 Task: Research Airbnb options in Carcavelos, Portugal from 12th December, 2023 to 16th December, 2023 for 8 adults. Place can be private room with 8 bedrooms having 8 beds and 8 bathrooms. Property type can be hotel. Amenities needed are: wifi, TV, free parkinig on premises, gym, breakfast.
Action: Mouse moved to (437, 79)
Screenshot: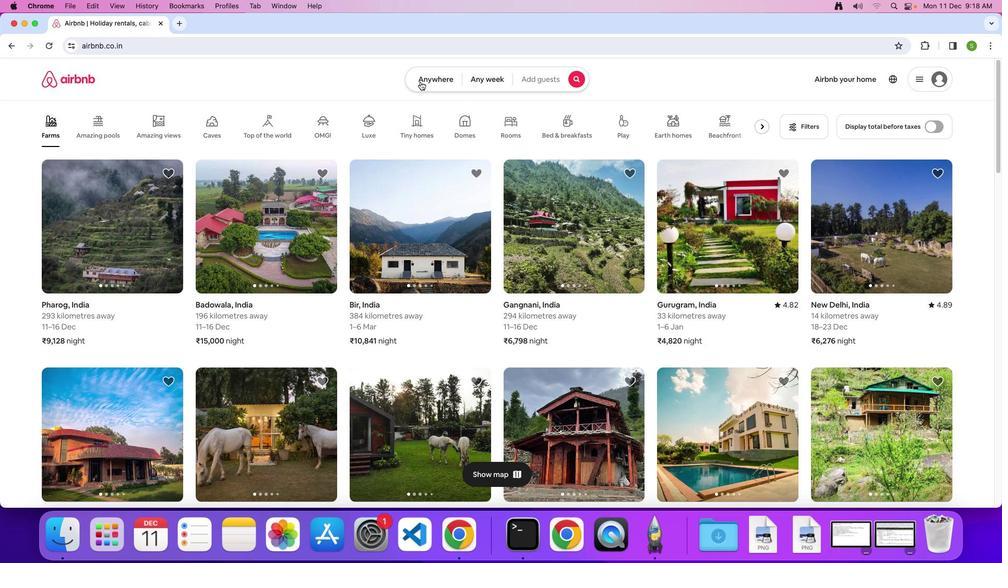 
Action: Mouse pressed left at (437, 79)
Screenshot: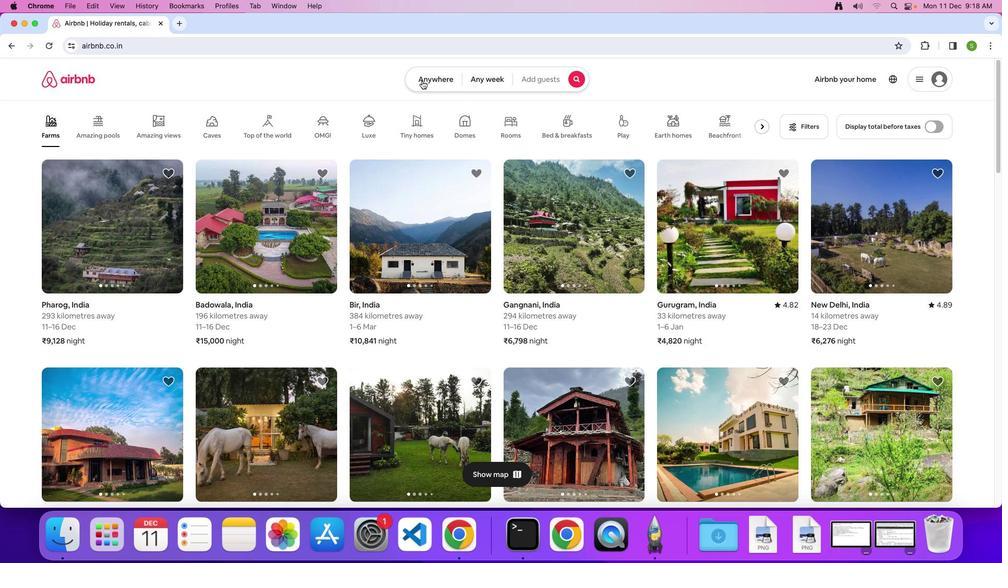 
Action: Mouse moved to (421, 79)
Screenshot: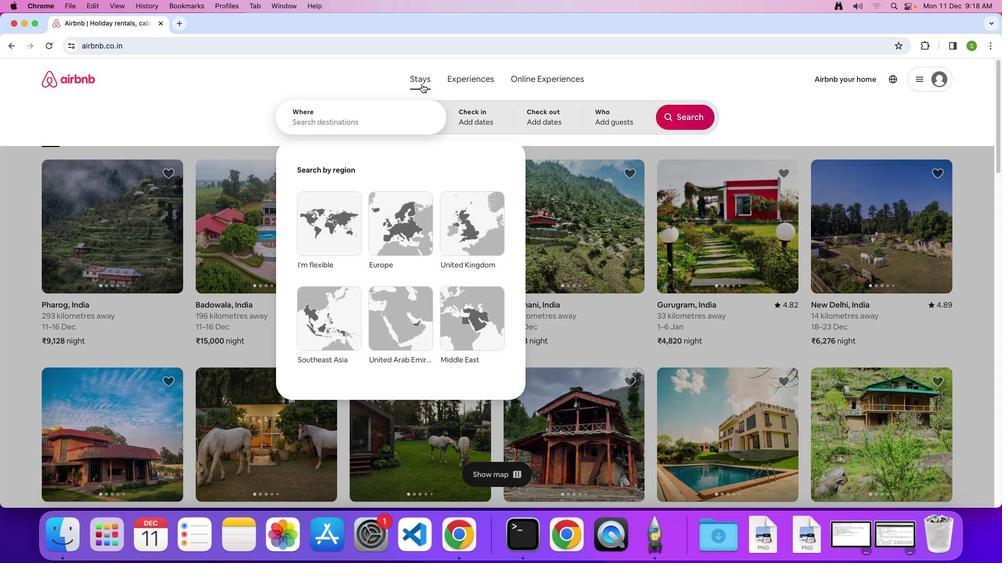 
Action: Mouse pressed left at (421, 79)
Screenshot: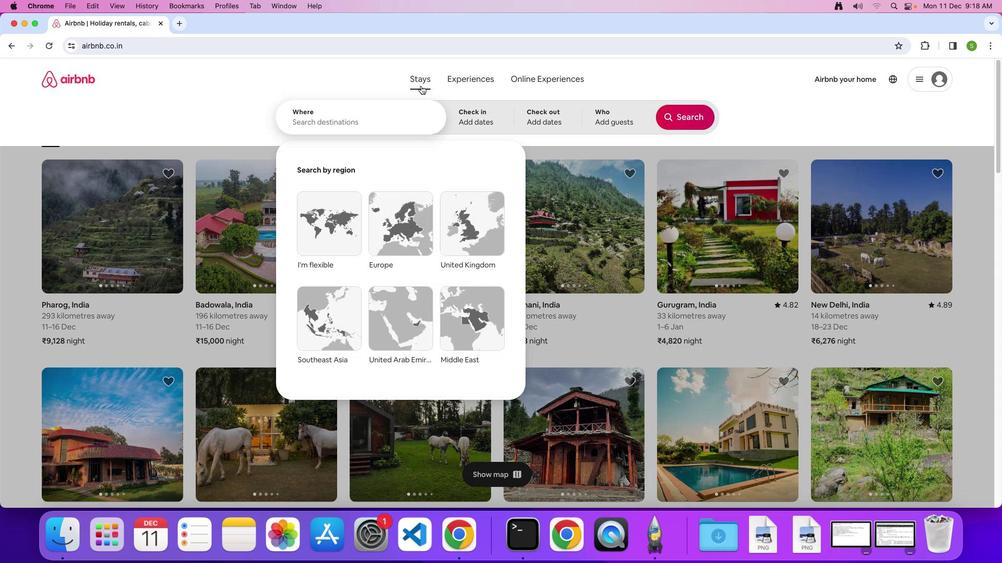 
Action: Mouse moved to (371, 117)
Screenshot: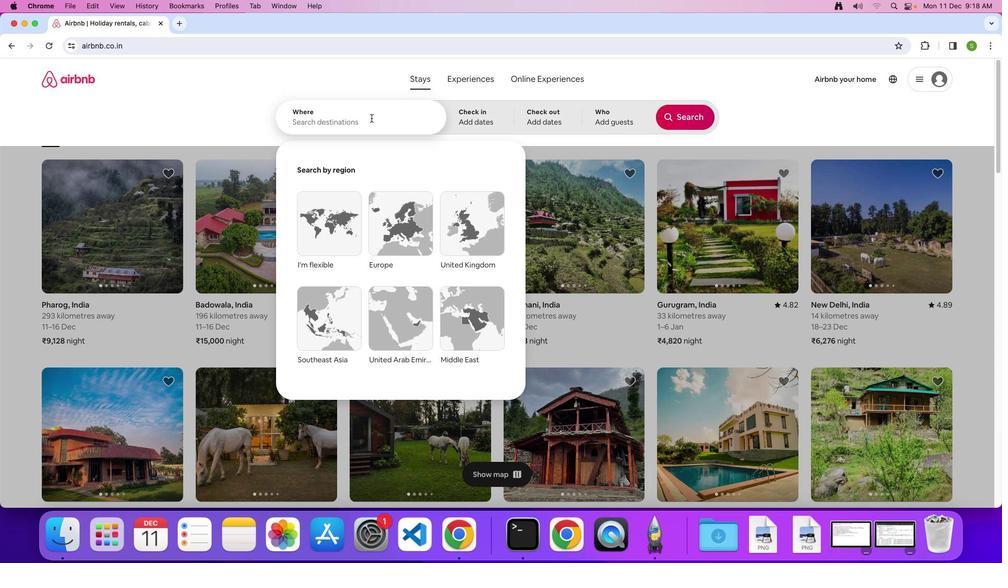 
Action: Mouse pressed left at (371, 117)
Screenshot: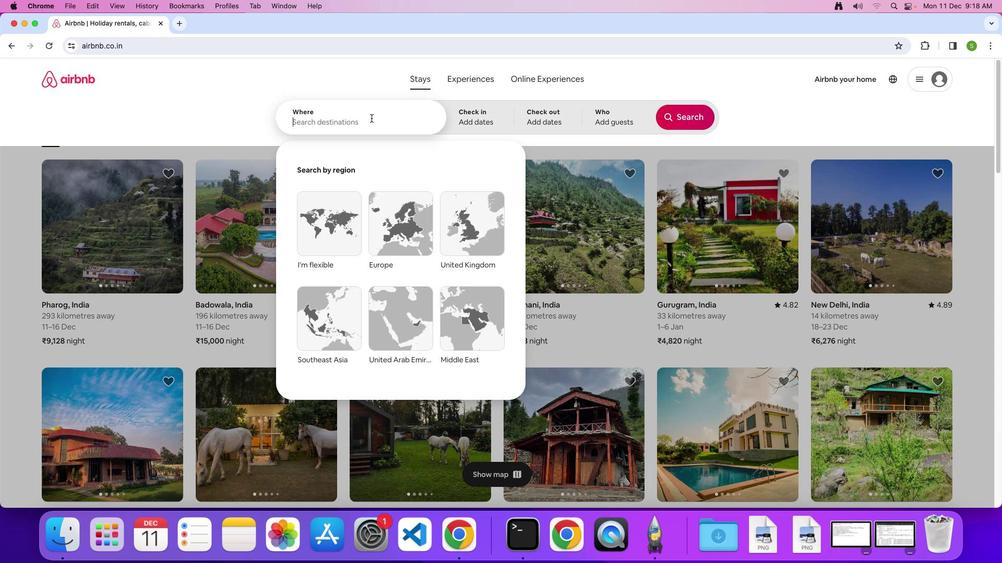 
Action: Key pressed 'C'Key.caps_lock'a''r''c''a''v''e''l''o''s'','Key.spaceKey.shift'P''o''r''t''u''g''a''l'Key.enter
Screenshot: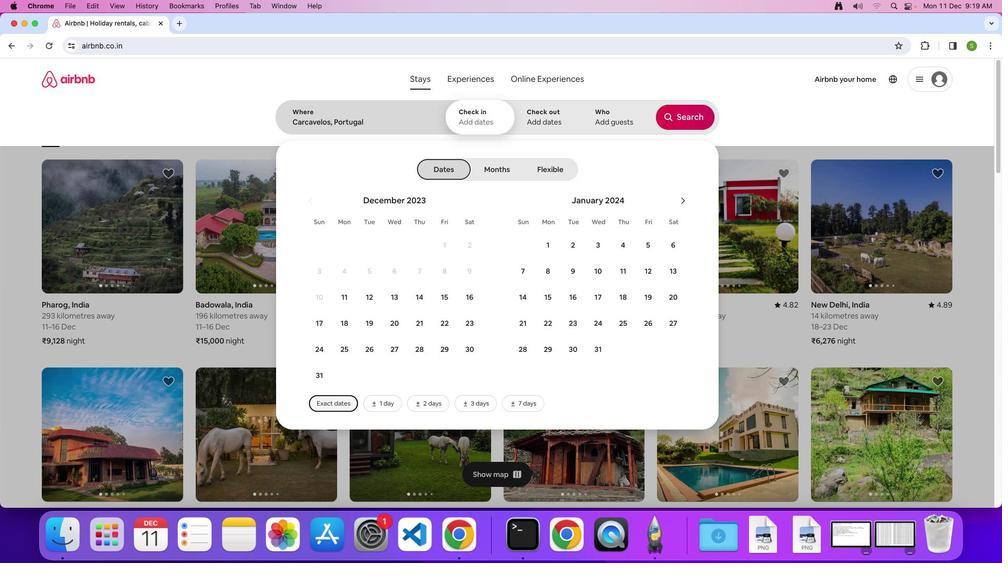 
Action: Mouse moved to (369, 299)
Screenshot: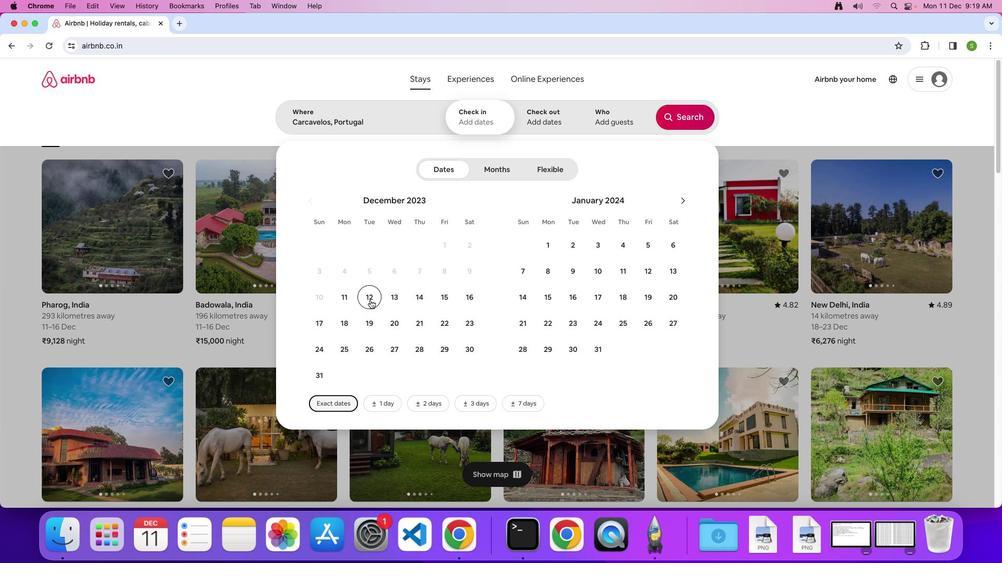 
Action: Mouse pressed left at (369, 299)
Screenshot: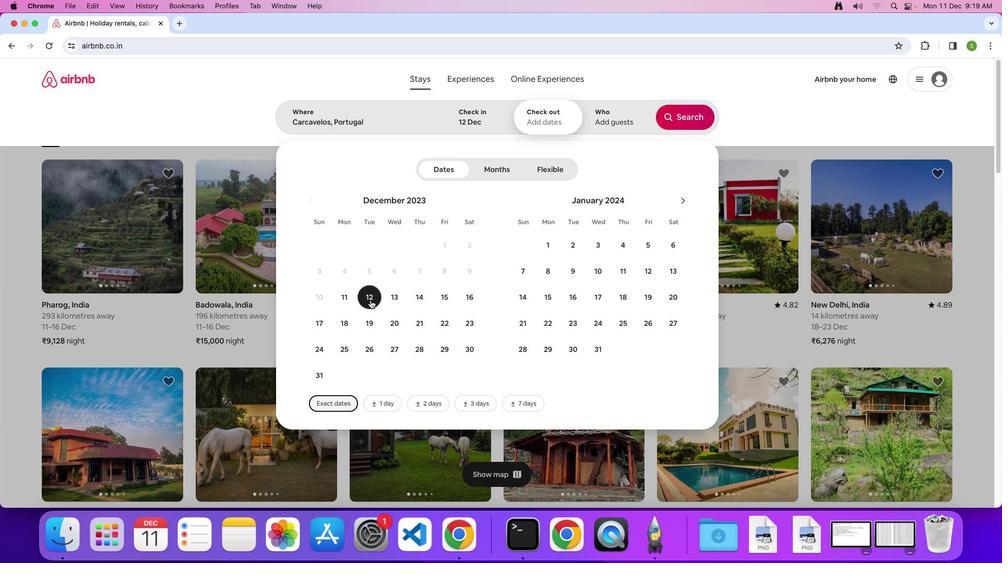 
Action: Mouse moved to (469, 303)
Screenshot: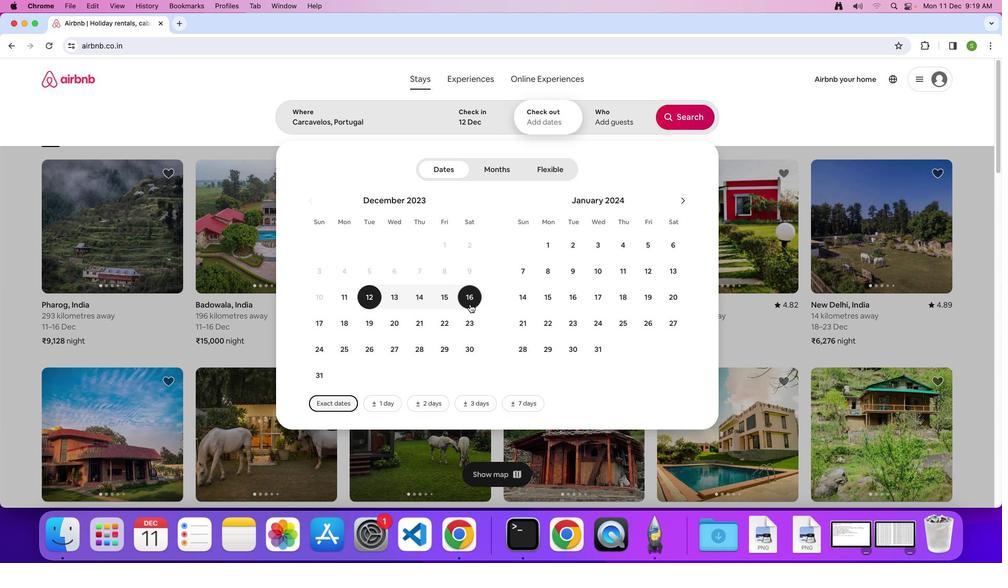 
Action: Mouse pressed left at (469, 303)
Screenshot: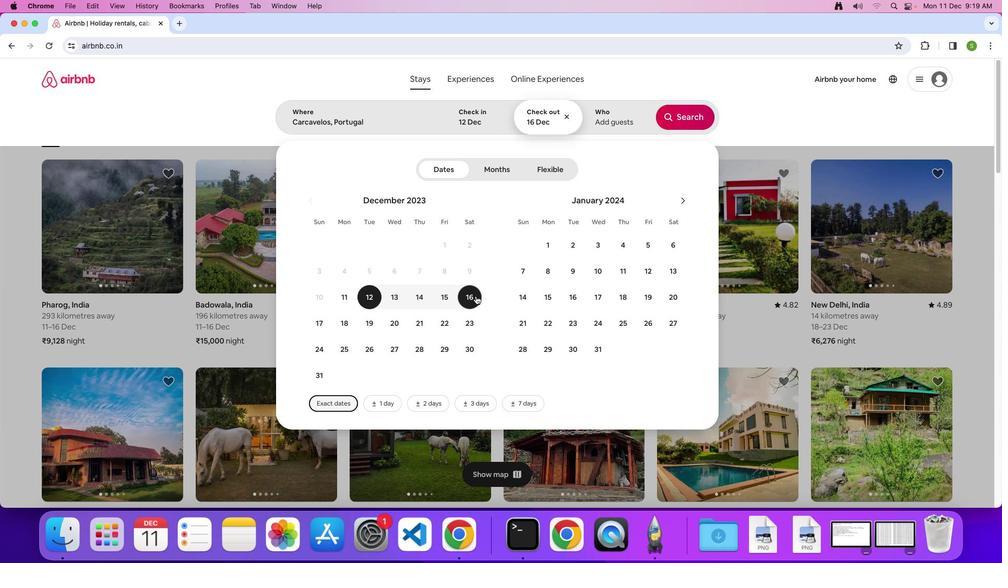 
Action: Mouse moved to (621, 120)
Screenshot: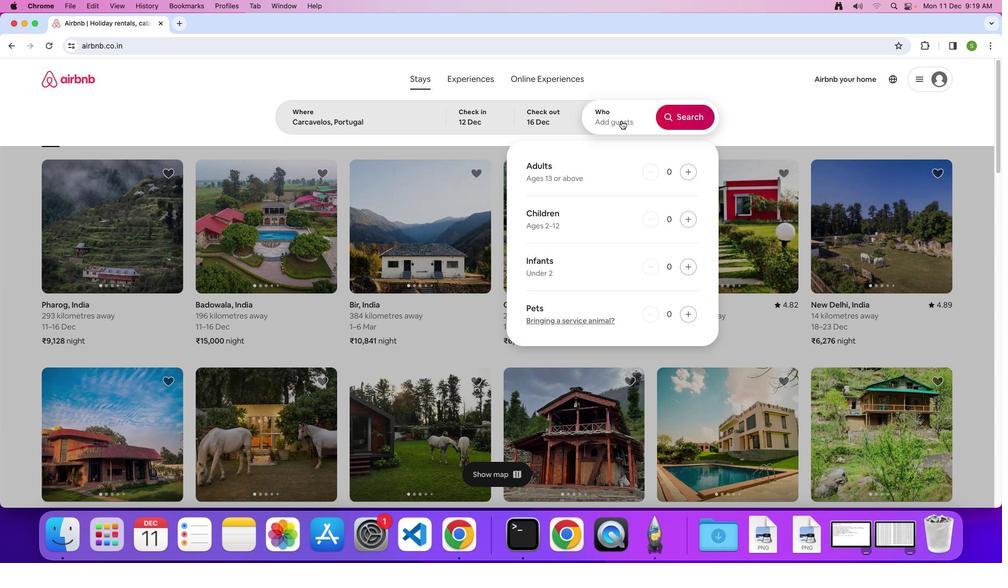 
Action: Mouse pressed left at (621, 120)
Screenshot: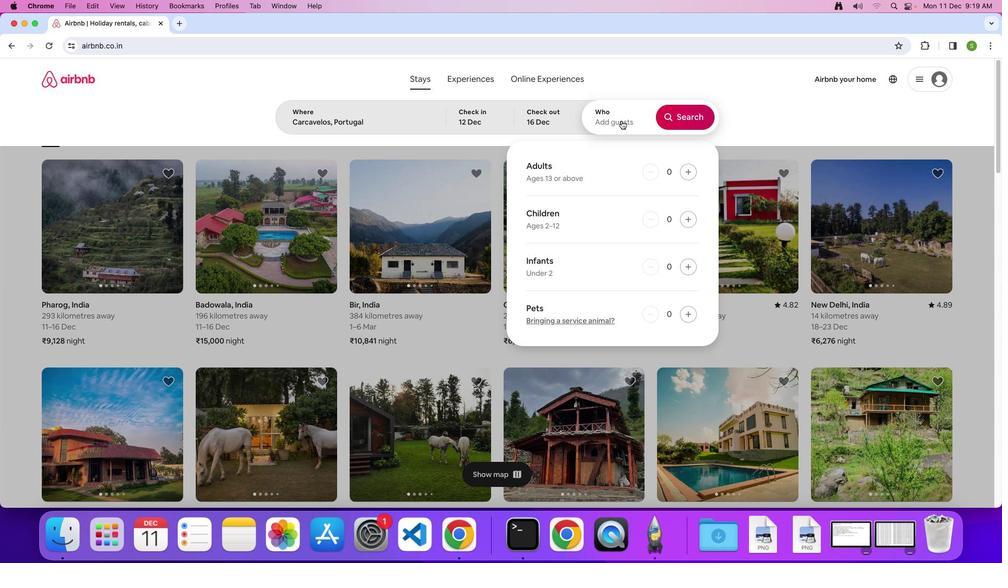 
Action: Mouse moved to (686, 172)
Screenshot: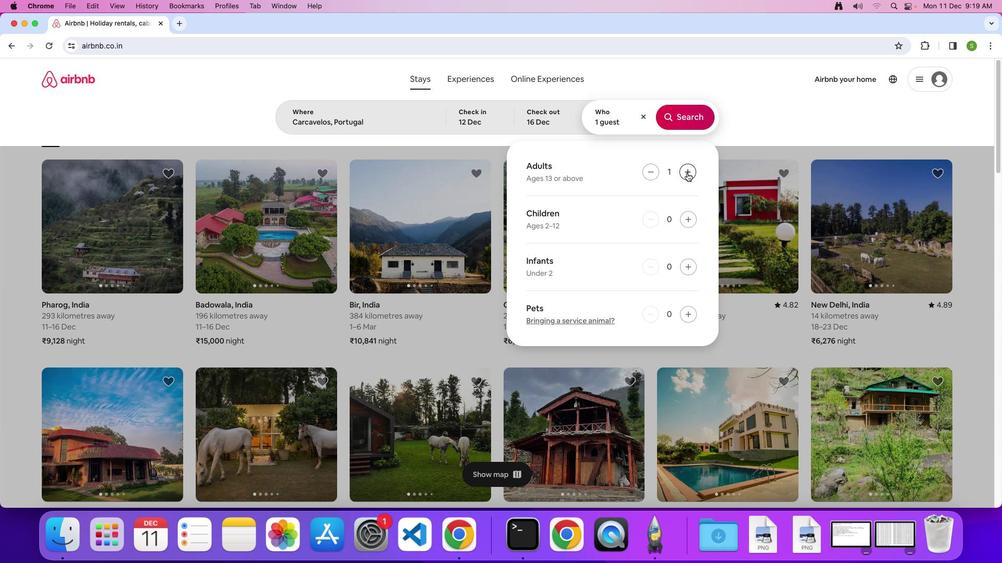 
Action: Mouse pressed left at (686, 172)
Screenshot: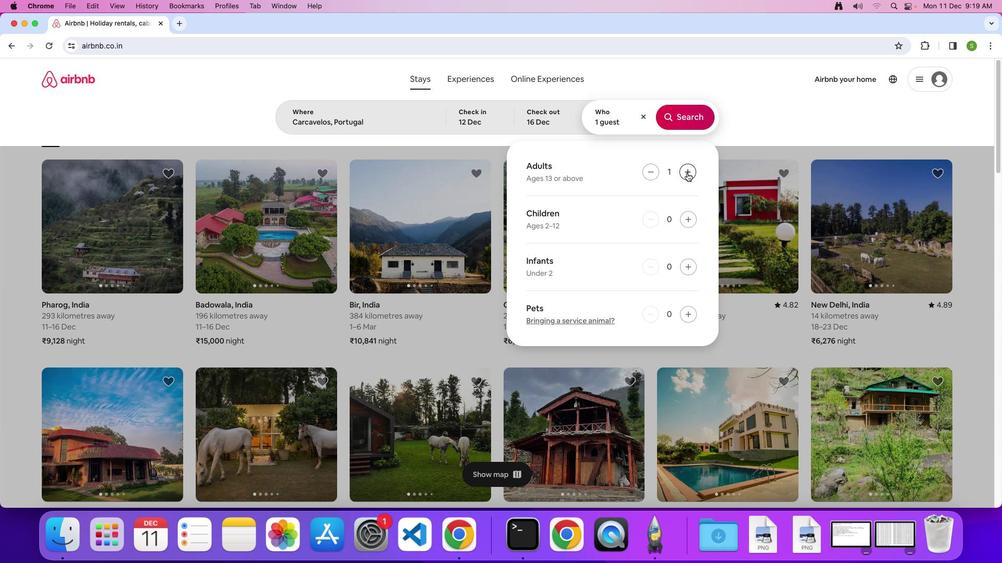 
Action: Mouse pressed left at (686, 172)
Screenshot: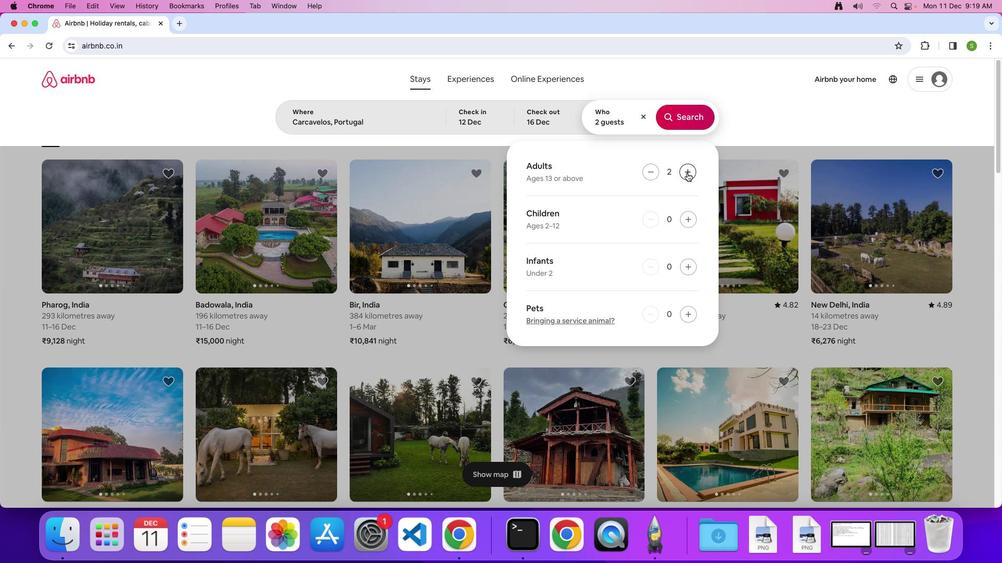 
Action: Mouse pressed left at (686, 172)
Screenshot: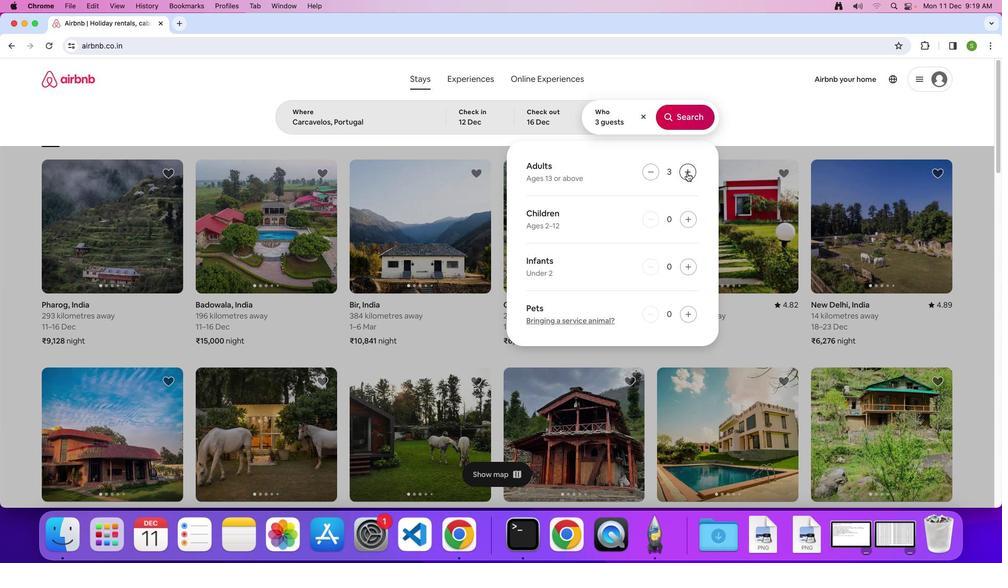 
Action: Mouse pressed left at (686, 172)
Screenshot: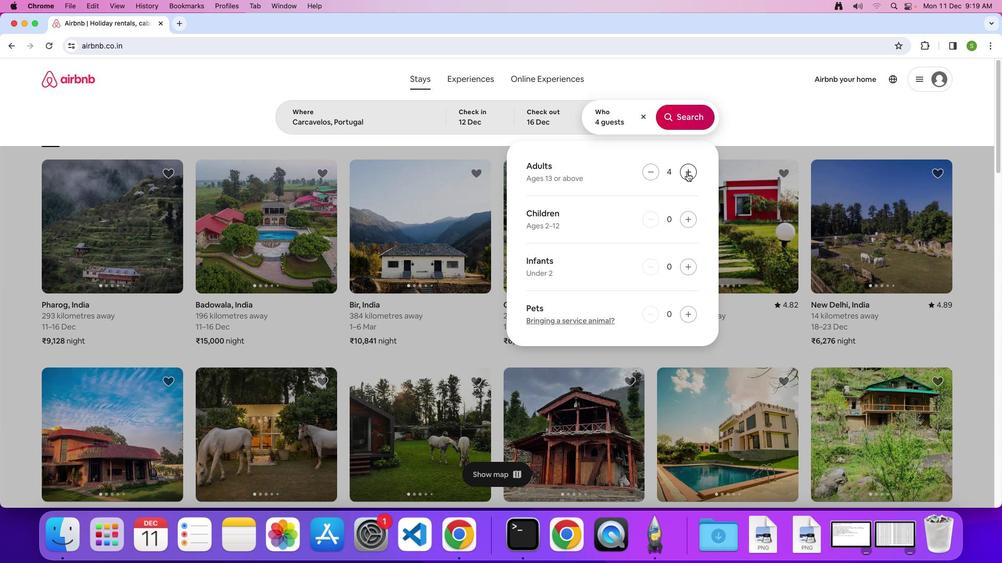 
Action: Mouse pressed left at (686, 172)
Screenshot: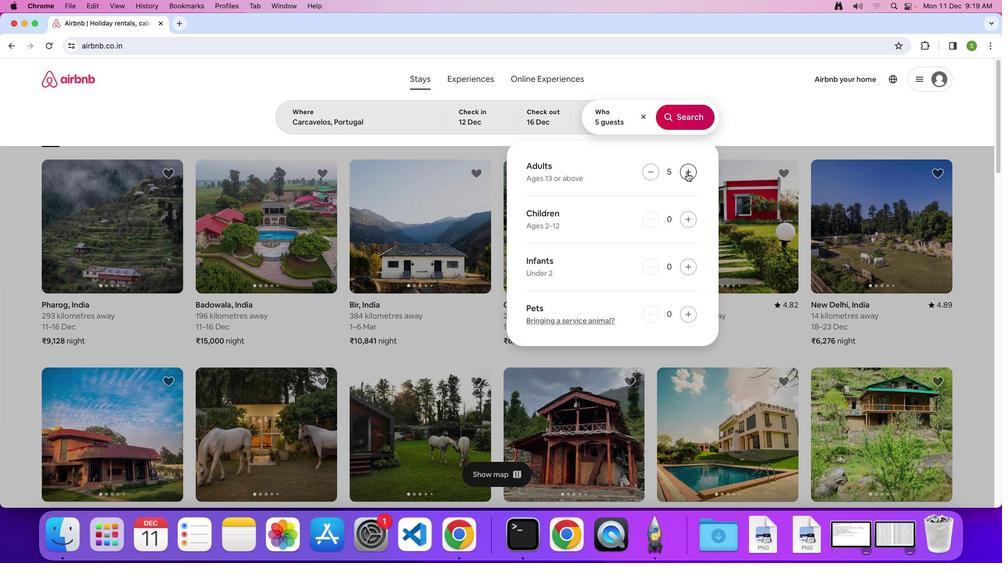 
Action: Mouse pressed left at (686, 172)
Screenshot: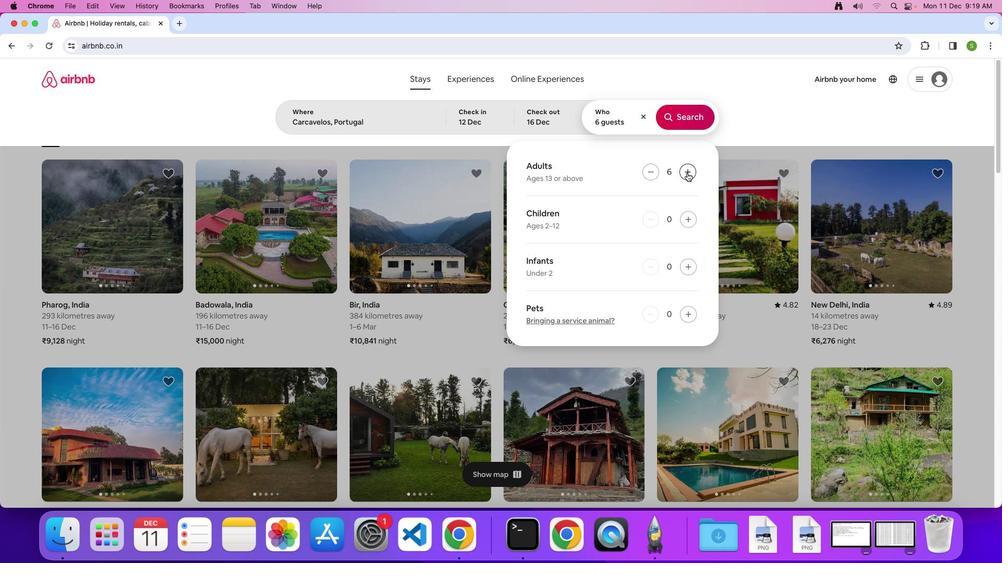 
Action: Mouse pressed left at (686, 172)
Screenshot: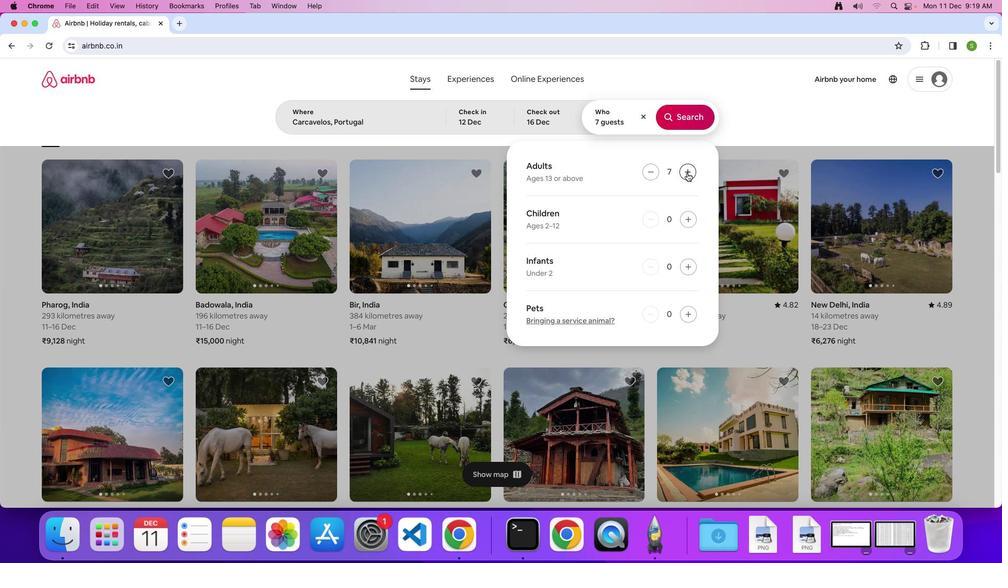 
Action: Mouse pressed left at (686, 172)
Screenshot: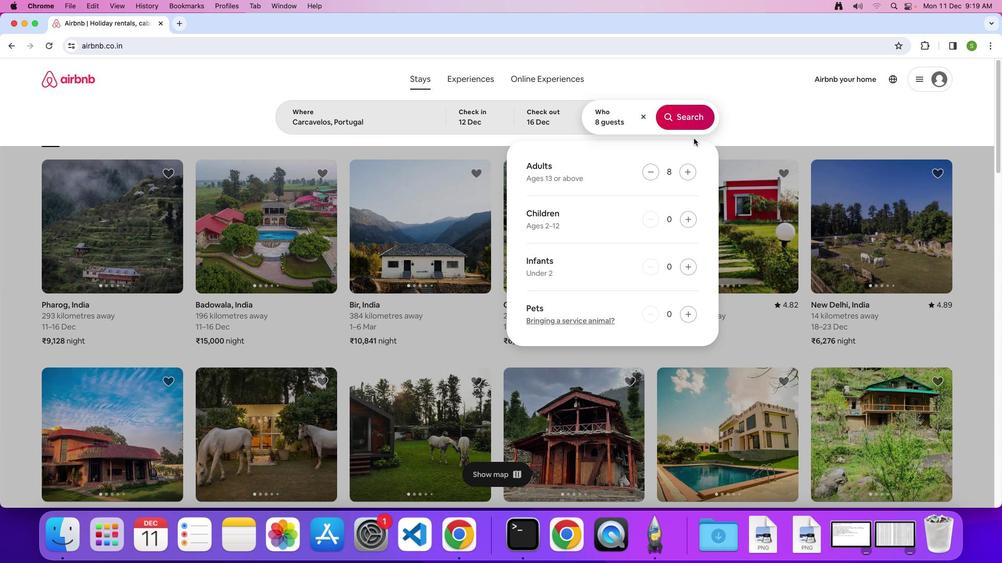 
Action: Mouse moved to (696, 120)
Screenshot: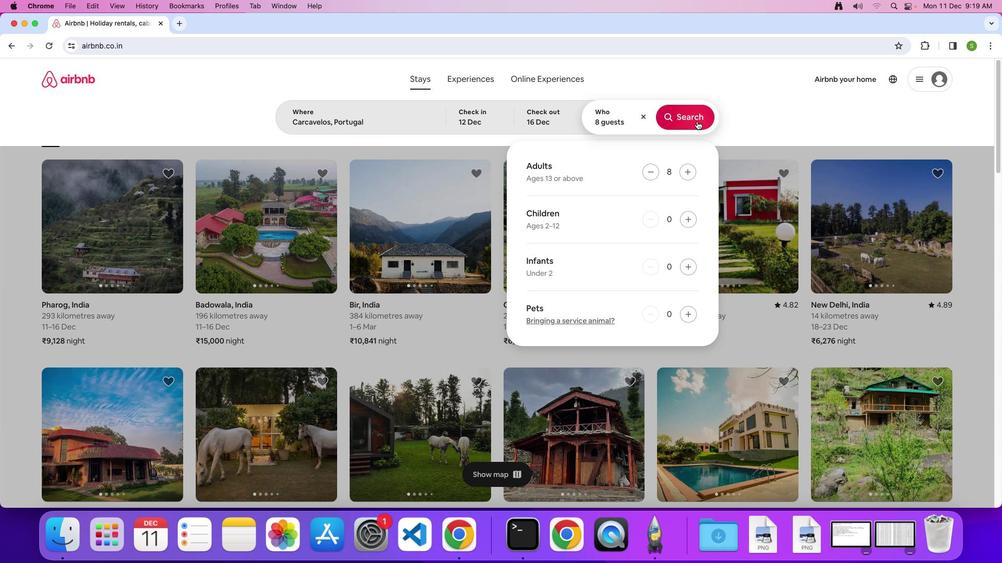 
Action: Mouse pressed left at (696, 120)
Screenshot: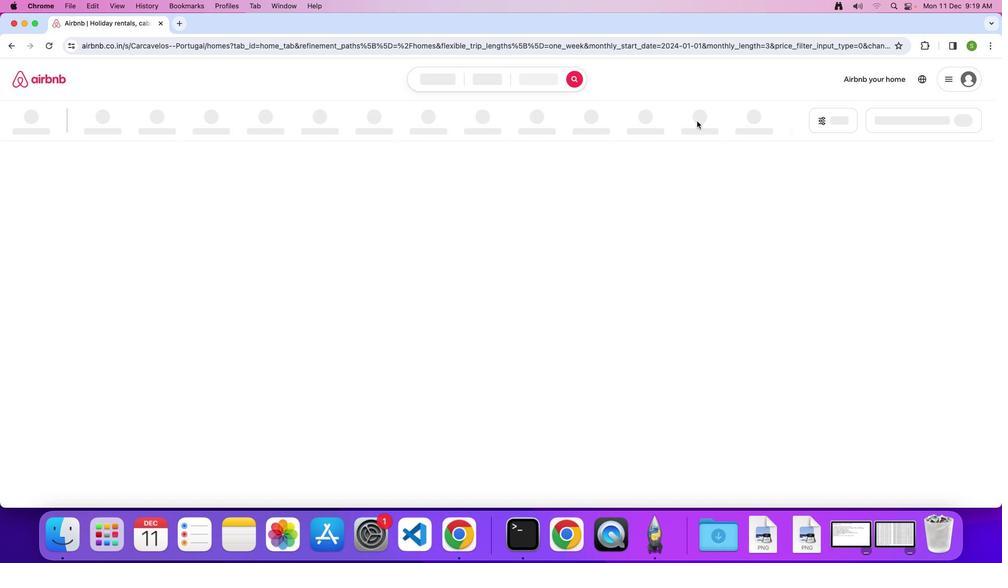 
Action: Mouse moved to (844, 117)
Screenshot: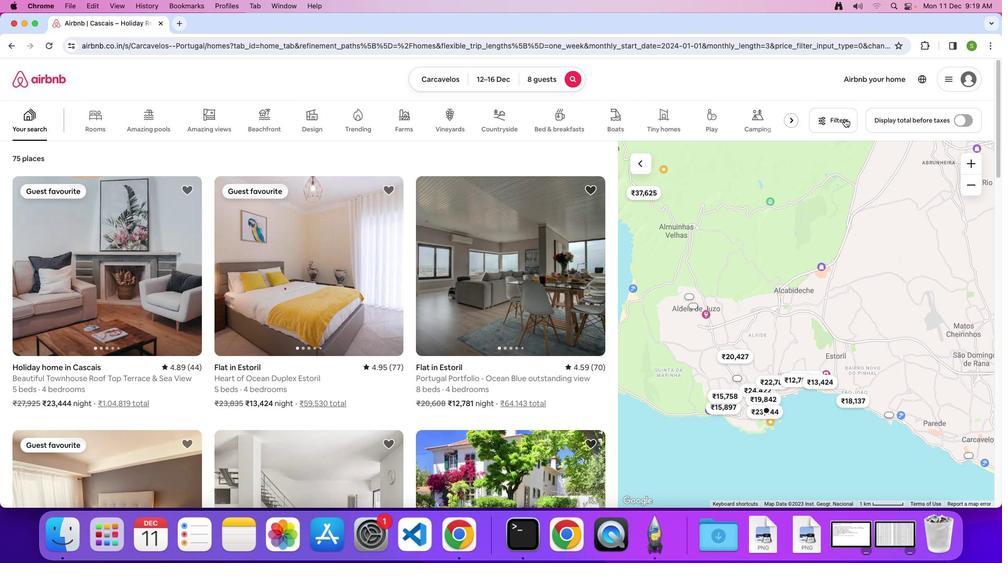 
Action: Mouse pressed left at (844, 117)
Screenshot: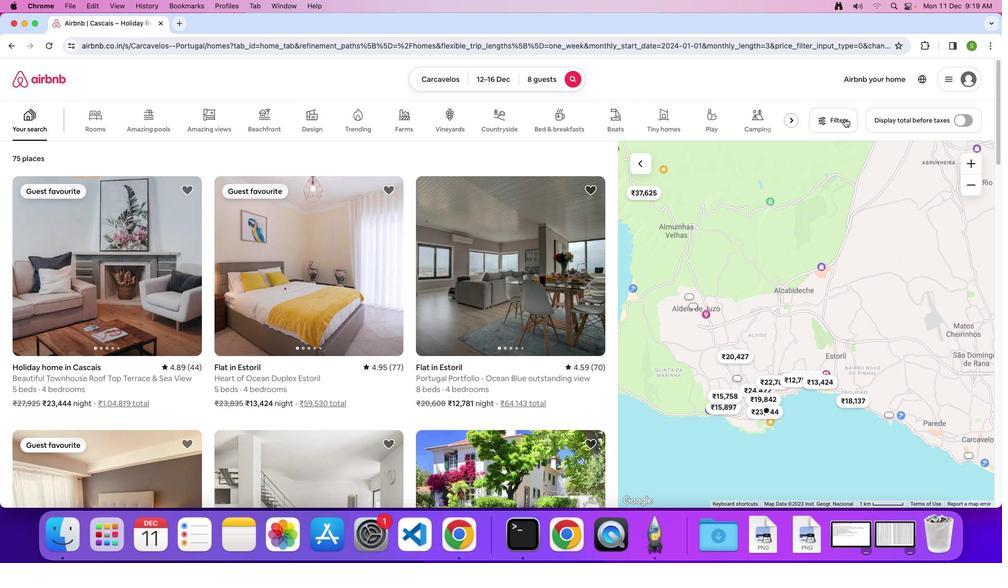 
Action: Mouse moved to (491, 268)
Screenshot: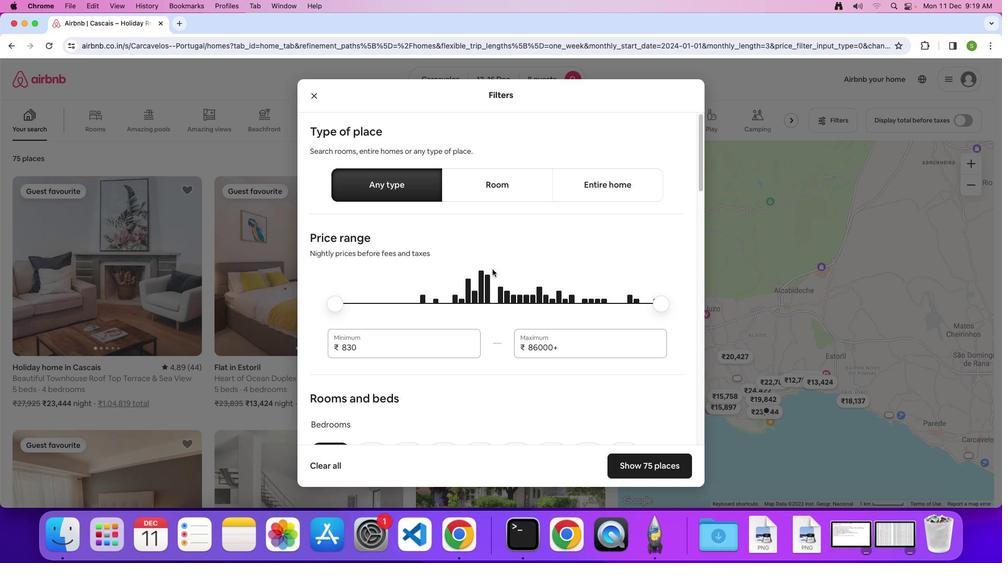 
Action: Mouse scrolled (491, 268) with delta (0, 0)
Screenshot: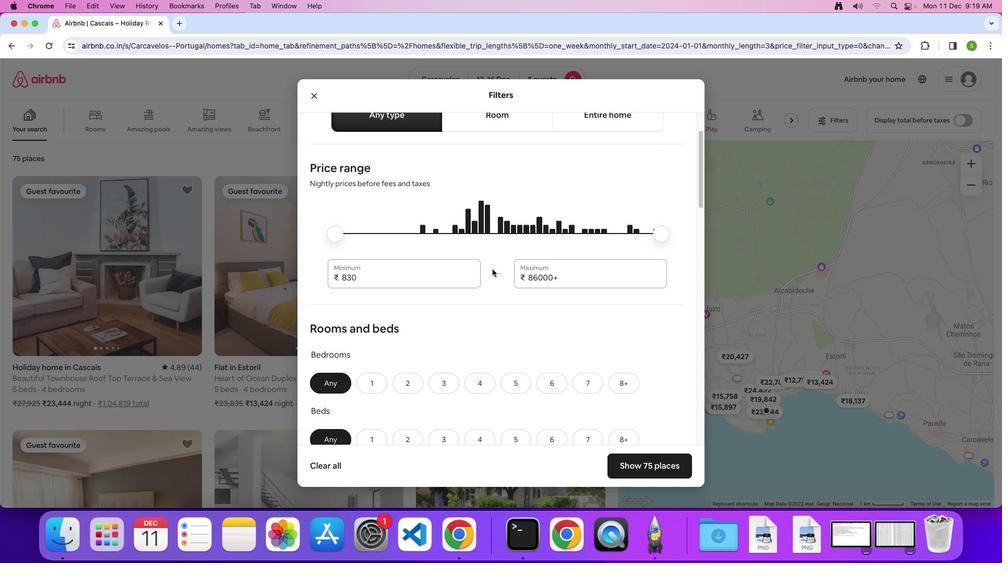 
Action: Mouse scrolled (491, 268) with delta (0, 0)
Screenshot: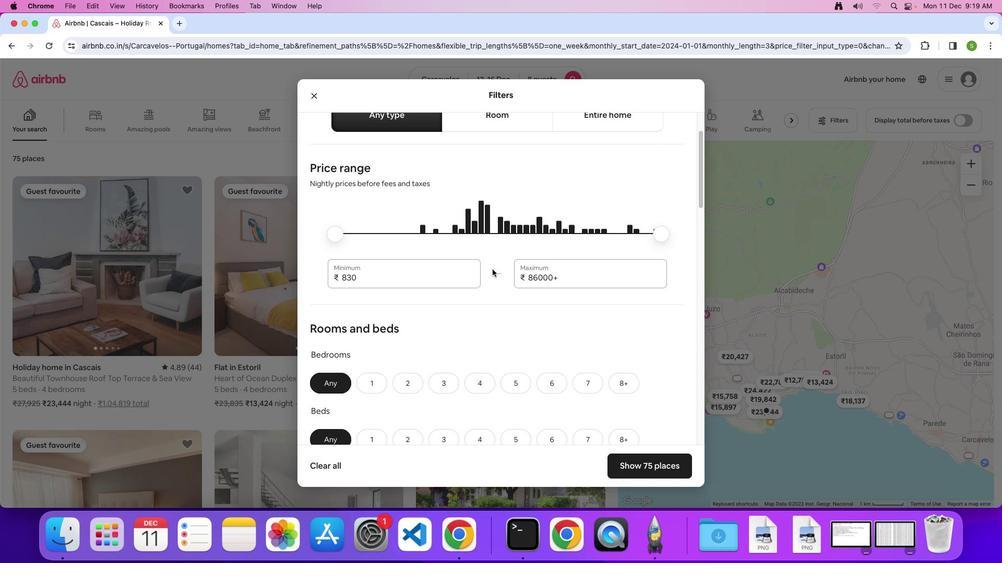 
Action: Mouse scrolled (491, 268) with delta (0, -1)
Screenshot: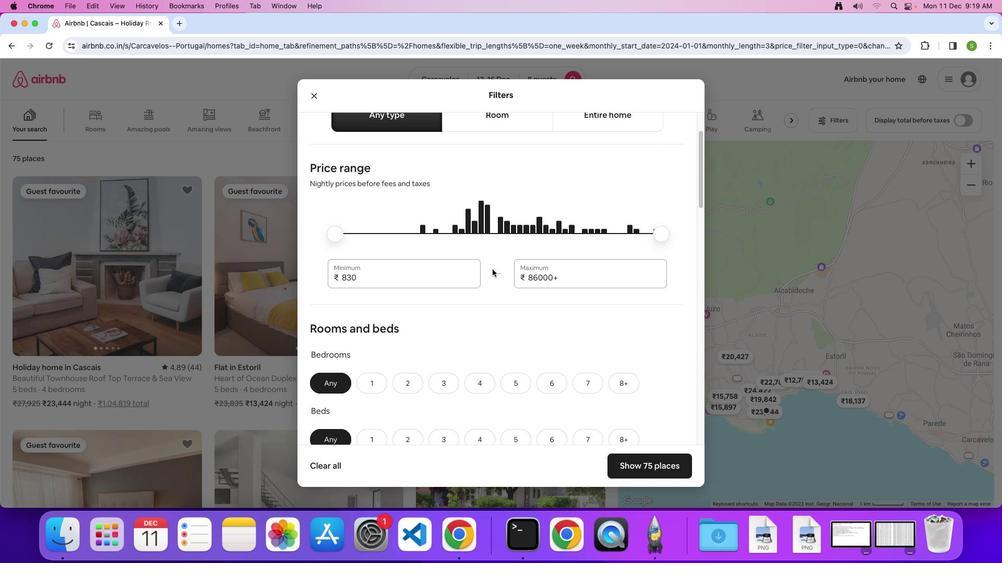 
Action: Mouse scrolled (491, 268) with delta (0, 0)
Screenshot: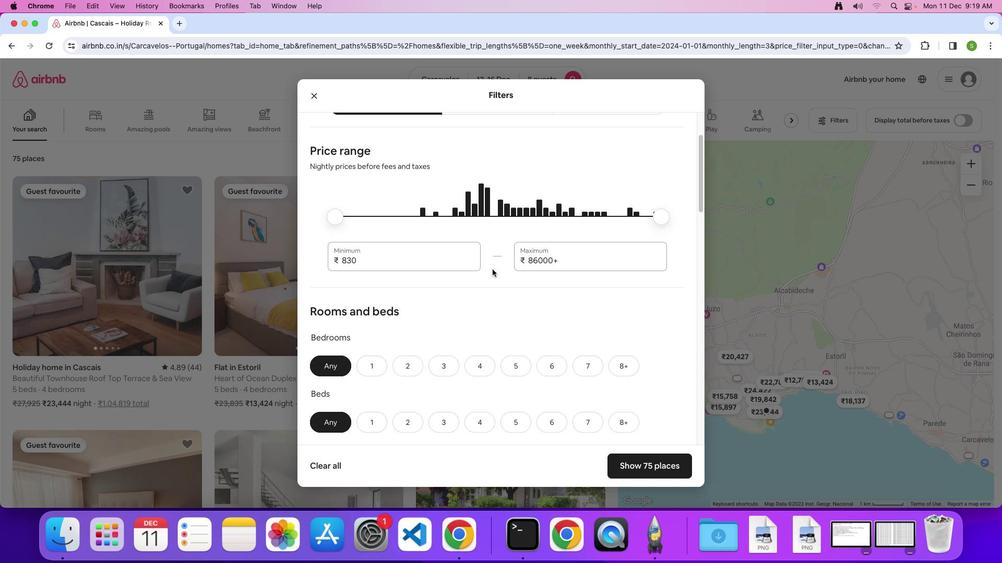 
Action: Mouse scrolled (491, 268) with delta (0, 0)
Screenshot: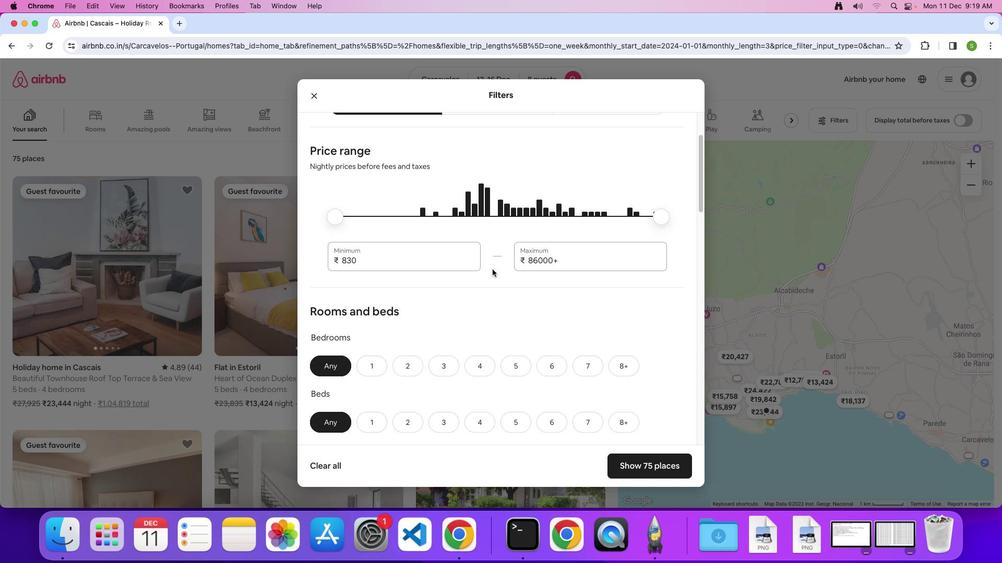 
Action: Mouse scrolled (491, 268) with delta (0, 0)
Screenshot: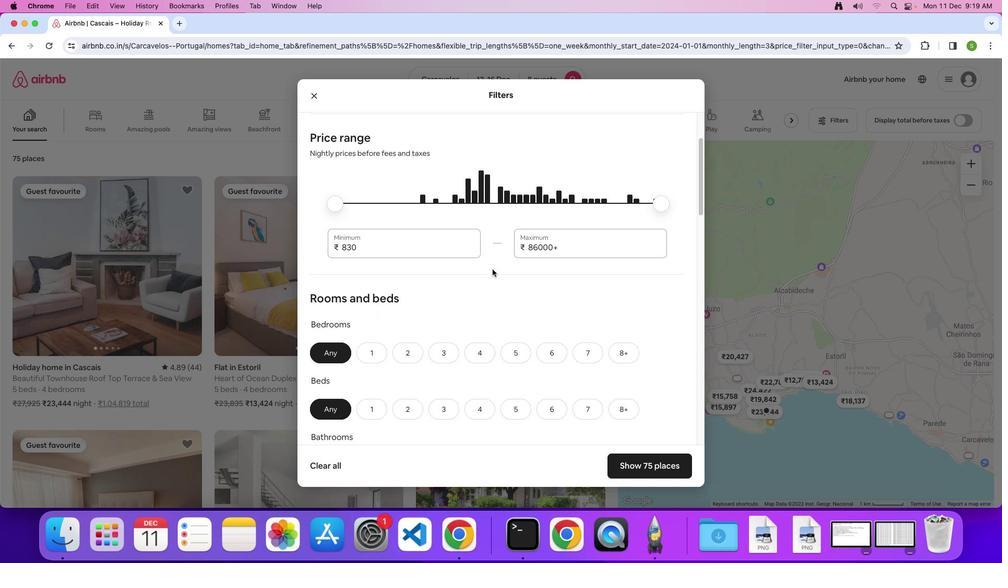 
Action: Mouse scrolled (491, 268) with delta (0, 0)
Screenshot: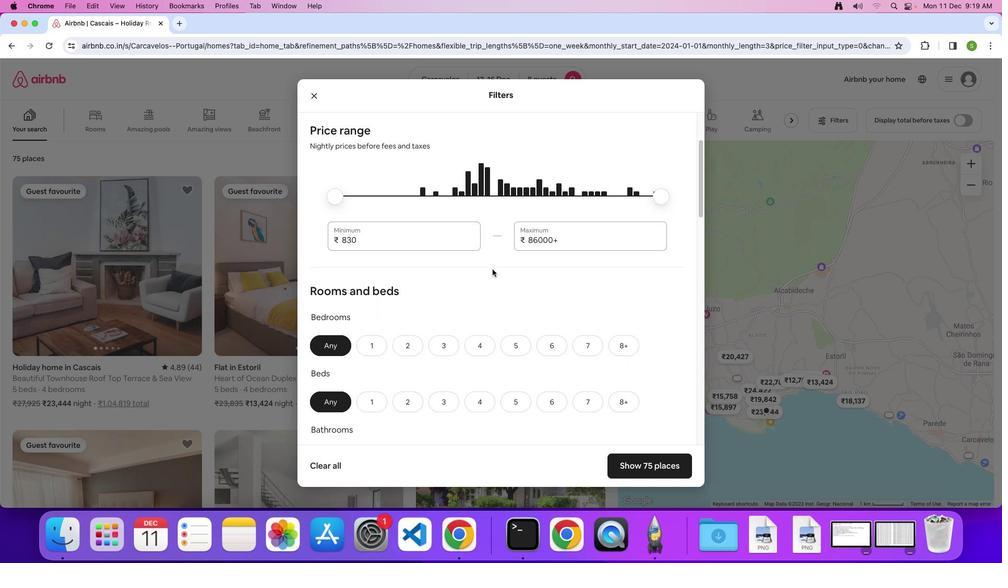 
Action: Mouse scrolled (491, 268) with delta (0, 0)
Screenshot: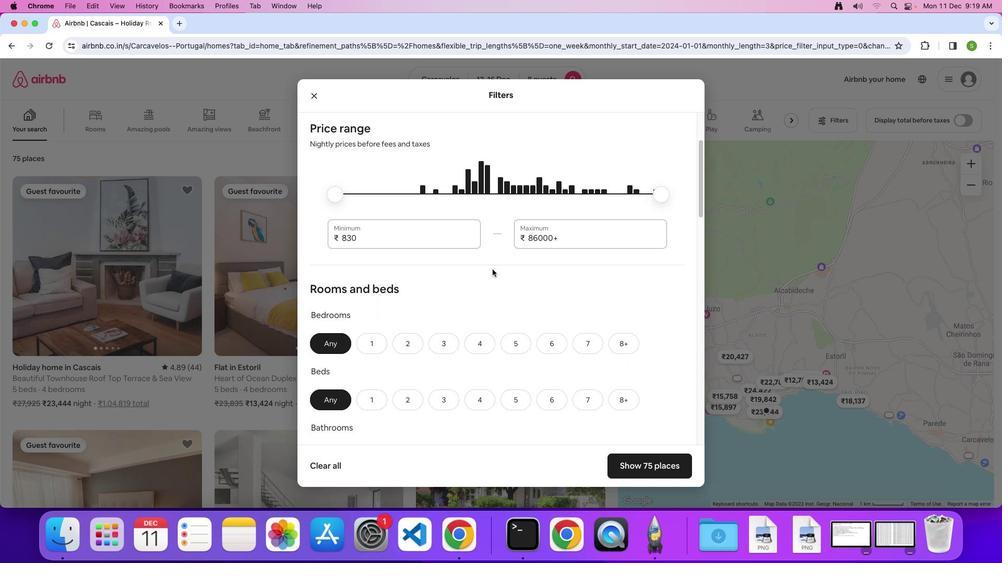 
Action: Mouse scrolled (491, 268) with delta (0, 0)
Screenshot: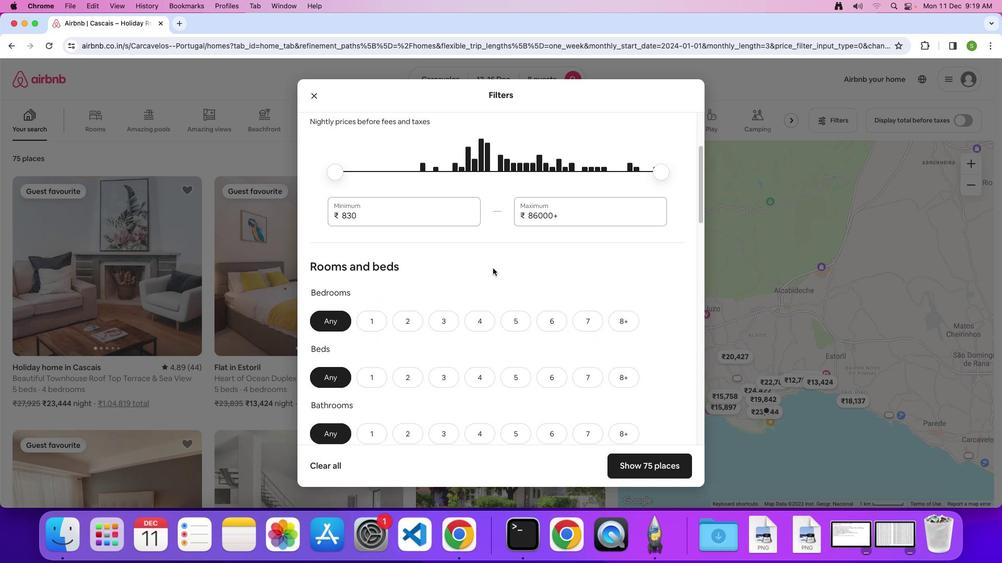 
Action: Mouse scrolled (491, 268) with delta (0, 0)
Screenshot: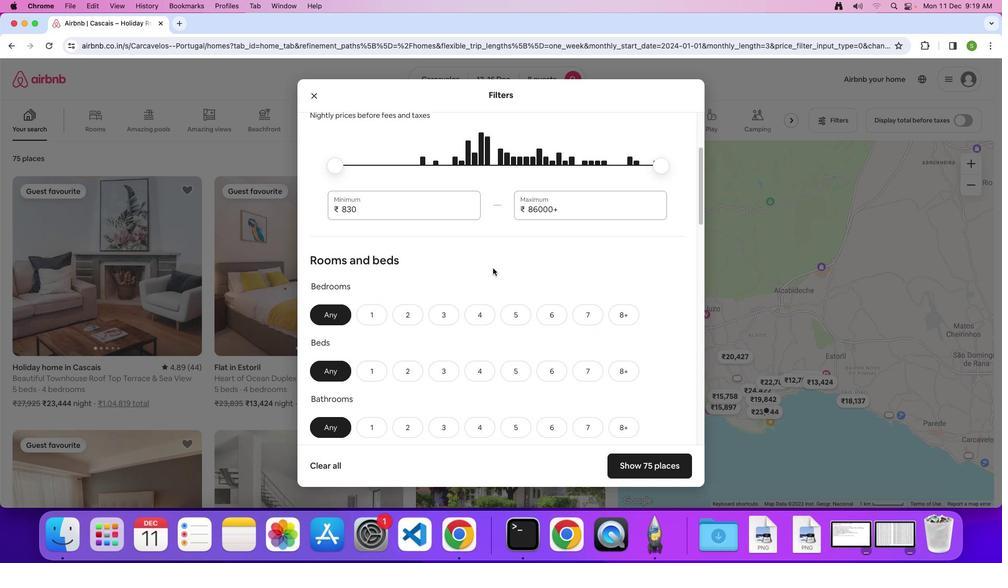
Action: Mouse moved to (491, 268)
Screenshot: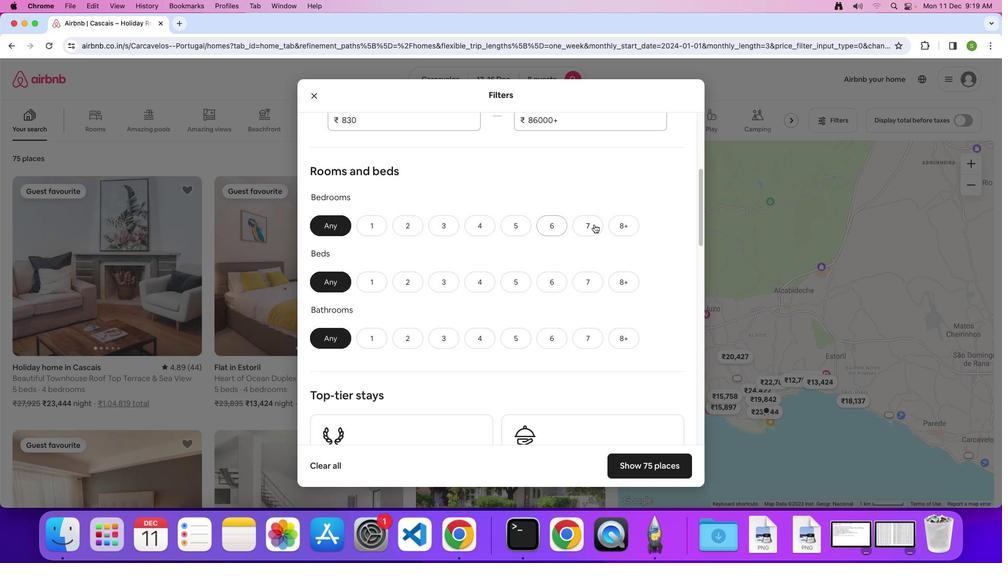 
Action: Mouse scrolled (491, 268) with delta (0, 0)
Screenshot: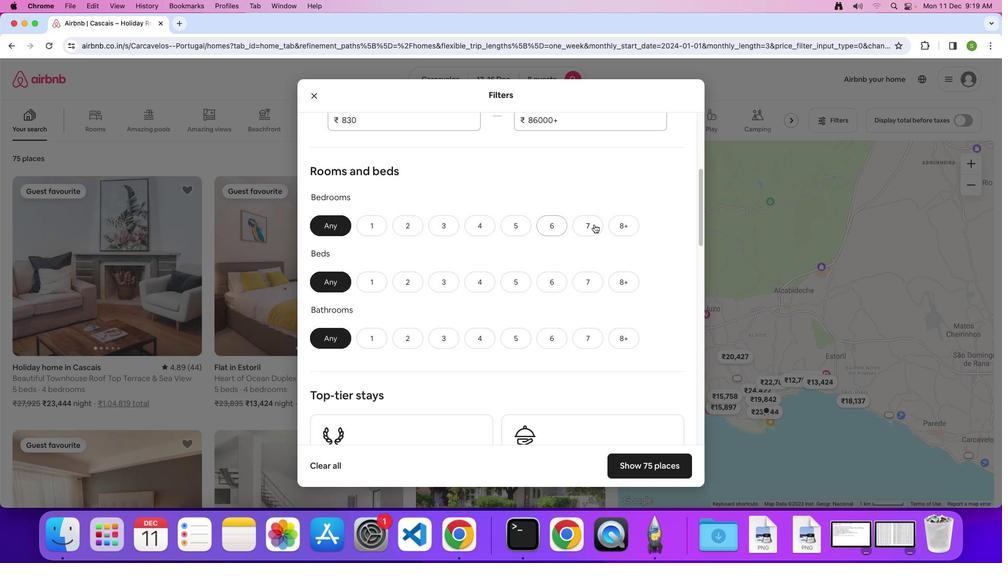 
Action: Mouse moved to (492, 268)
Screenshot: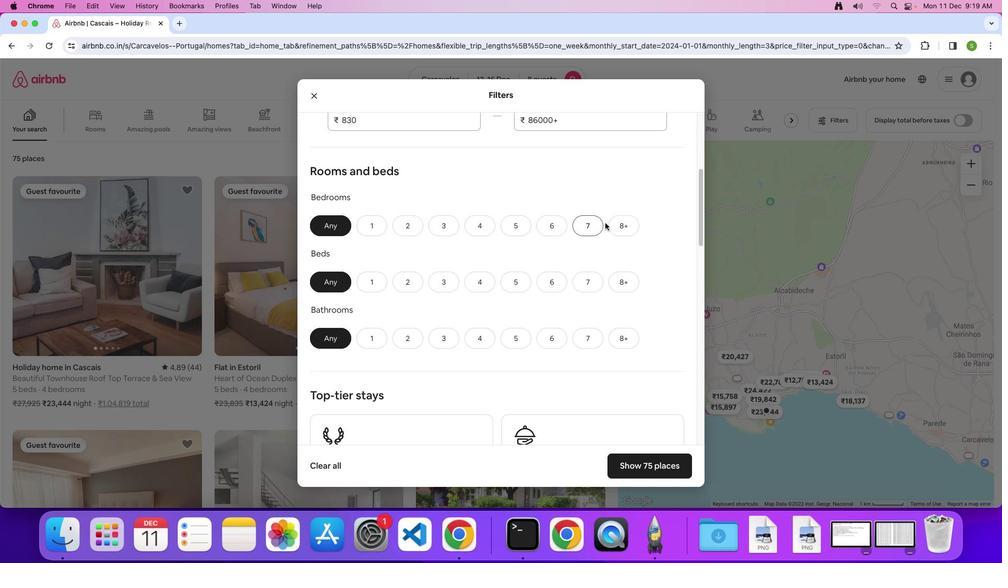 
Action: Mouse scrolled (492, 268) with delta (0, 0)
Screenshot: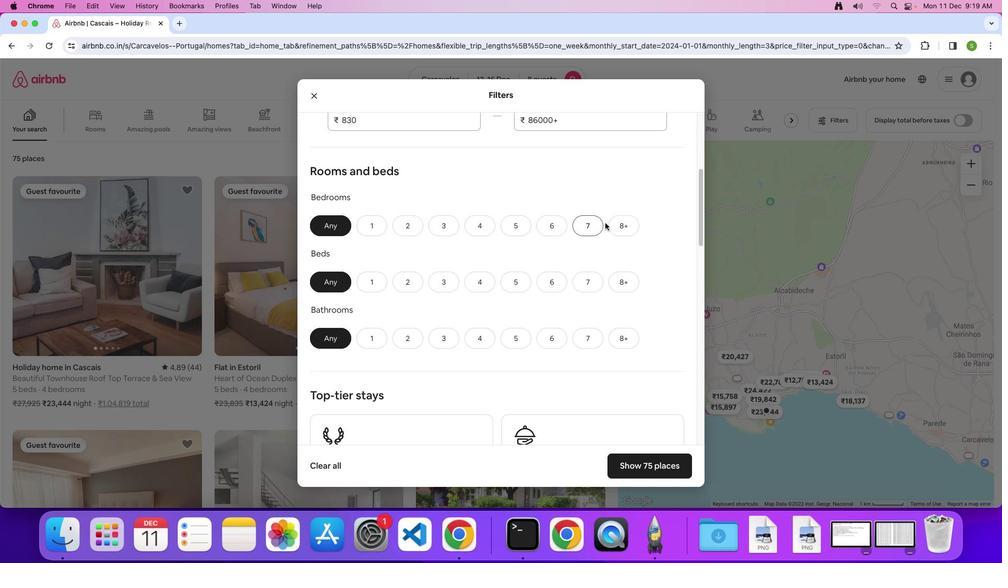 
Action: Mouse moved to (492, 268)
Screenshot: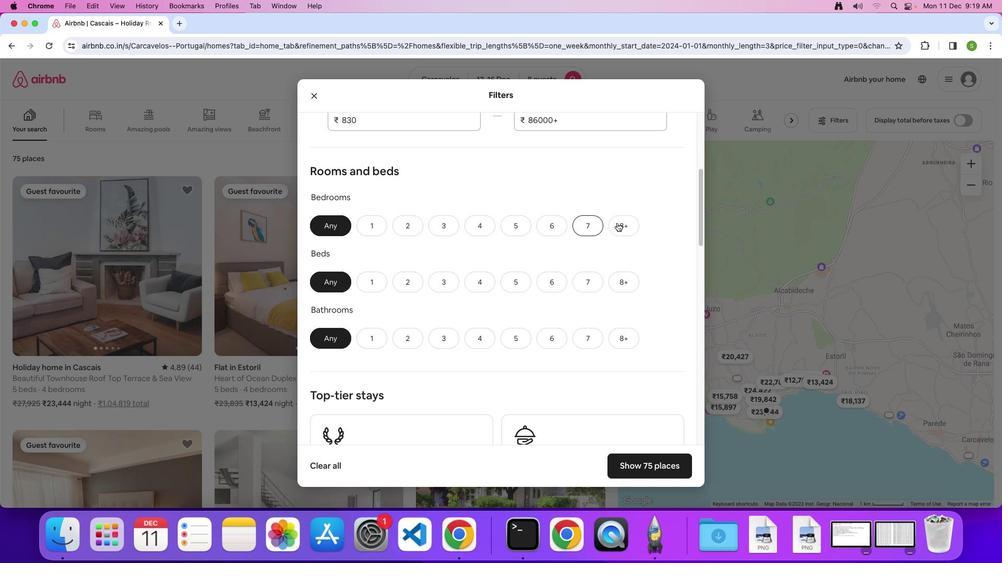 
Action: Mouse scrolled (492, 268) with delta (0, -1)
Screenshot: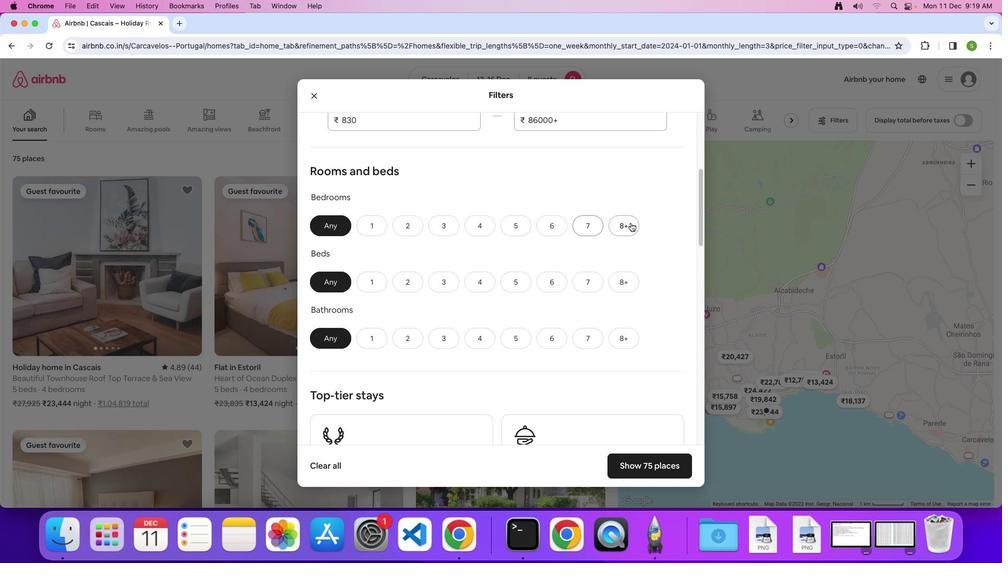 
Action: Mouse moved to (621, 226)
Screenshot: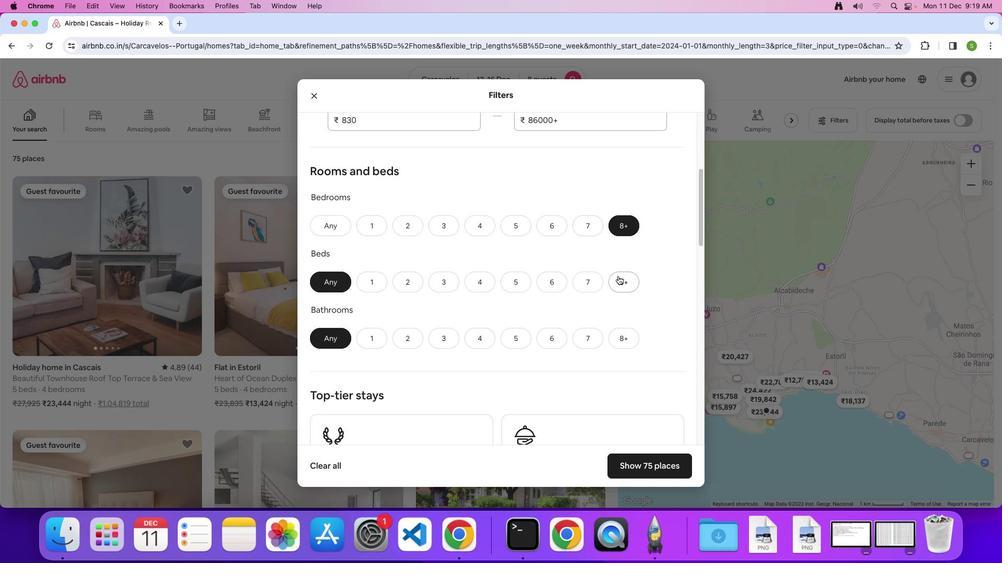 
Action: Mouse pressed left at (621, 226)
Screenshot: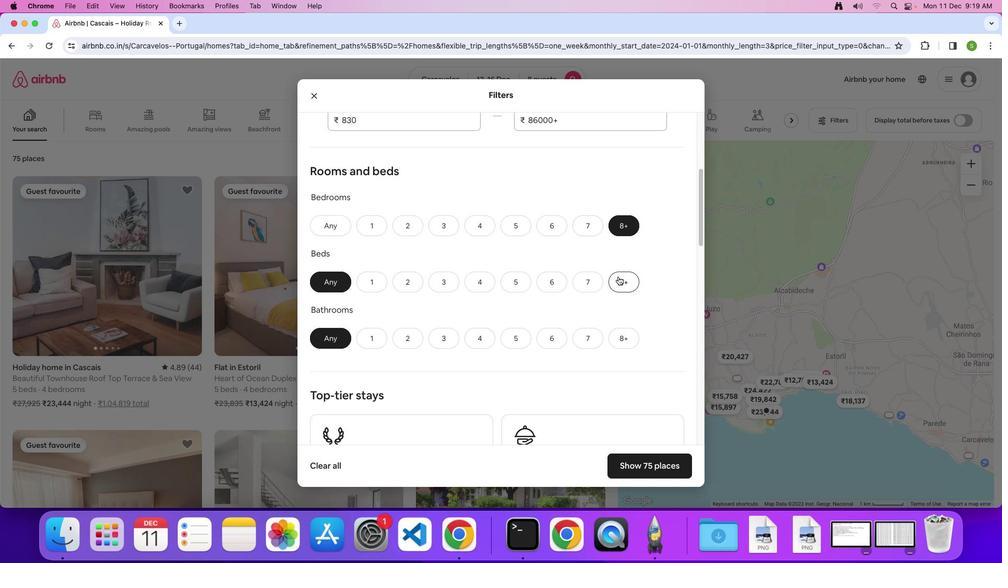 
Action: Mouse moved to (617, 279)
Screenshot: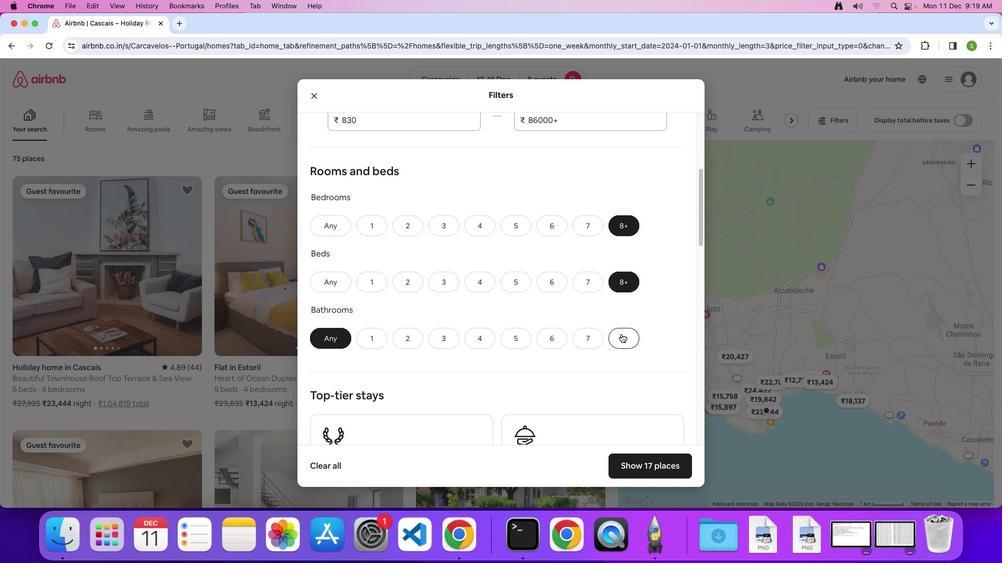 
Action: Mouse pressed left at (617, 279)
Screenshot: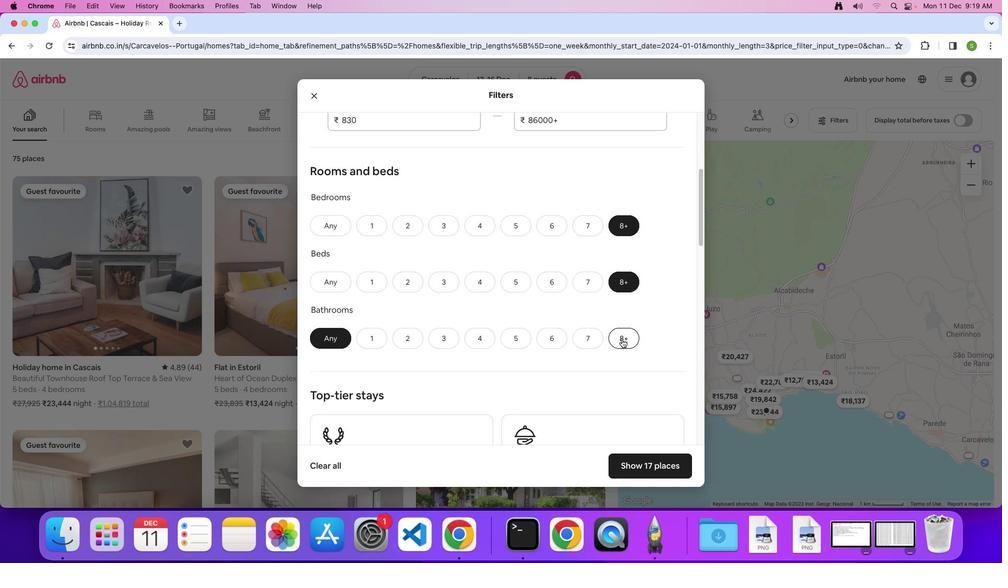 
Action: Mouse moved to (621, 342)
Screenshot: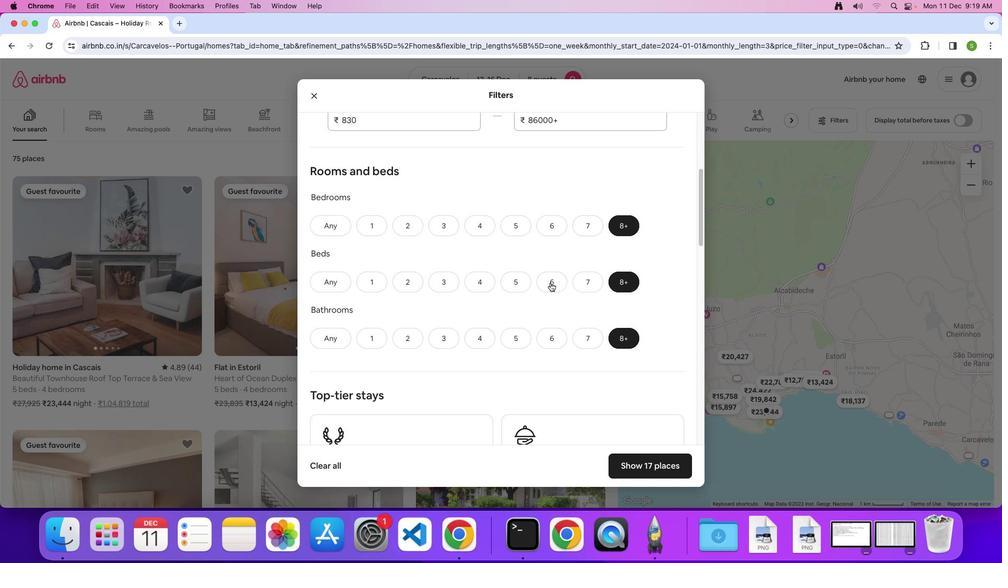 
Action: Mouse pressed left at (621, 342)
Screenshot: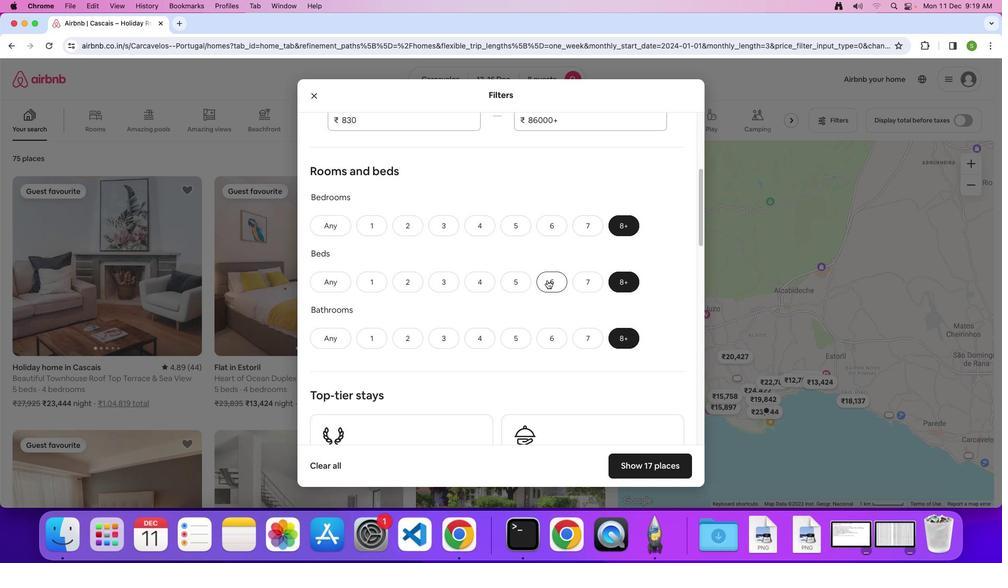 
Action: Mouse moved to (547, 279)
Screenshot: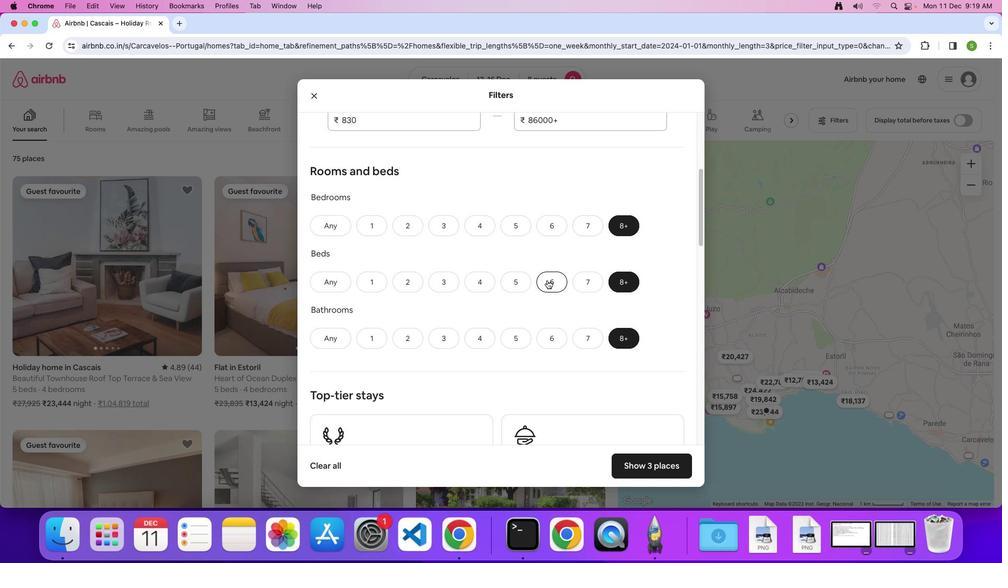 
Action: Mouse scrolled (547, 279) with delta (0, 0)
Screenshot: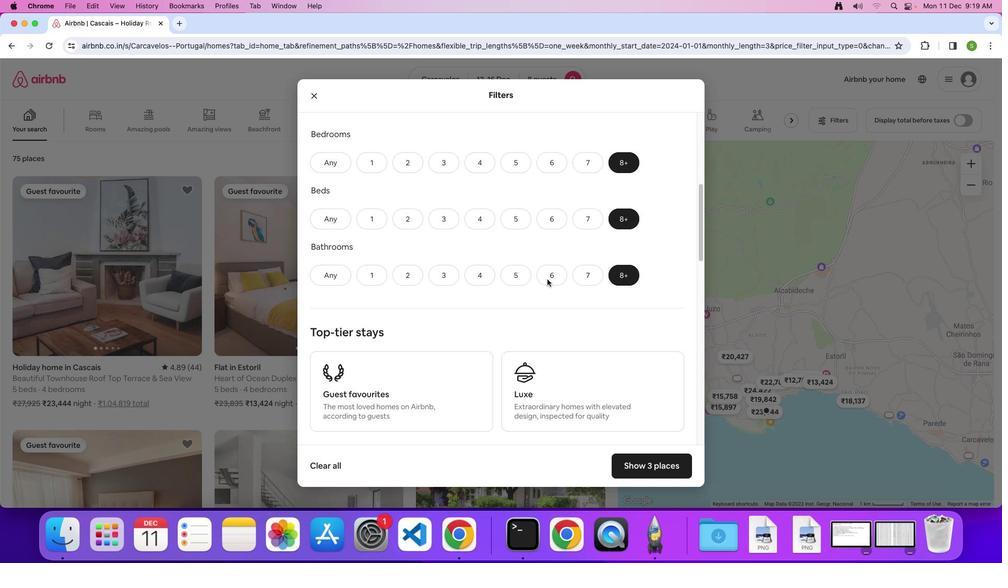 
Action: Mouse scrolled (547, 279) with delta (0, 0)
Screenshot: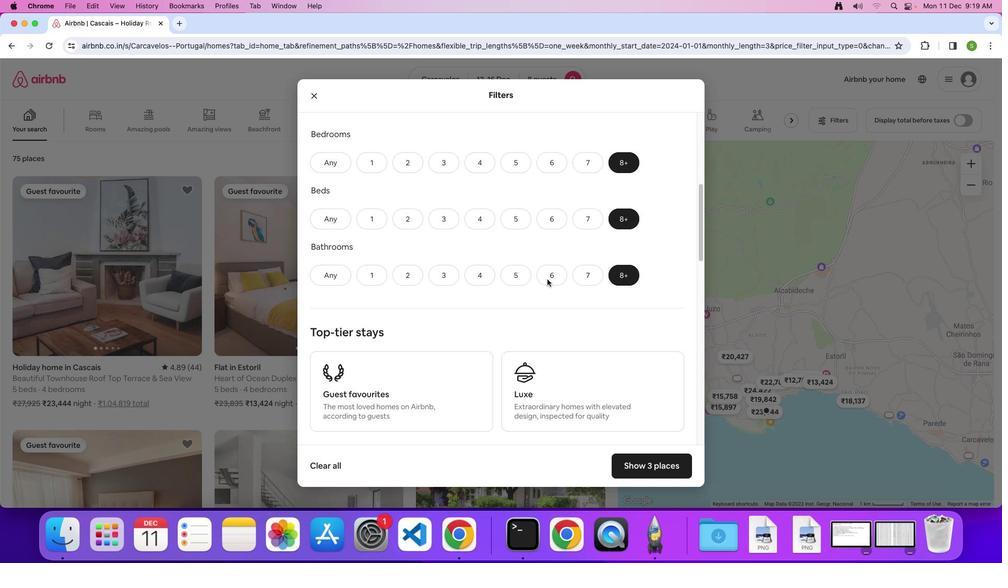 
Action: Mouse moved to (547, 279)
Screenshot: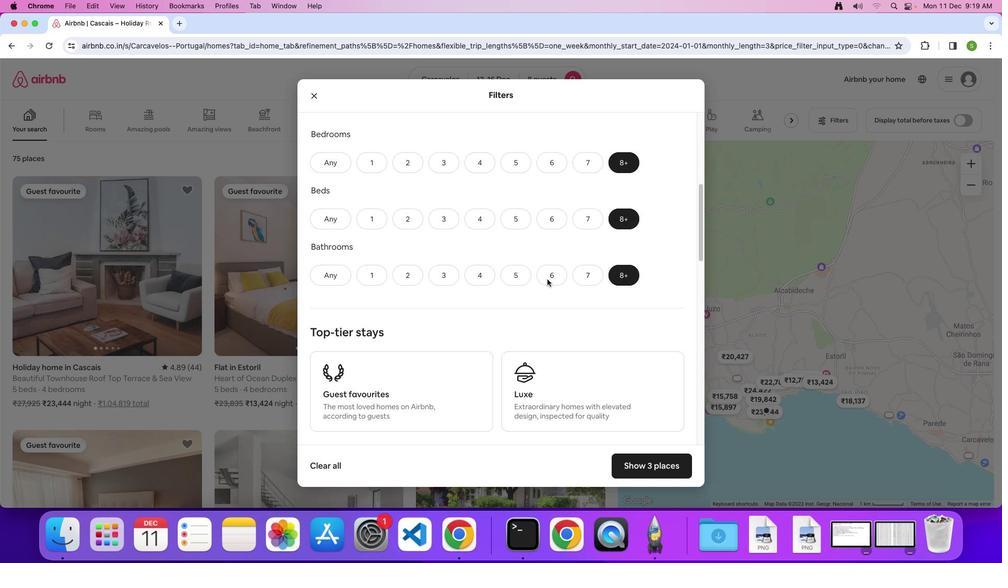 
Action: Mouse scrolled (547, 279) with delta (0, -1)
Screenshot: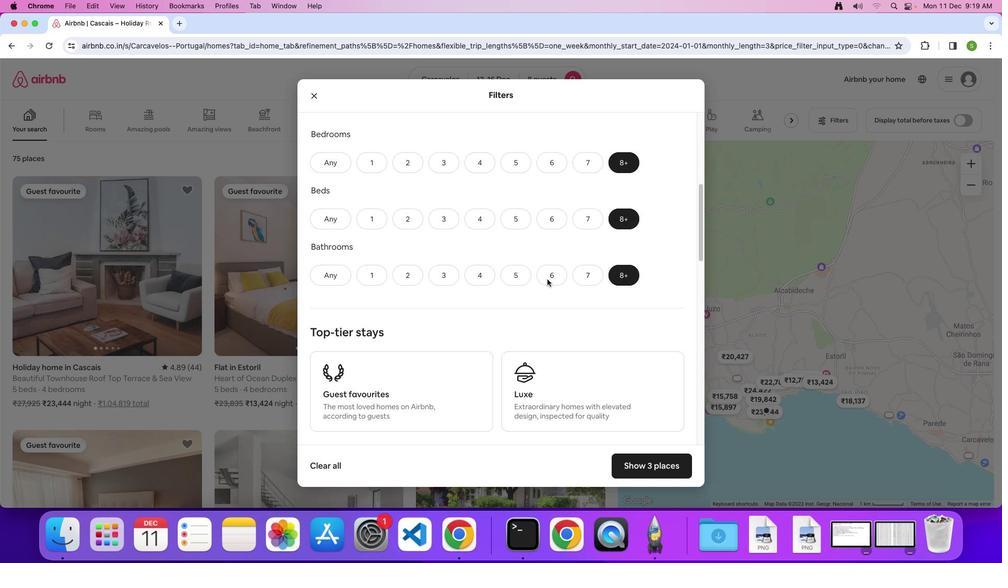 
Action: Mouse moved to (547, 278)
Screenshot: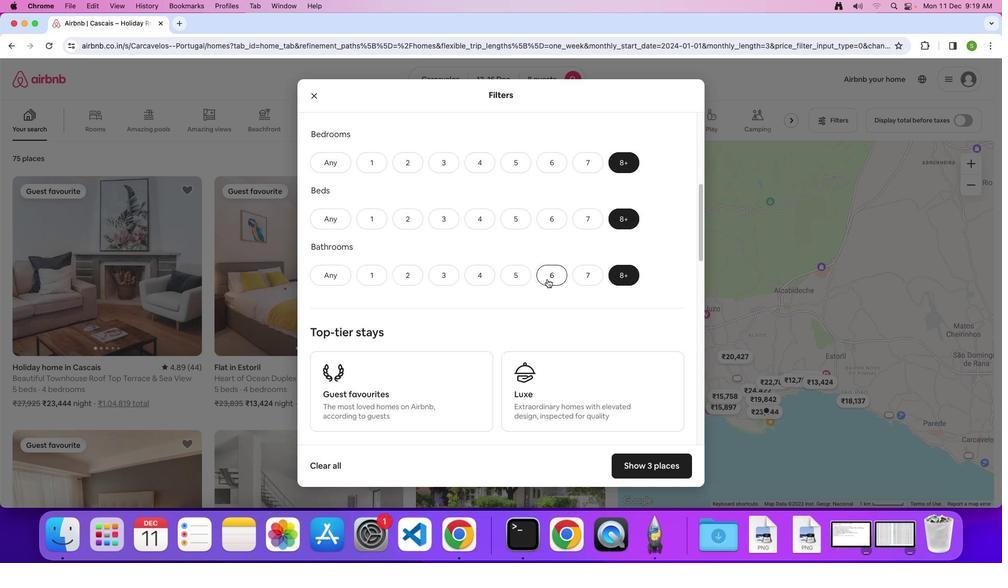 
Action: Mouse scrolled (547, 278) with delta (0, 0)
Screenshot: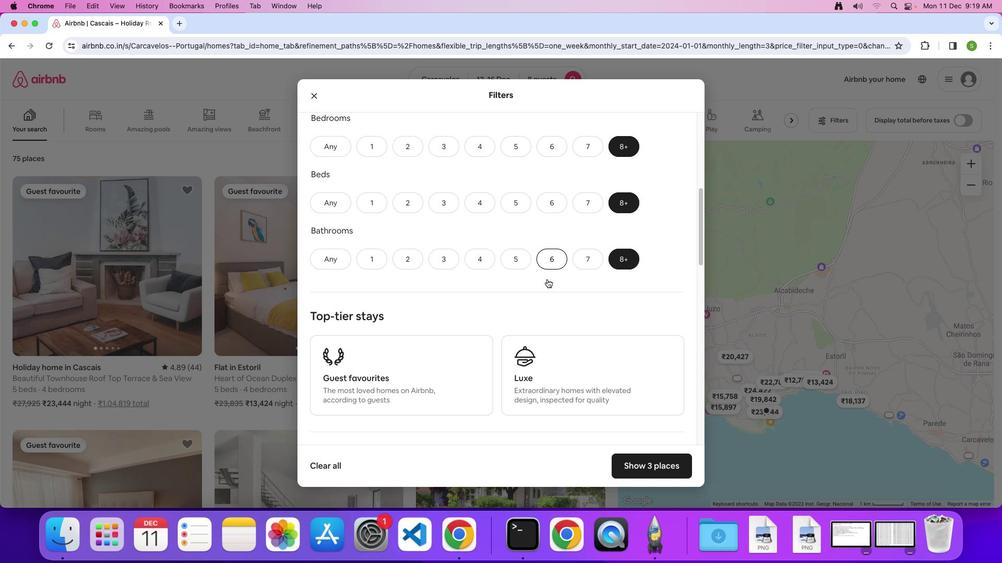 
Action: Mouse scrolled (547, 278) with delta (0, 0)
Screenshot: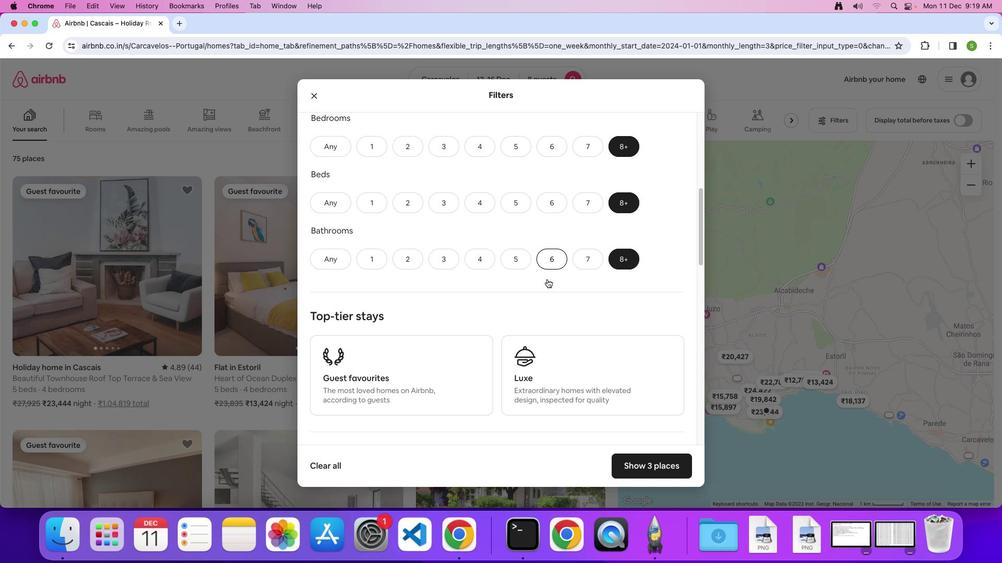 
Action: Mouse scrolled (547, 278) with delta (0, 0)
Screenshot: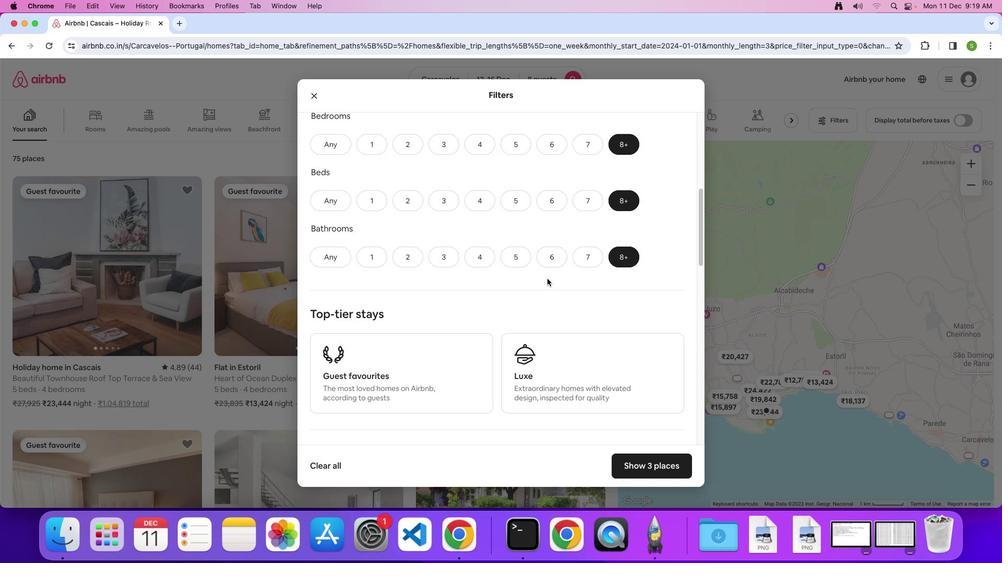 
Action: Mouse moved to (547, 278)
Screenshot: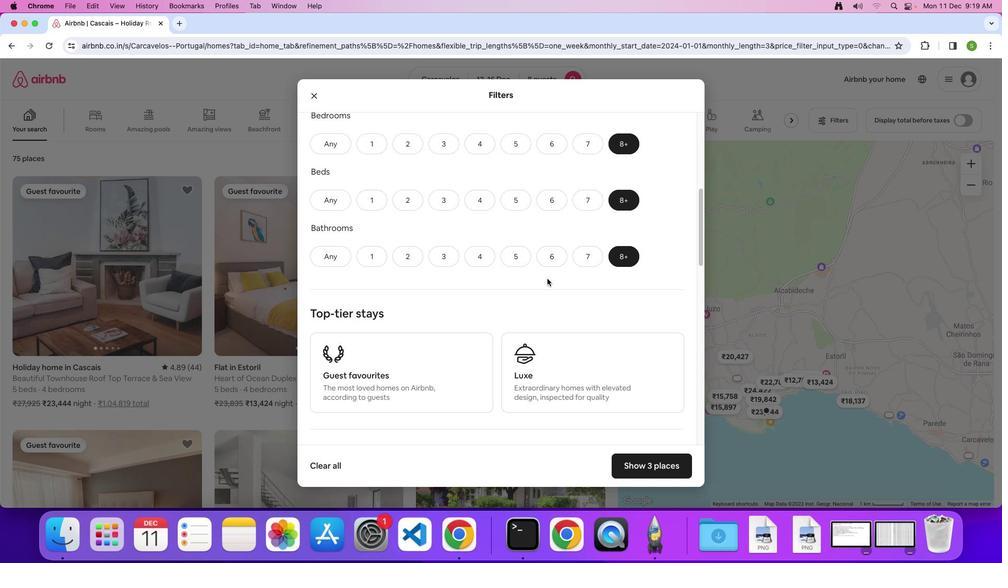 
Action: Mouse scrolled (547, 278) with delta (0, 0)
Screenshot: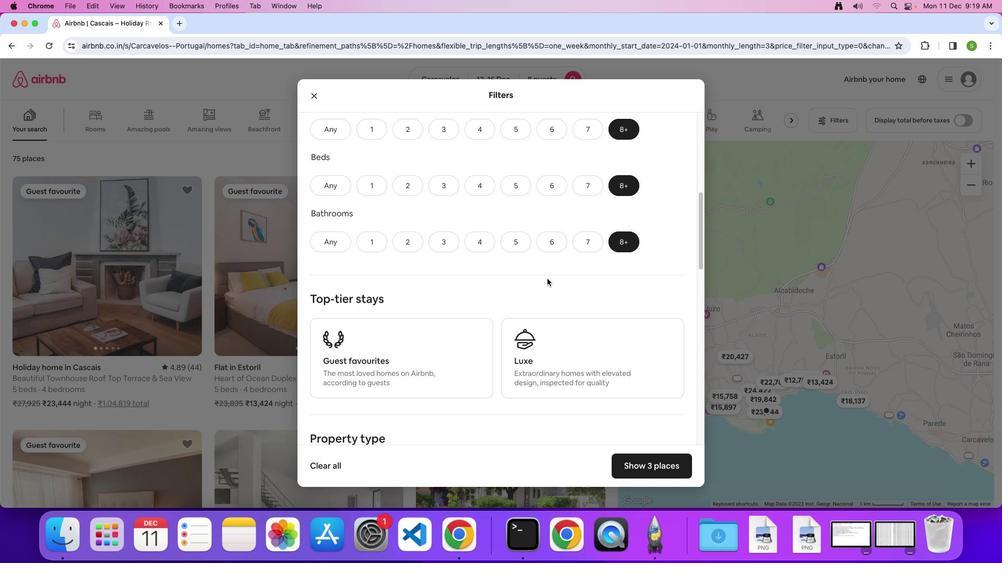 
Action: Mouse scrolled (547, 278) with delta (0, 0)
Screenshot: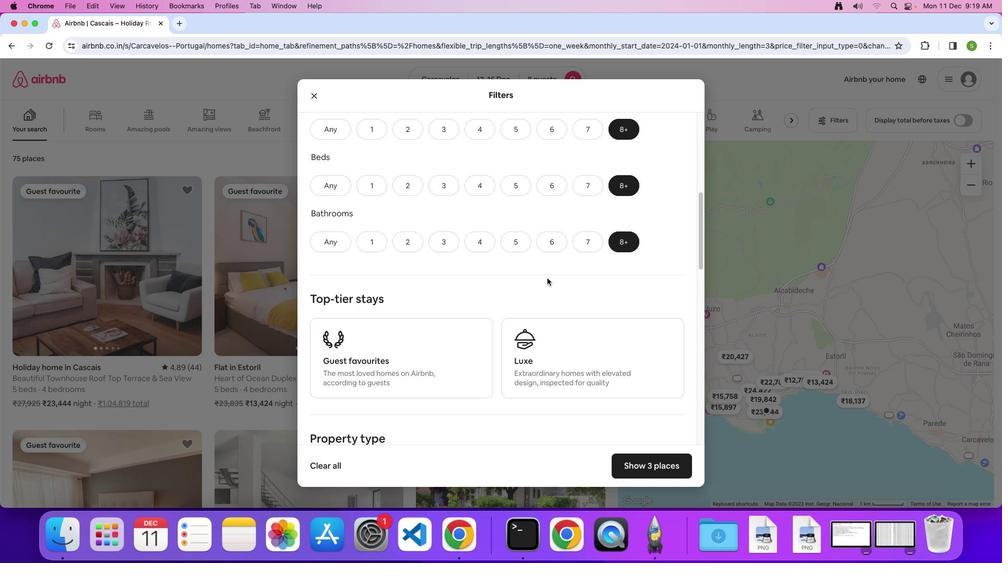 
Action: Mouse moved to (547, 277)
Screenshot: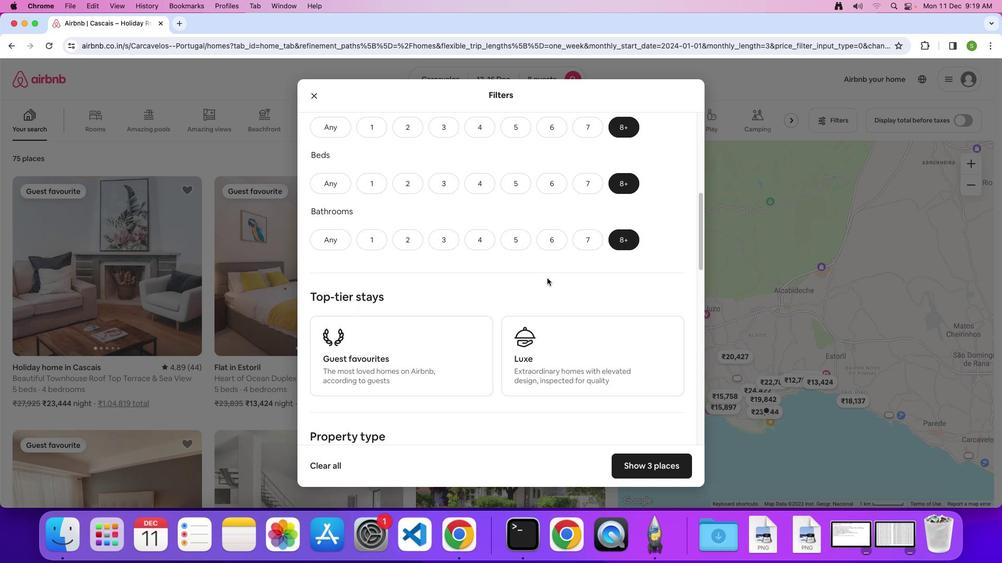 
Action: Mouse scrolled (547, 277) with delta (0, 0)
Screenshot: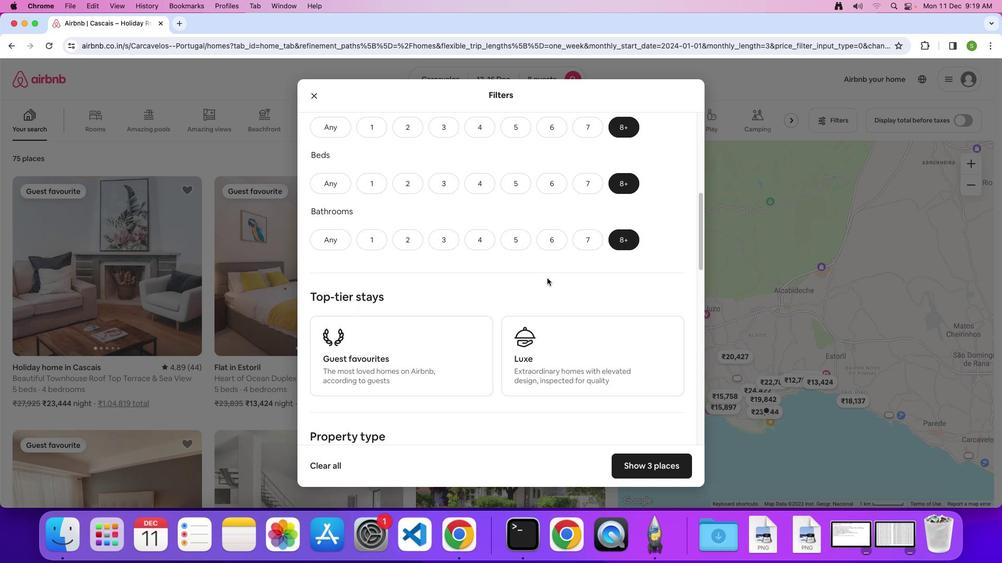 
Action: Mouse scrolled (547, 277) with delta (0, 0)
Screenshot: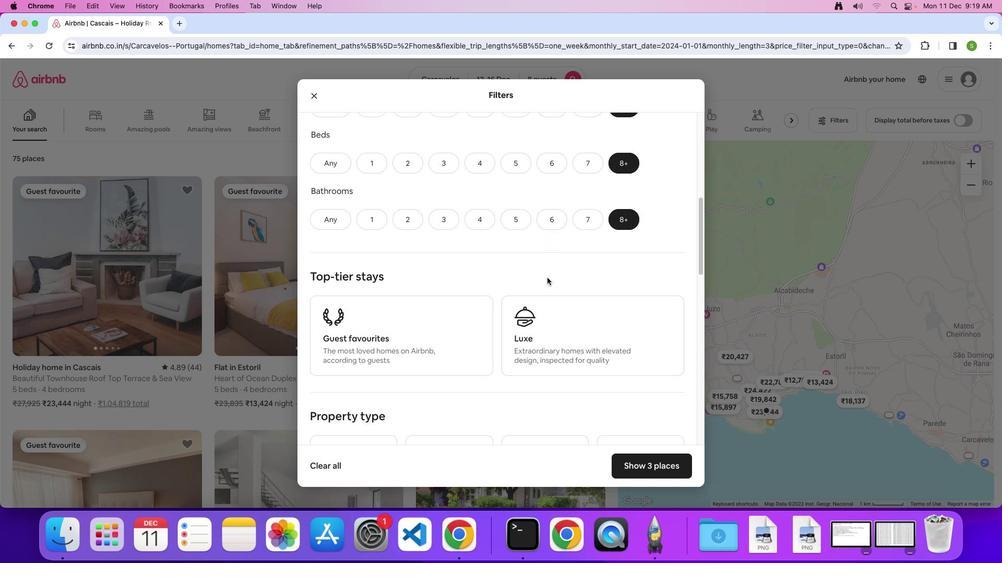 
Action: Mouse moved to (547, 277)
Screenshot: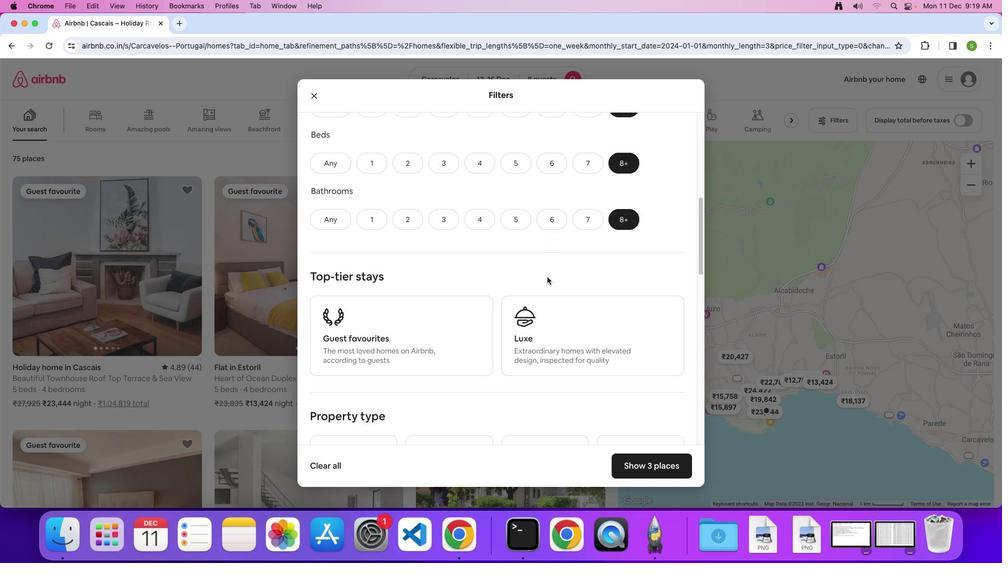 
Action: Mouse scrolled (547, 277) with delta (0, 0)
Screenshot: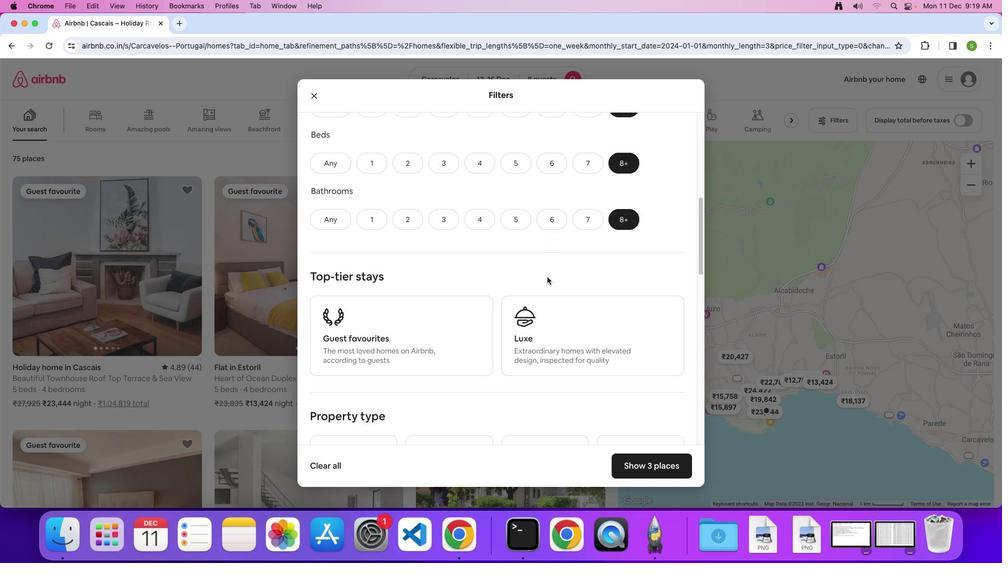 
Action: Mouse moved to (547, 276)
Screenshot: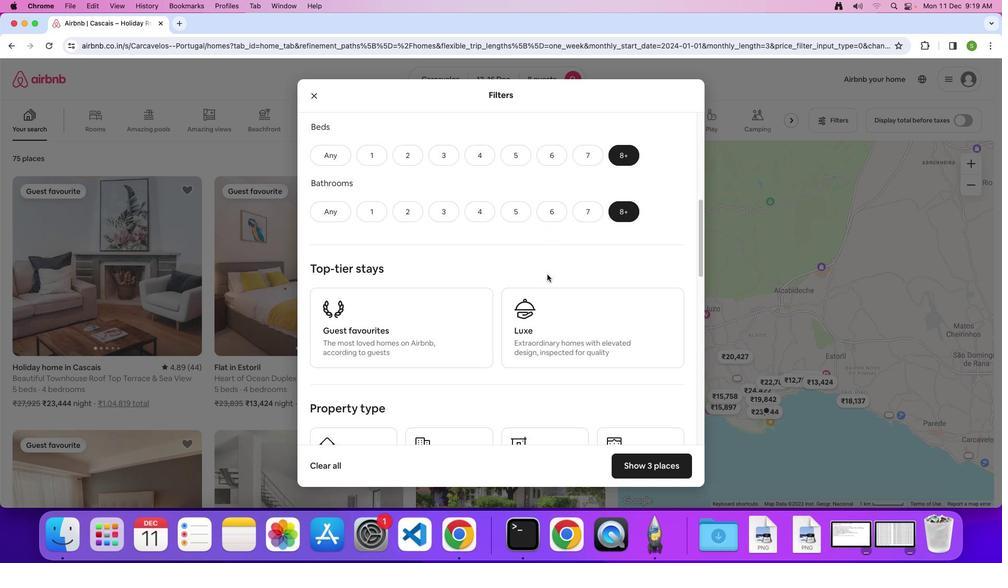 
Action: Mouse scrolled (547, 276) with delta (0, 0)
Screenshot: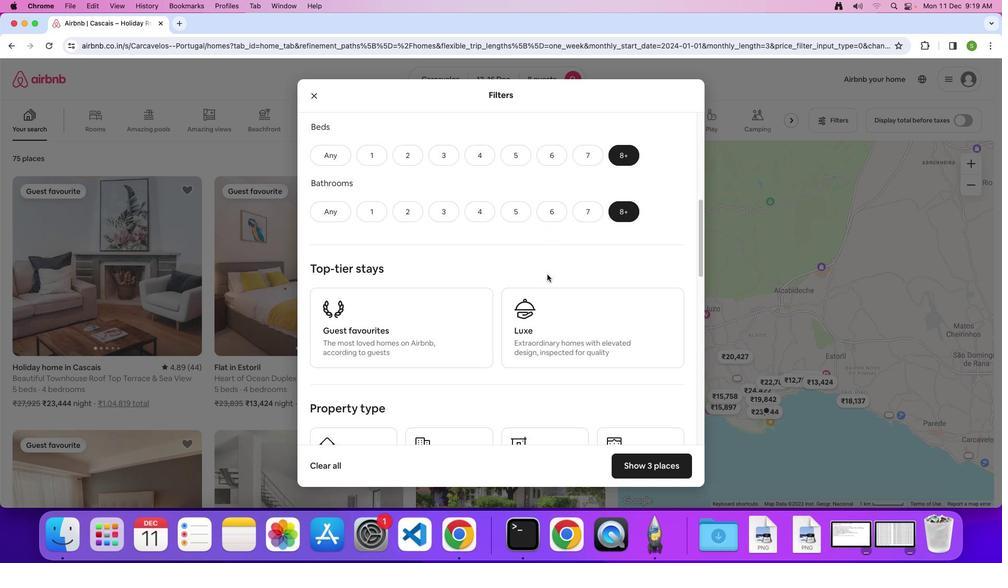 
Action: Mouse moved to (547, 276)
Screenshot: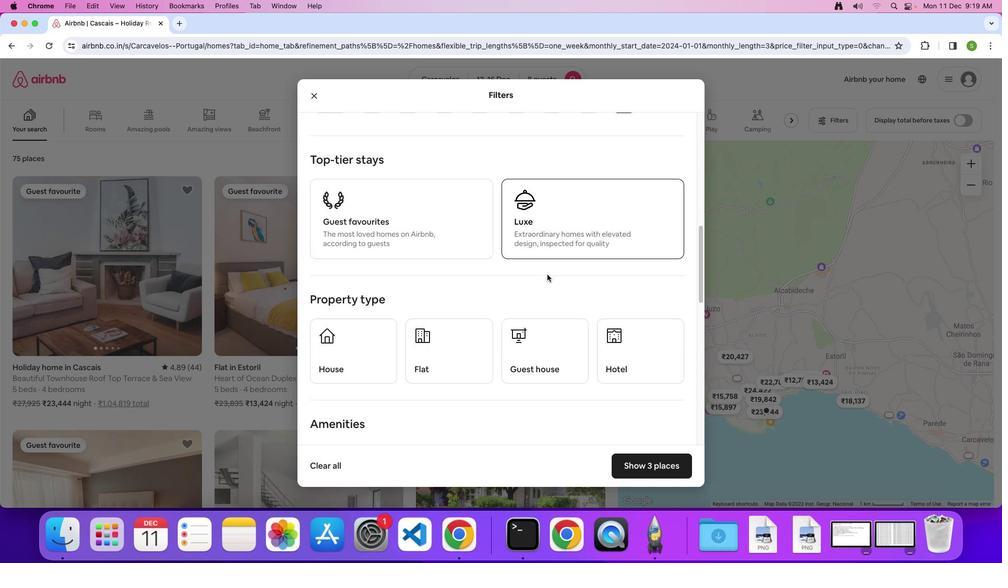 
Action: Mouse scrolled (547, 276) with delta (0, 0)
Screenshot: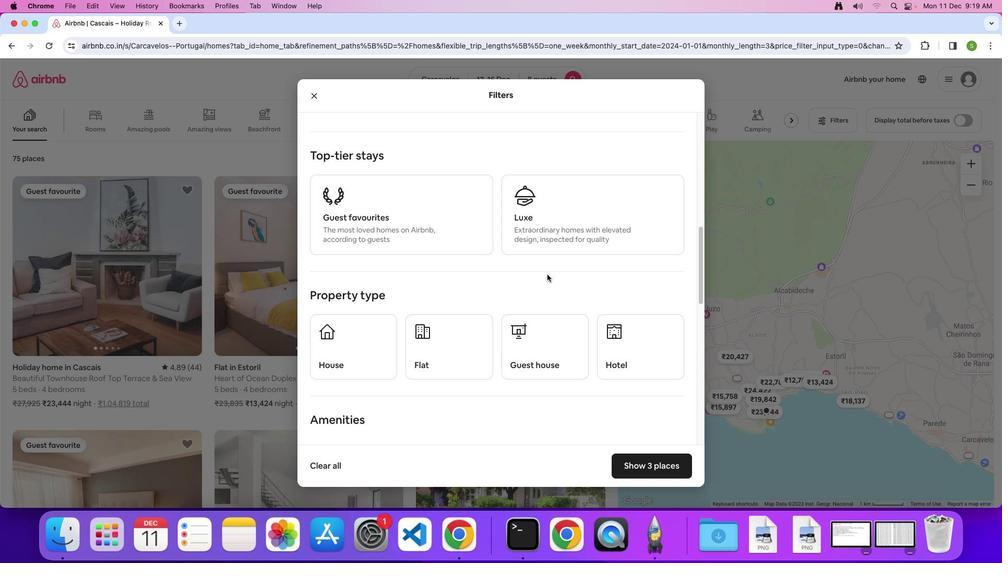 
Action: Mouse scrolled (547, 276) with delta (0, 0)
Screenshot: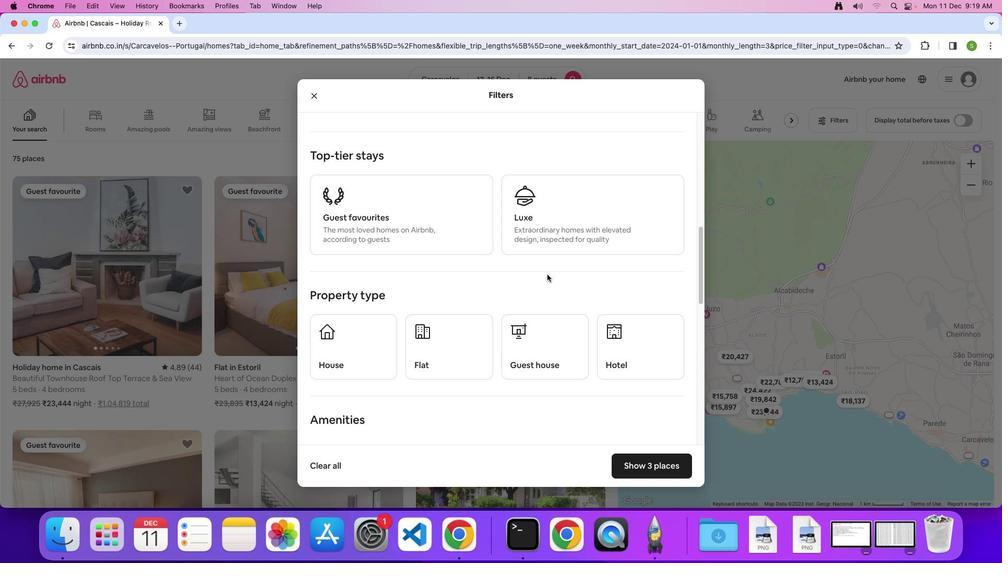 
Action: Mouse moved to (547, 275)
Screenshot: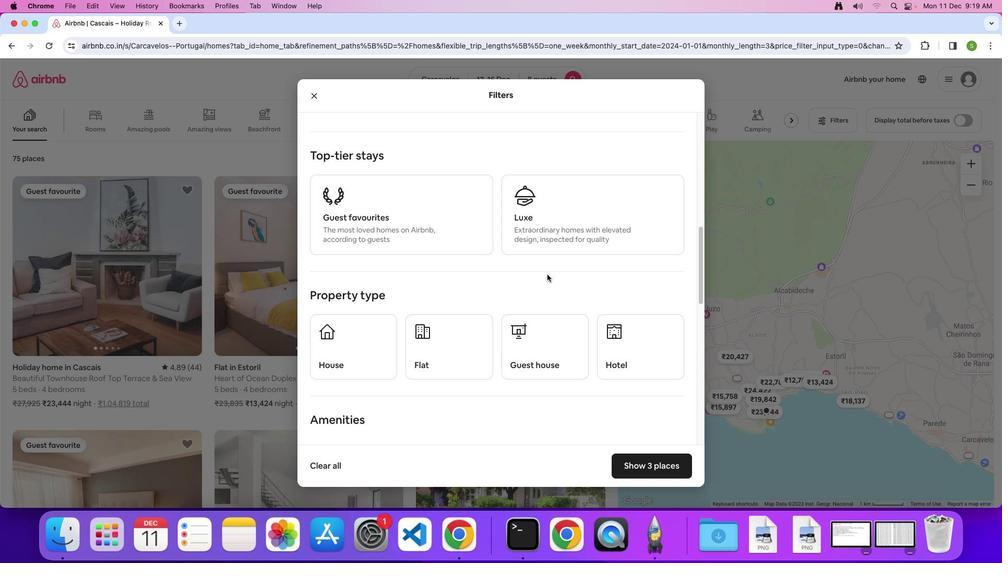 
Action: Mouse scrolled (547, 275) with delta (0, -2)
Screenshot: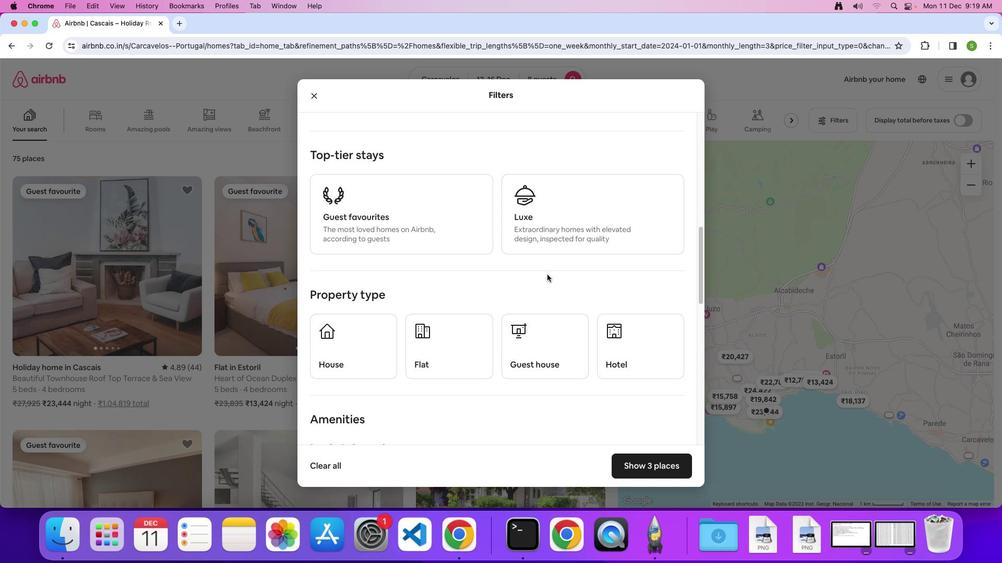 
Action: Mouse moved to (547, 274)
Screenshot: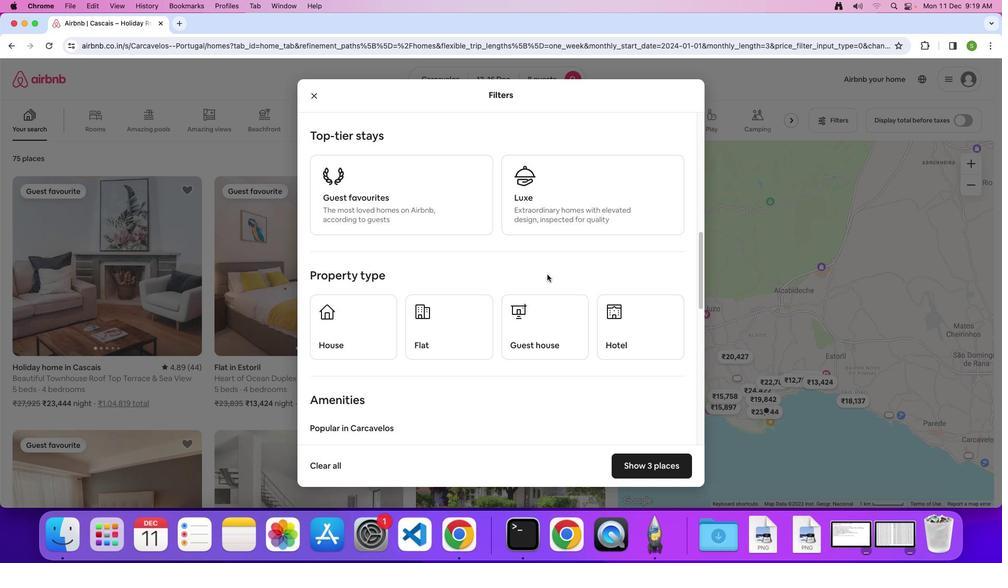 
Action: Mouse scrolled (547, 274) with delta (0, 0)
Screenshot: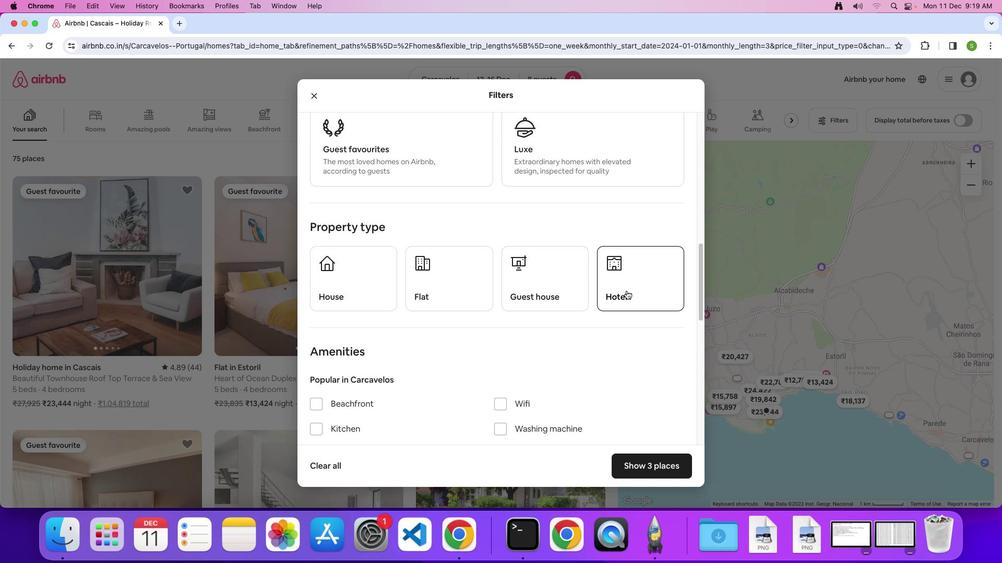 
Action: Mouse scrolled (547, 274) with delta (0, 0)
Screenshot: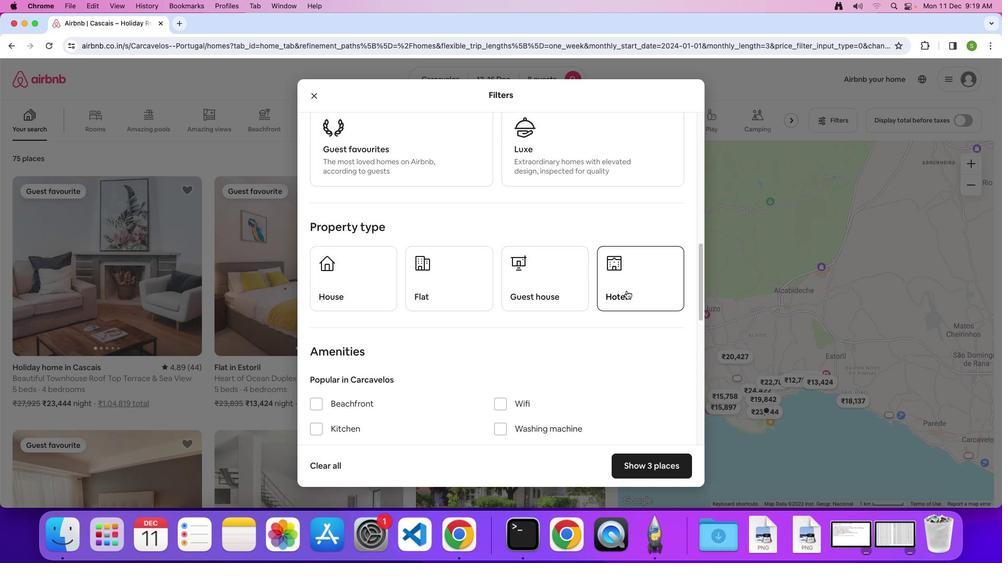 
Action: Mouse scrolled (547, 274) with delta (0, -1)
Screenshot: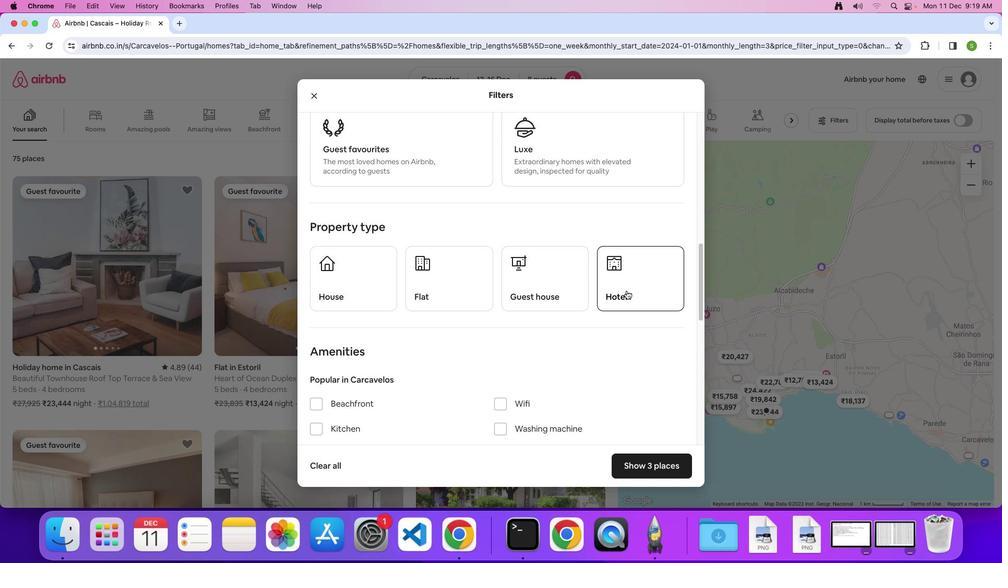 
Action: Mouse moved to (625, 290)
Screenshot: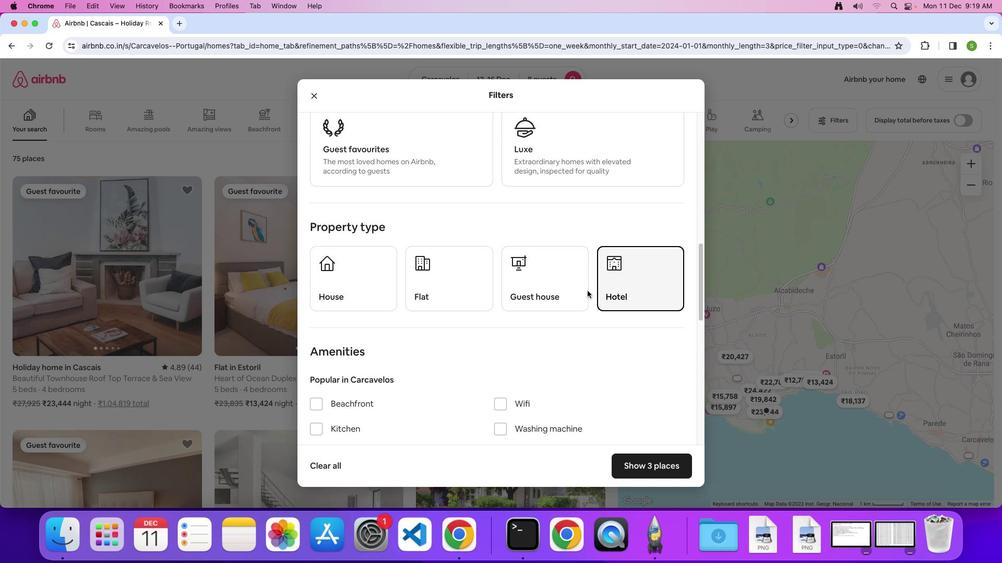 
Action: Mouse pressed left at (625, 290)
Screenshot: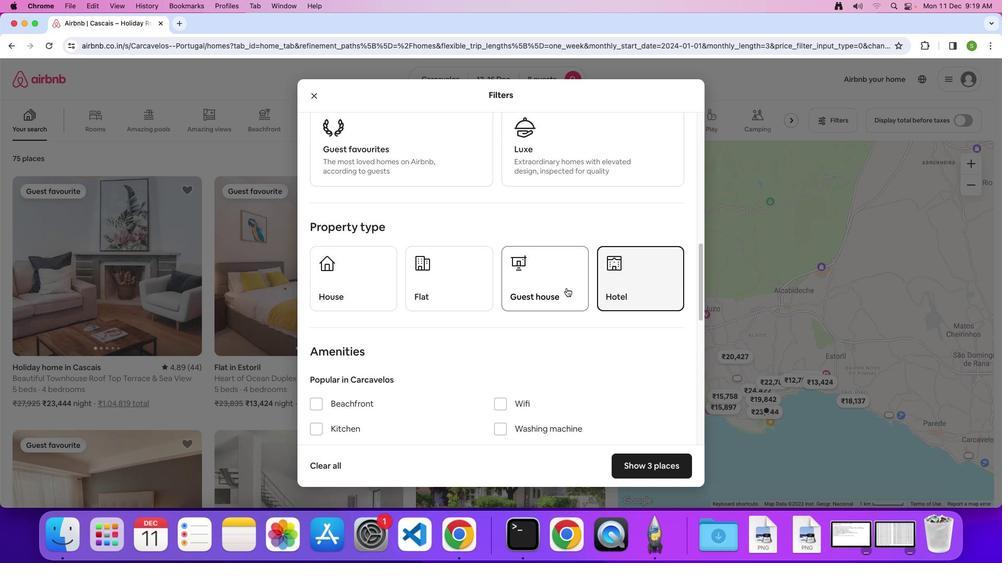 
Action: Mouse moved to (495, 287)
Screenshot: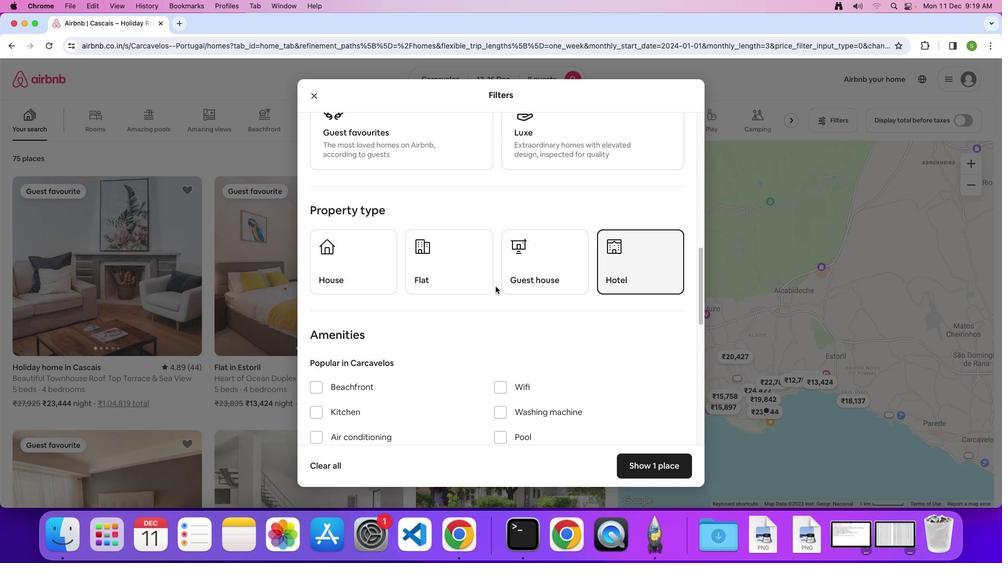 
Action: Mouse scrolled (495, 287) with delta (0, 0)
Screenshot: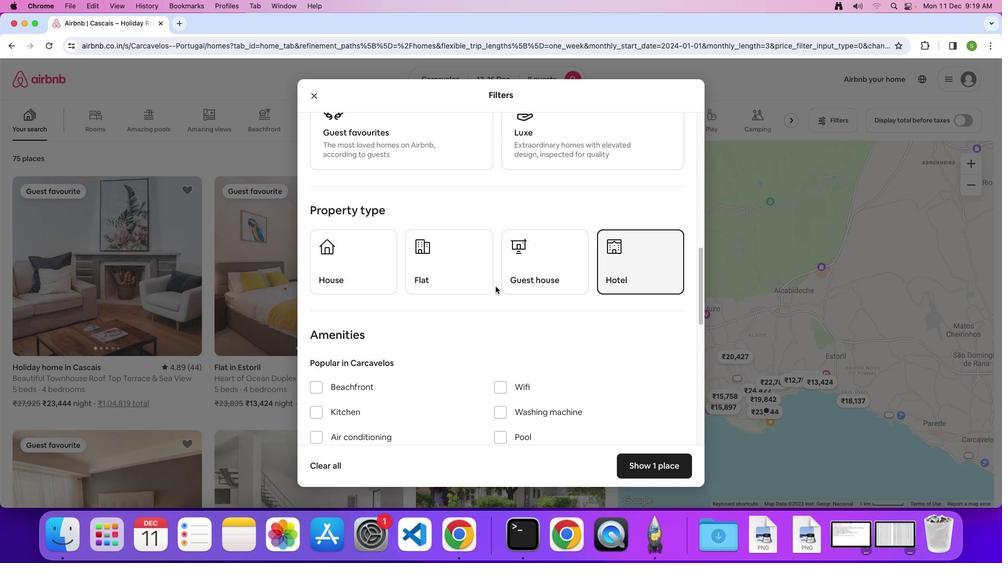 
Action: Mouse moved to (495, 286)
Screenshot: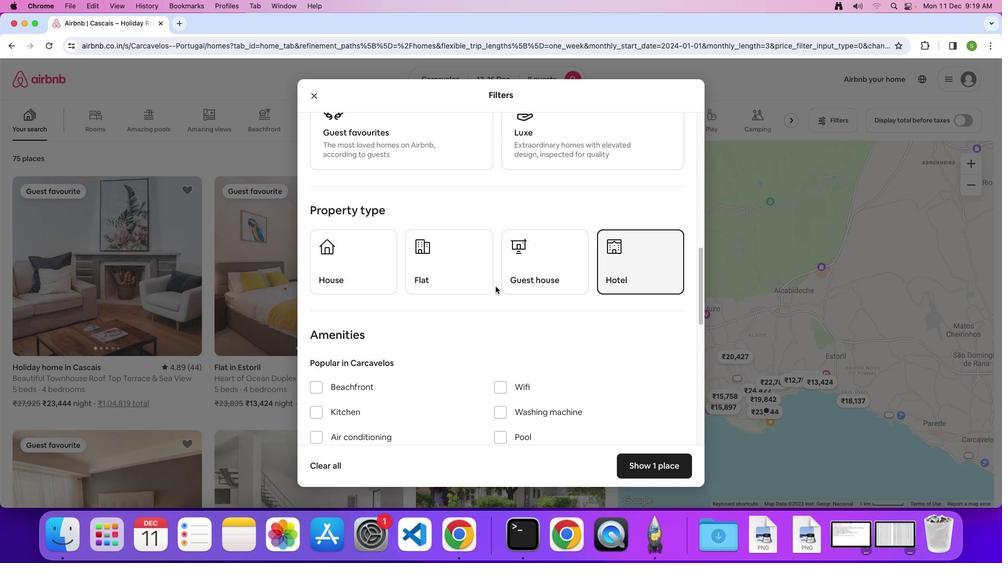 
Action: Mouse scrolled (495, 286) with delta (0, 0)
Screenshot: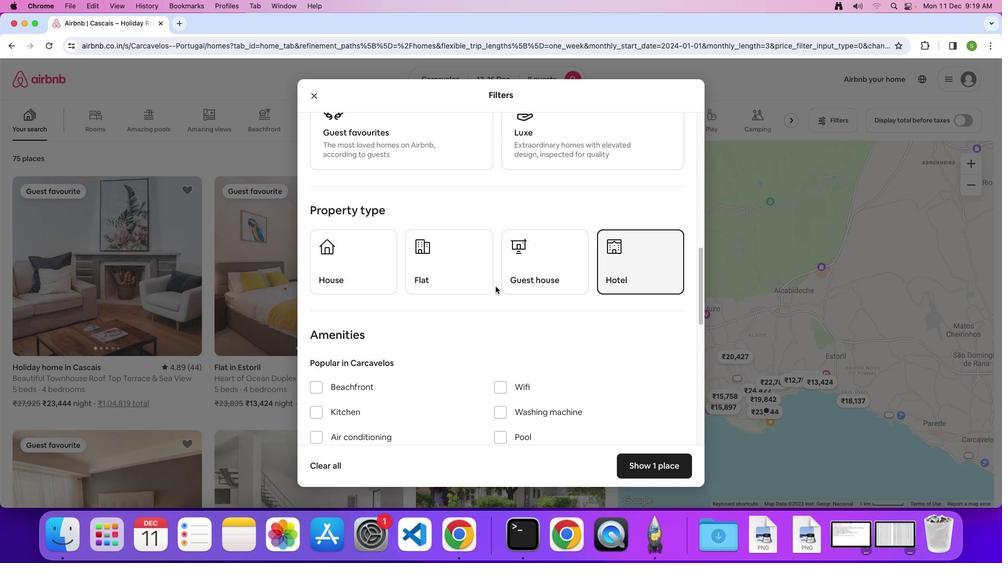 
Action: Mouse moved to (494, 286)
Screenshot: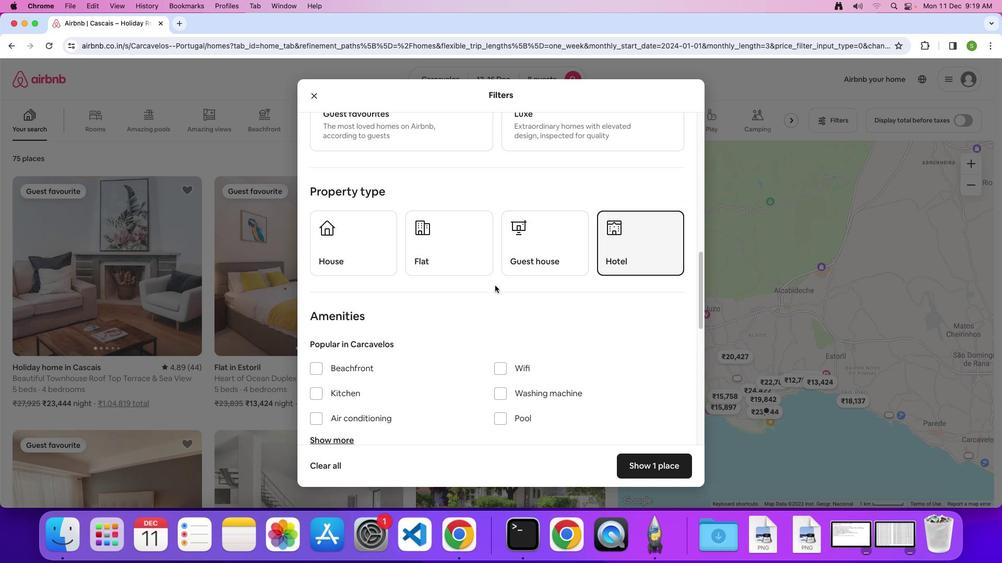 
Action: Mouse scrolled (494, 286) with delta (0, 0)
Screenshot: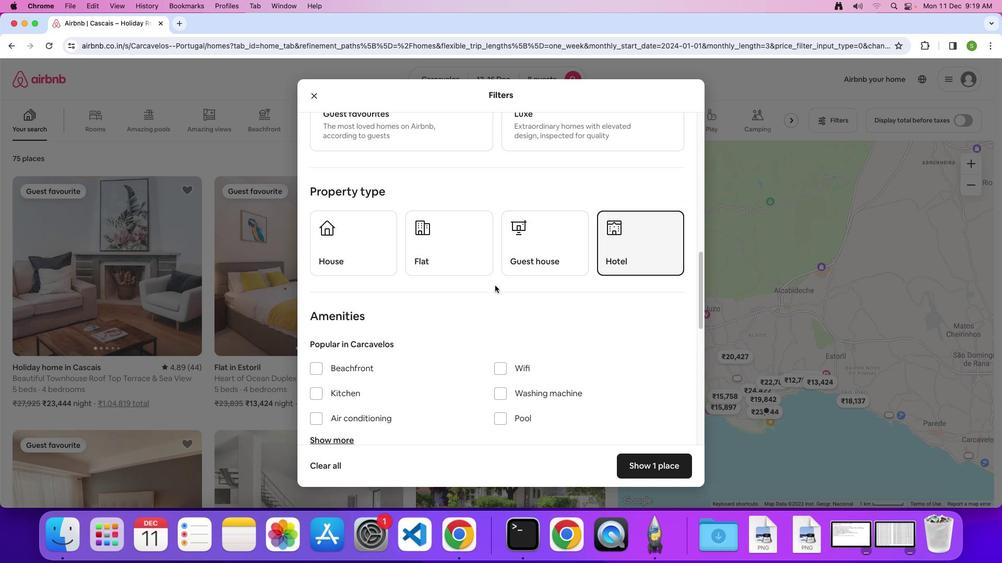 
Action: Mouse moved to (494, 285)
Screenshot: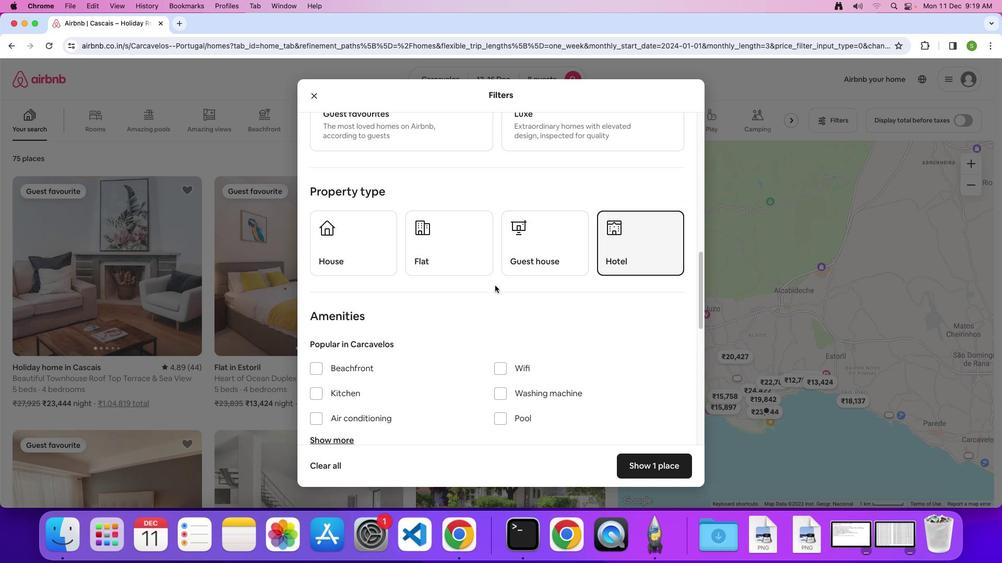 
Action: Mouse scrolled (494, 285) with delta (0, 0)
Screenshot: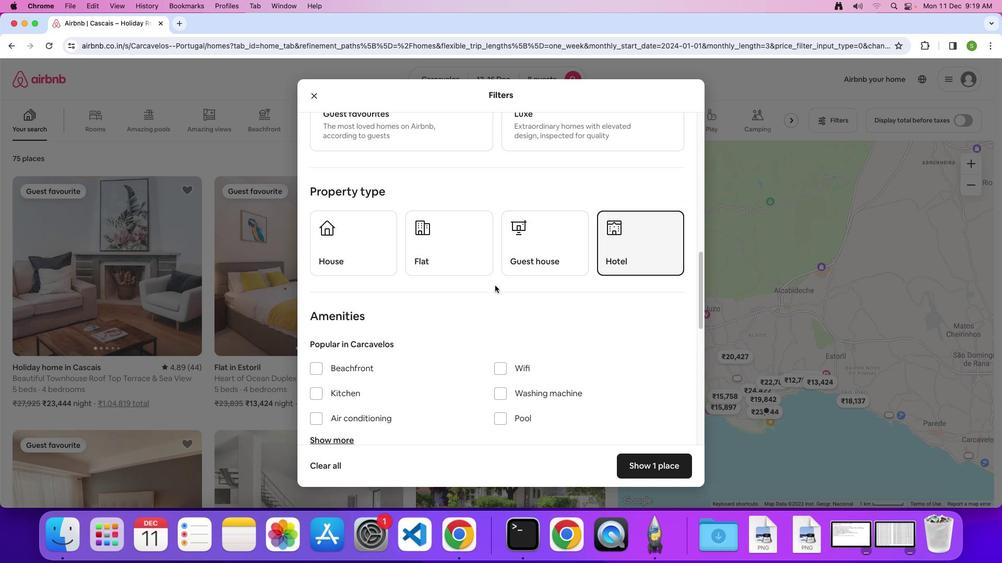 
Action: Mouse moved to (494, 285)
Screenshot: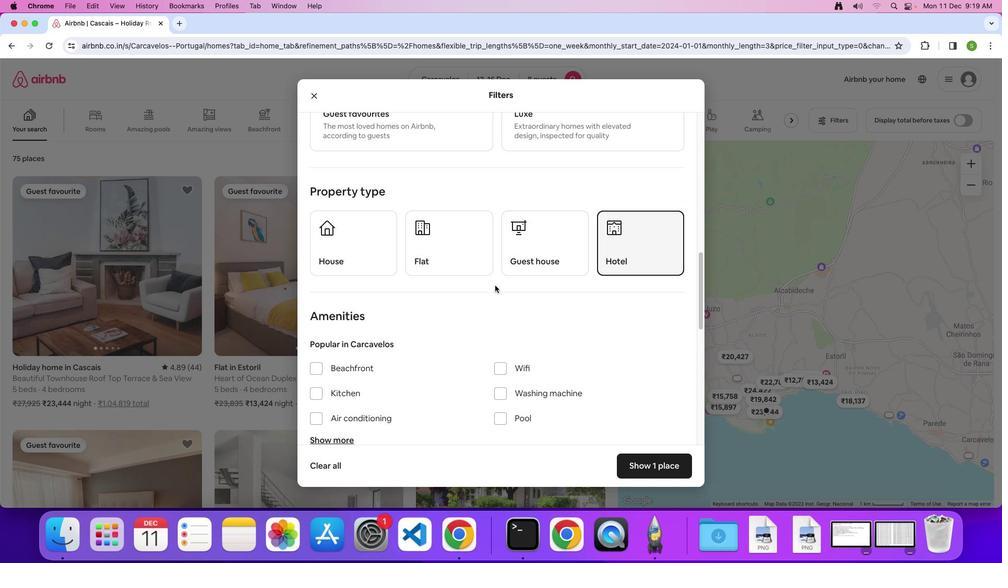 
Action: Mouse scrolled (494, 285) with delta (0, 0)
Screenshot: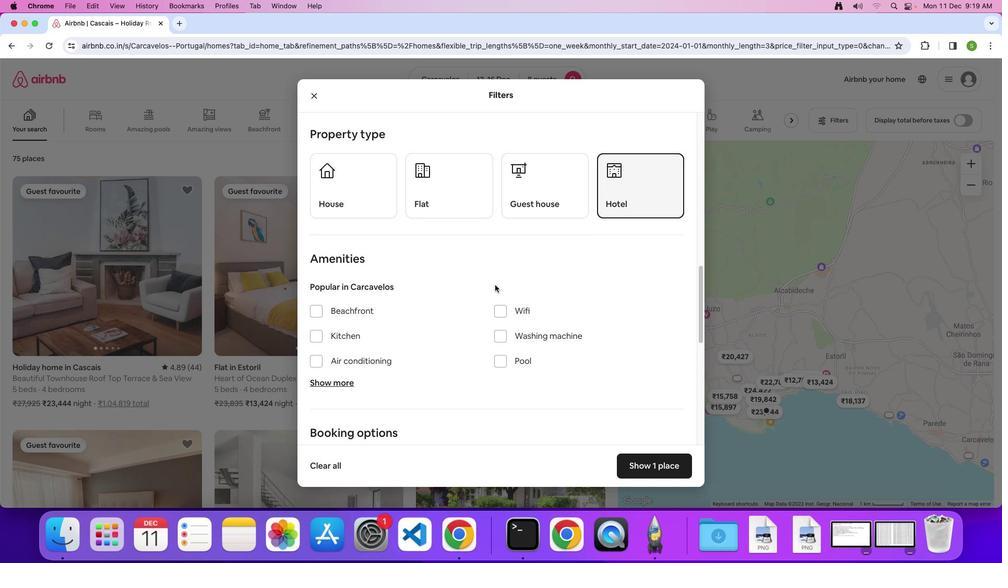 
Action: Mouse scrolled (494, 285) with delta (0, 0)
Screenshot: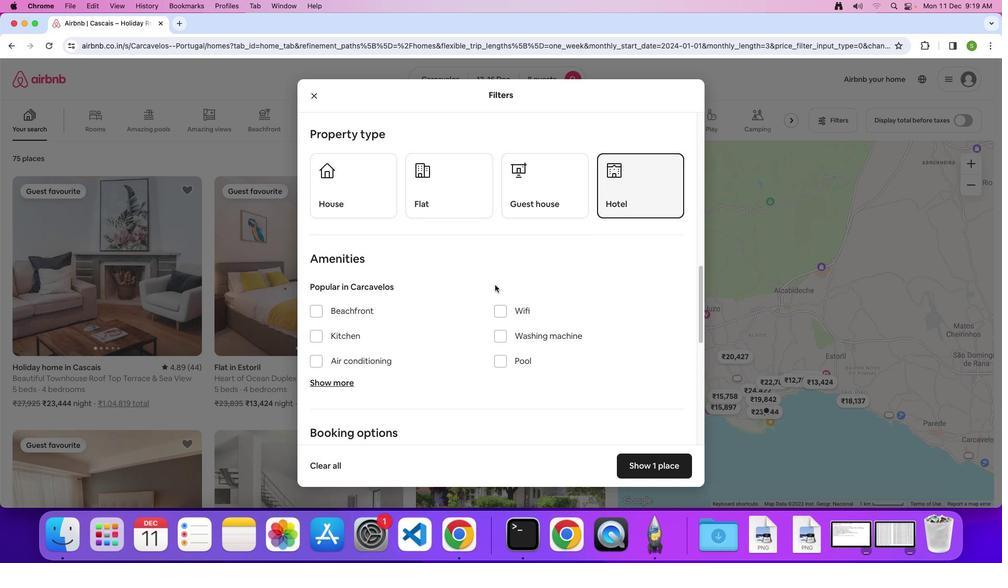 
Action: Mouse moved to (494, 284)
Screenshot: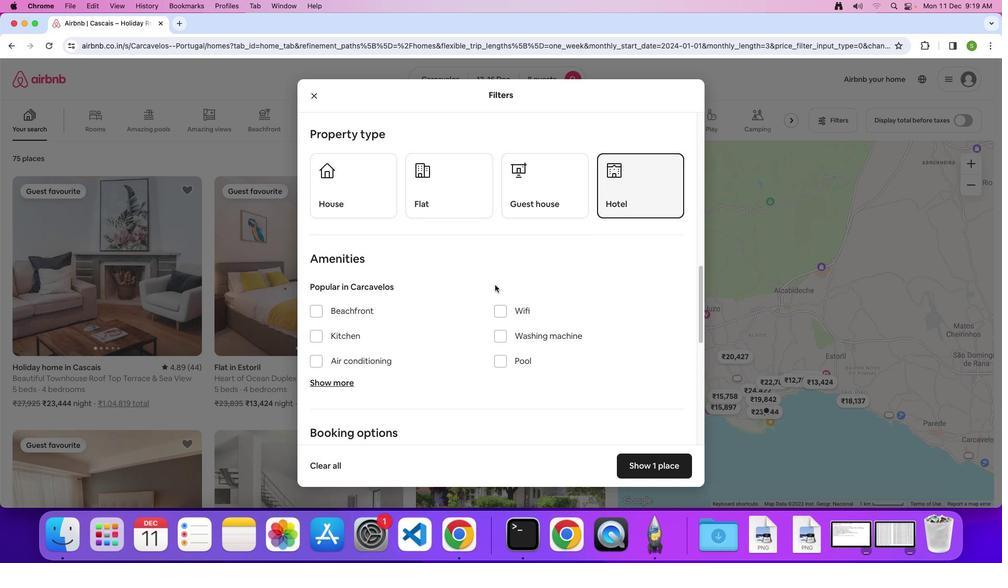 
Action: Mouse scrolled (494, 284) with delta (0, -1)
Screenshot: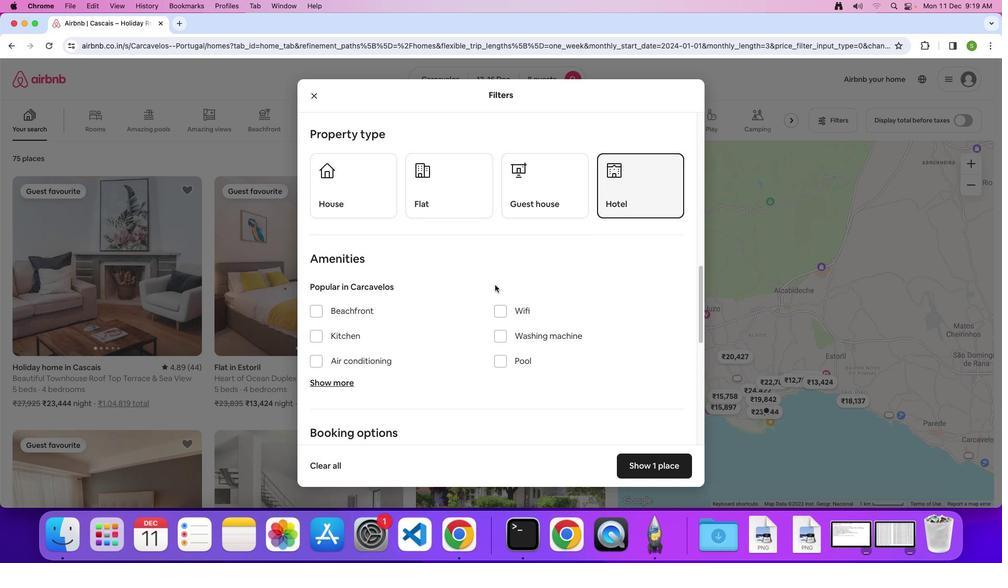 
Action: Mouse moved to (494, 284)
Screenshot: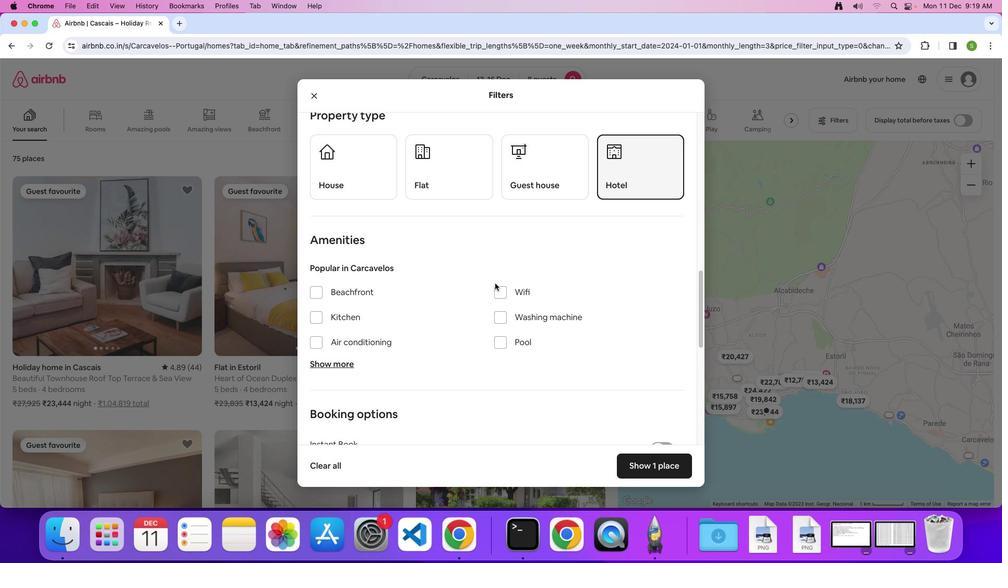 
Action: Mouse scrolled (494, 284) with delta (0, 0)
Screenshot: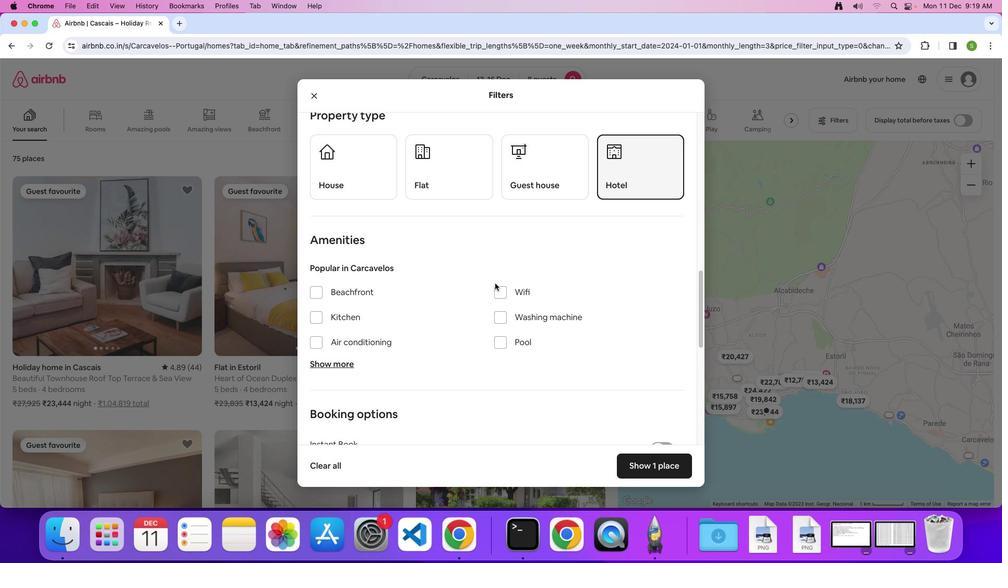 
Action: Mouse moved to (494, 283)
Screenshot: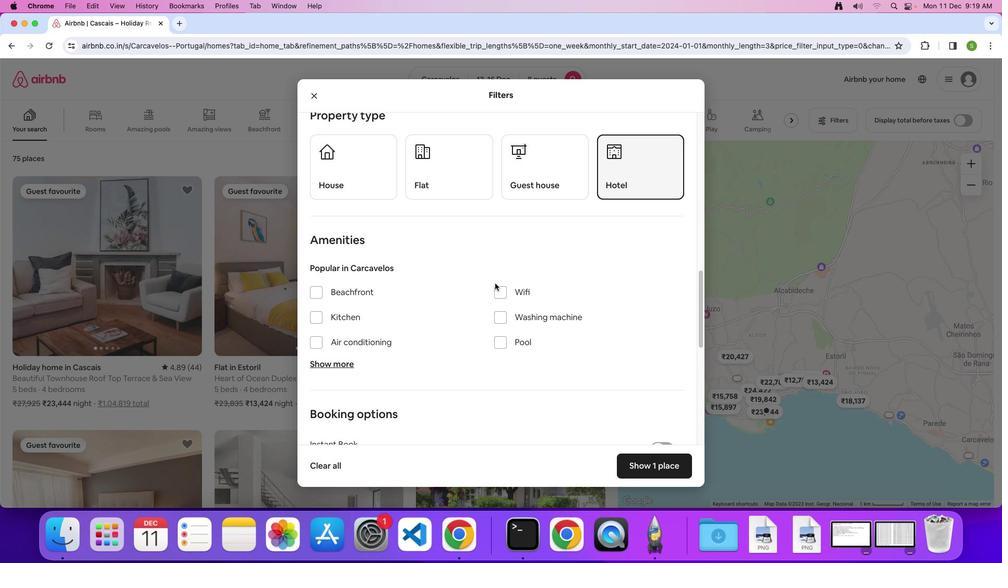 
Action: Mouse scrolled (494, 283) with delta (0, 0)
Screenshot: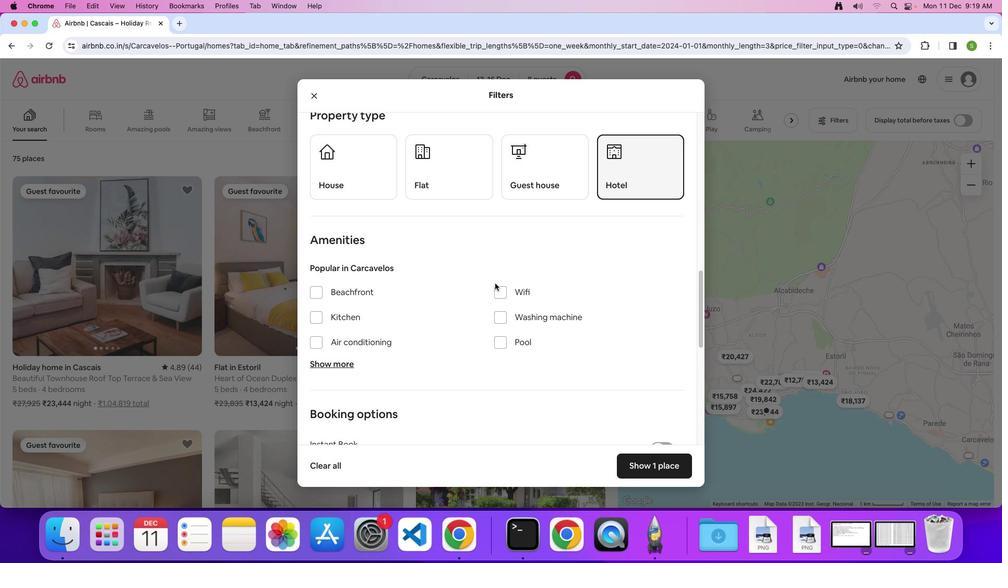 
Action: Mouse moved to (494, 282)
Screenshot: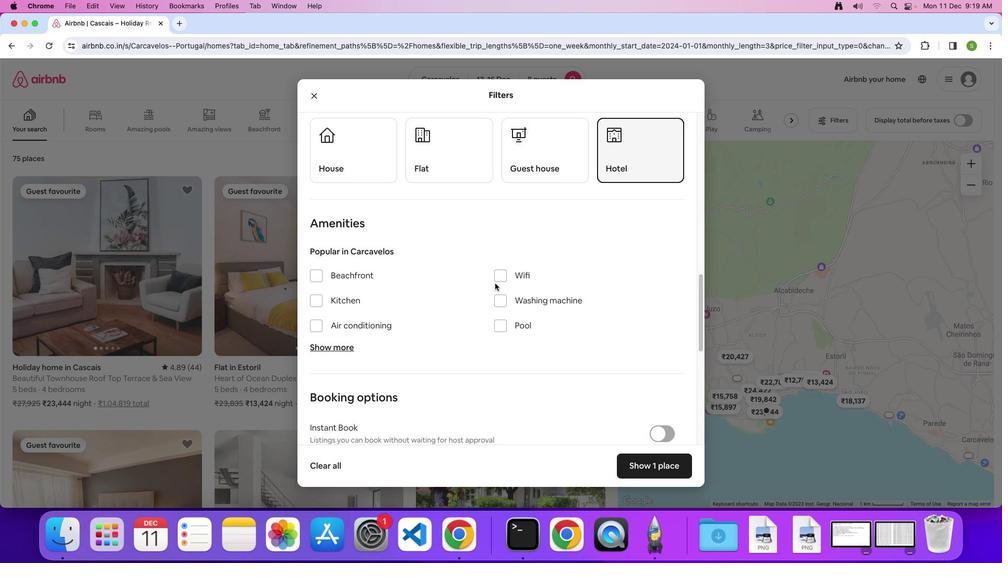 
Action: Mouse scrolled (494, 282) with delta (0, 0)
Screenshot: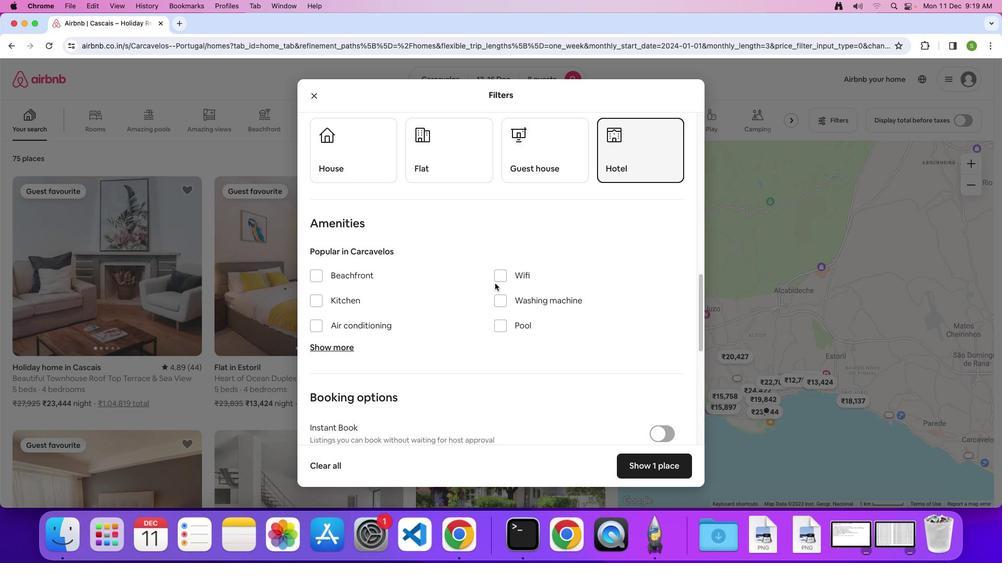 
Action: Mouse scrolled (494, 282) with delta (0, 0)
Screenshot: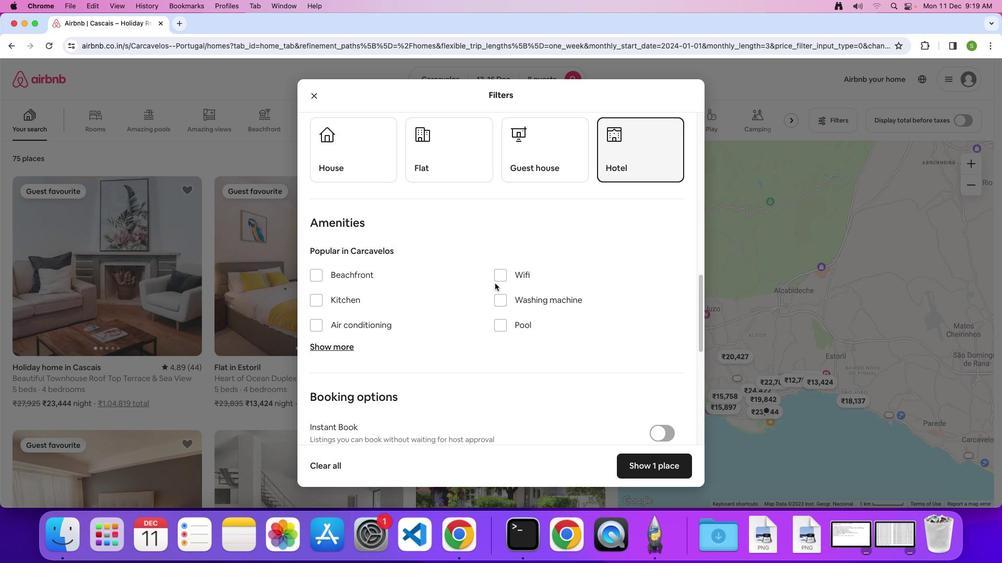 
Action: Mouse scrolled (494, 282) with delta (0, 0)
Screenshot: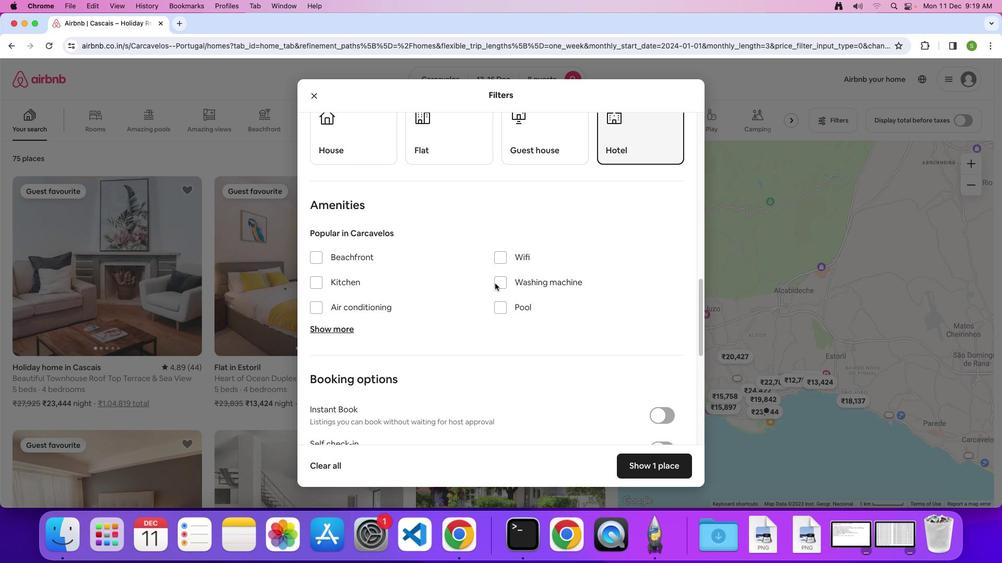 
Action: Mouse scrolled (494, 282) with delta (0, 0)
Screenshot: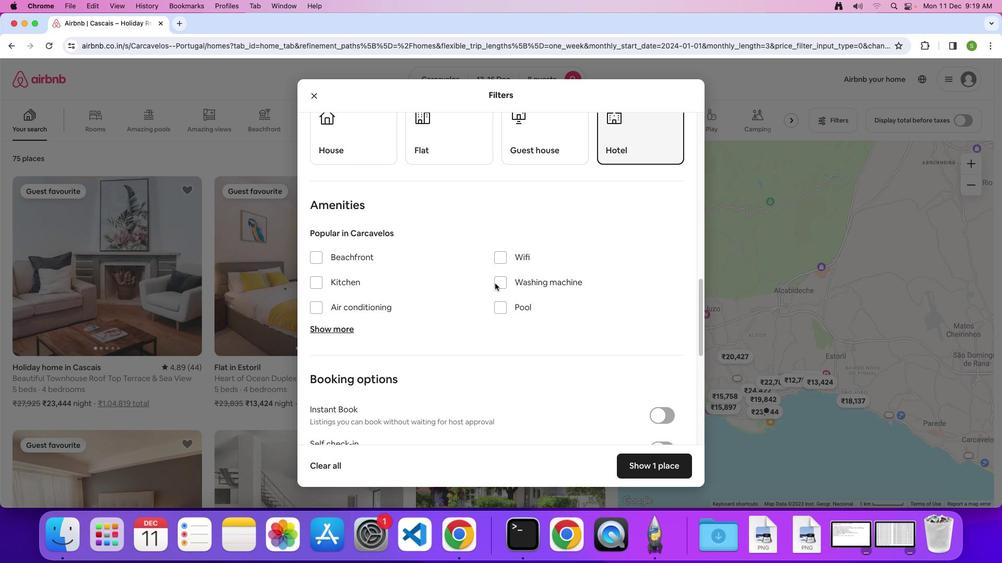 
Action: Mouse scrolled (494, 282) with delta (0, 0)
Screenshot: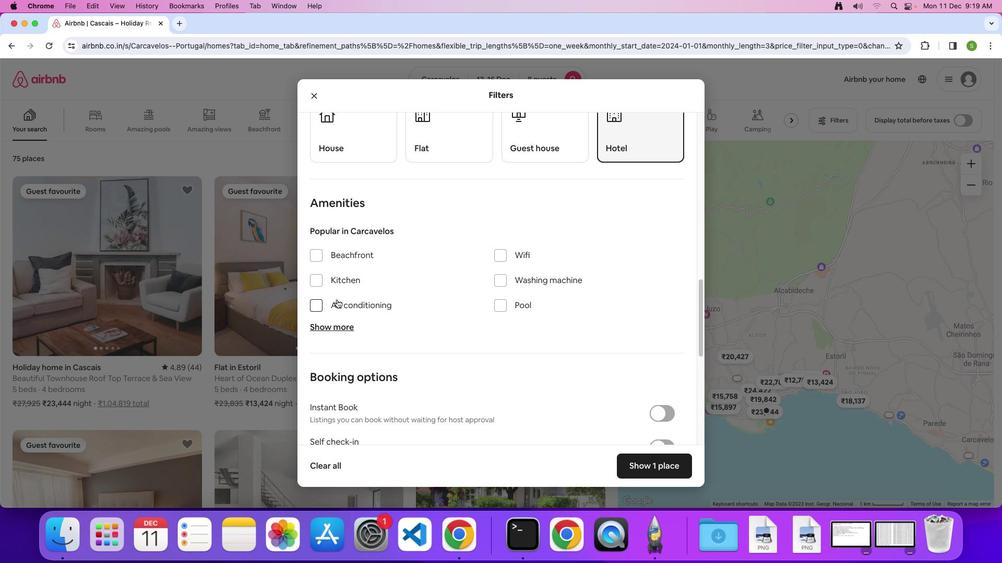 
Action: Mouse moved to (507, 253)
Screenshot: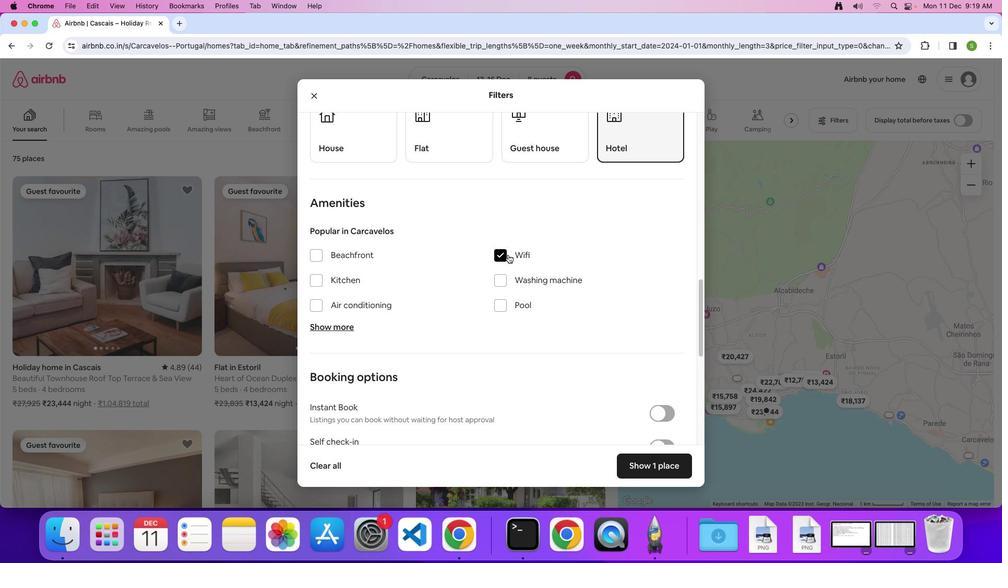 
Action: Mouse pressed left at (507, 253)
Screenshot: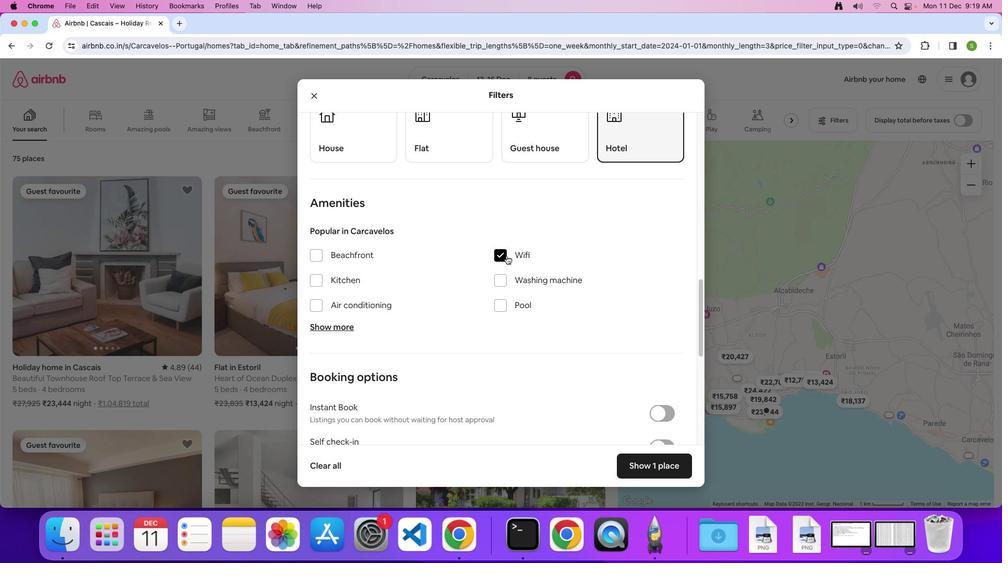 
Action: Mouse moved to (455, 269)
Screenshot: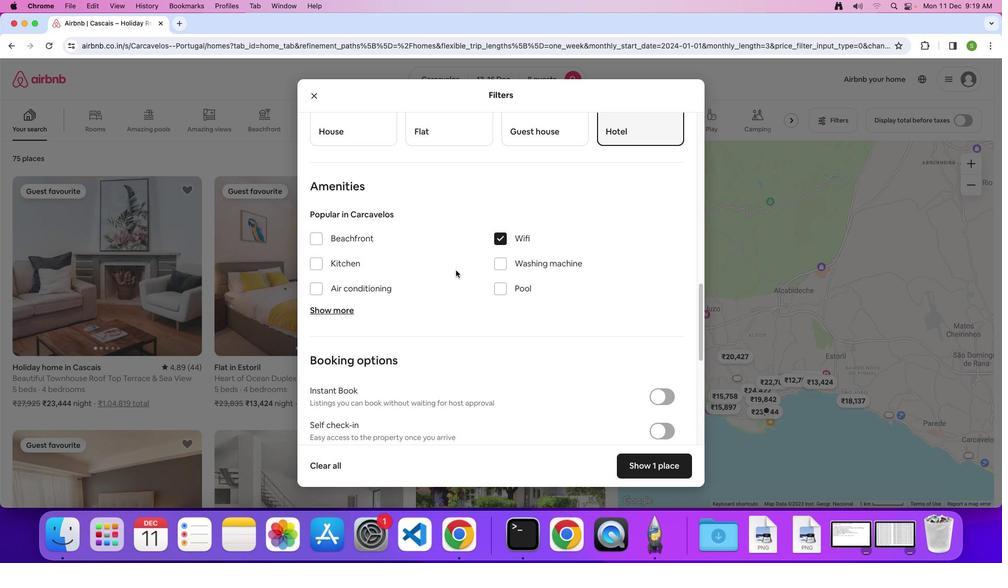 
Action: Mouse scrolled (455, 269) with delta (0, 0)
Screenshot: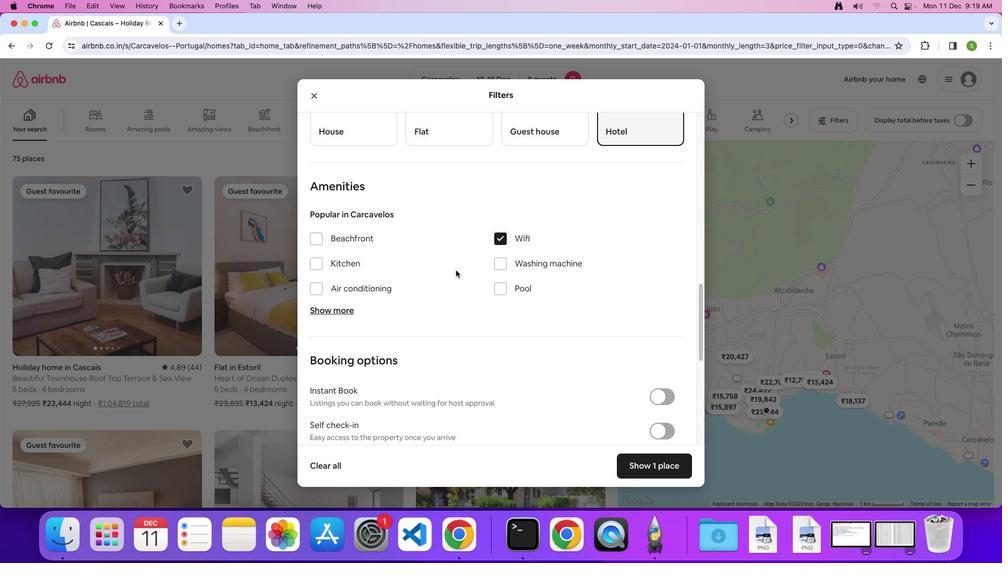 
Action: Mouse scrolled (455, 269) with delta (0, 0)
Screenshot: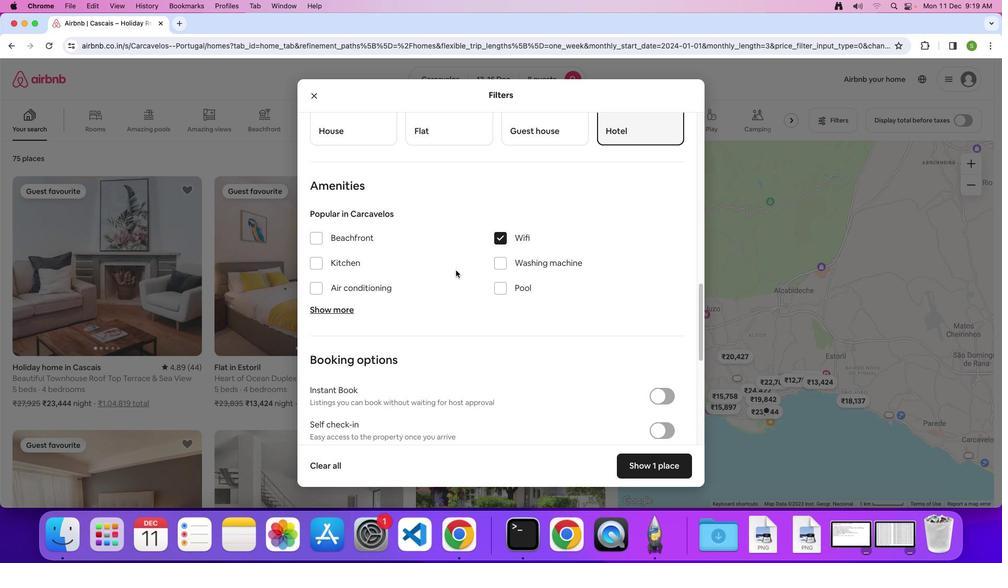 
Action: Mouse scrolled (455, 269) with delta (0, 0)
Screenshot: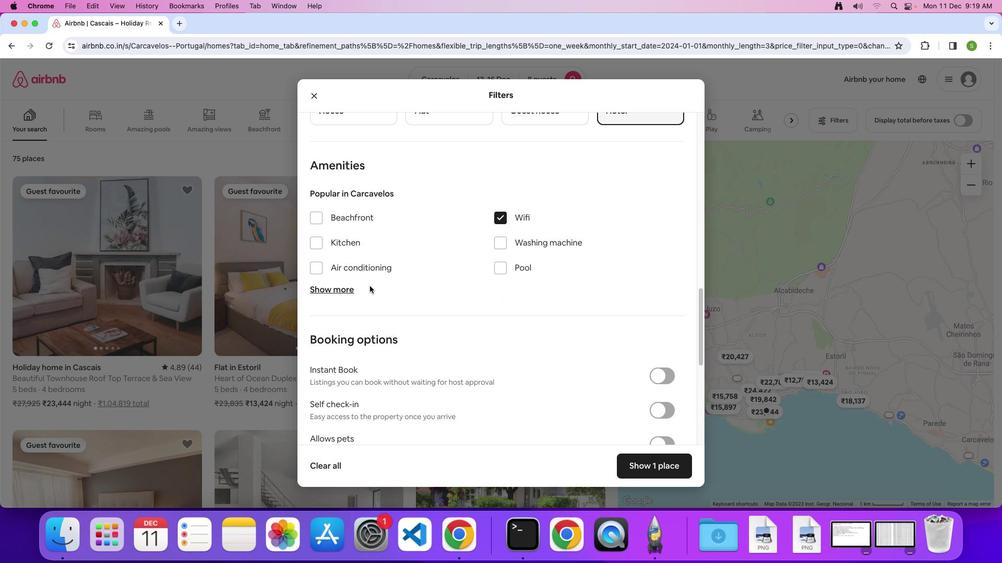
Action: Mouse scrolled (455, 269) with delta (0, 0)
Screenshot: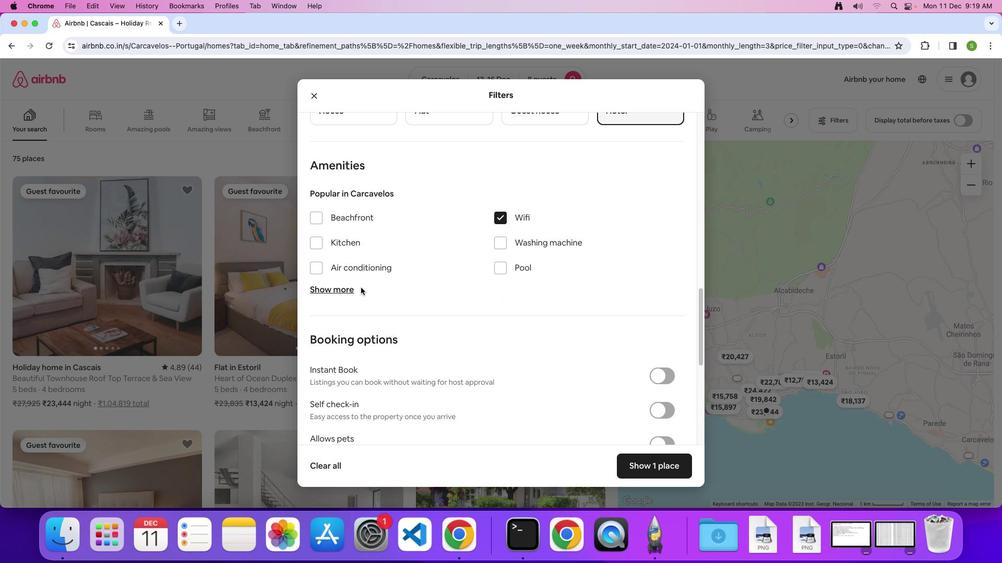 
Action: Mouse moved to (329, 288)
Screenshot: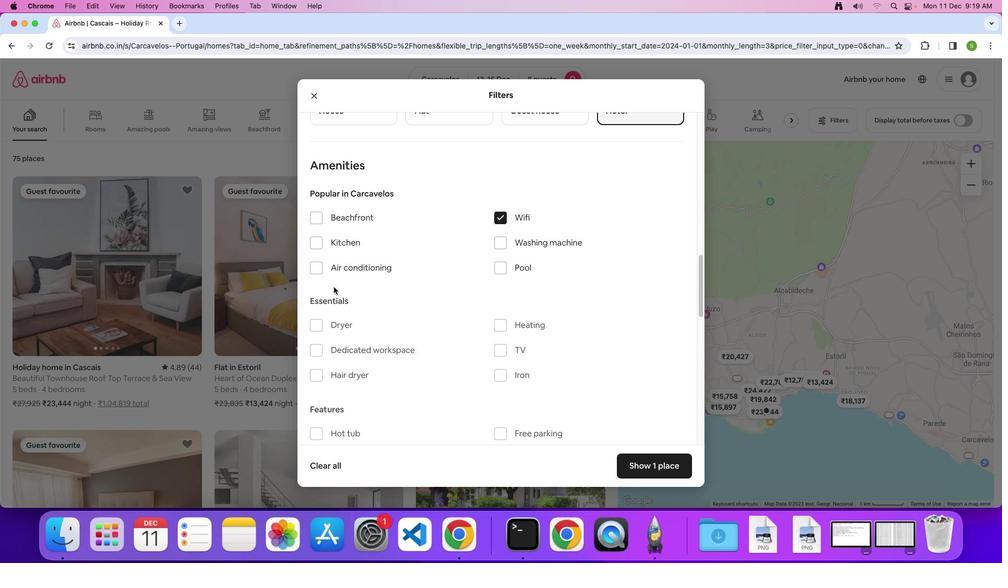 
Action: Mouse pressed left at (329, 288)
Screenshot: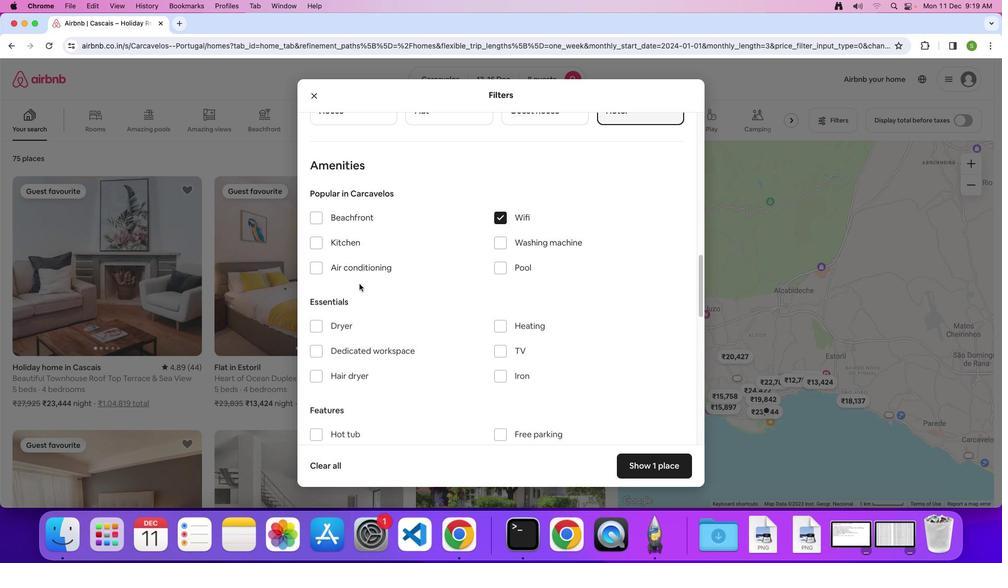 
Action: Mouse moved to (431, 277)
Screenshot: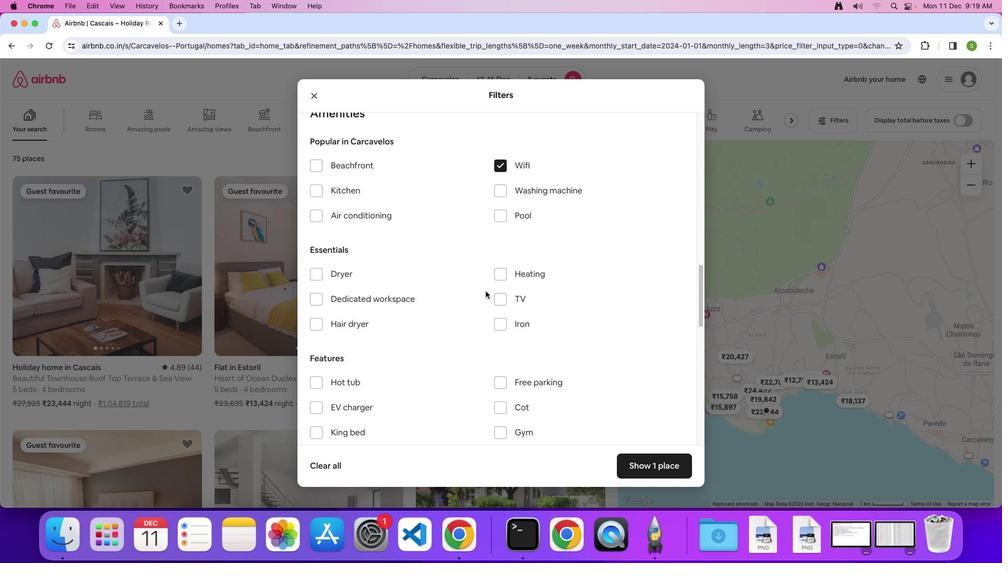
Action: Mouse scrolled (431, 277) with delta (0, 0)
Screenshot: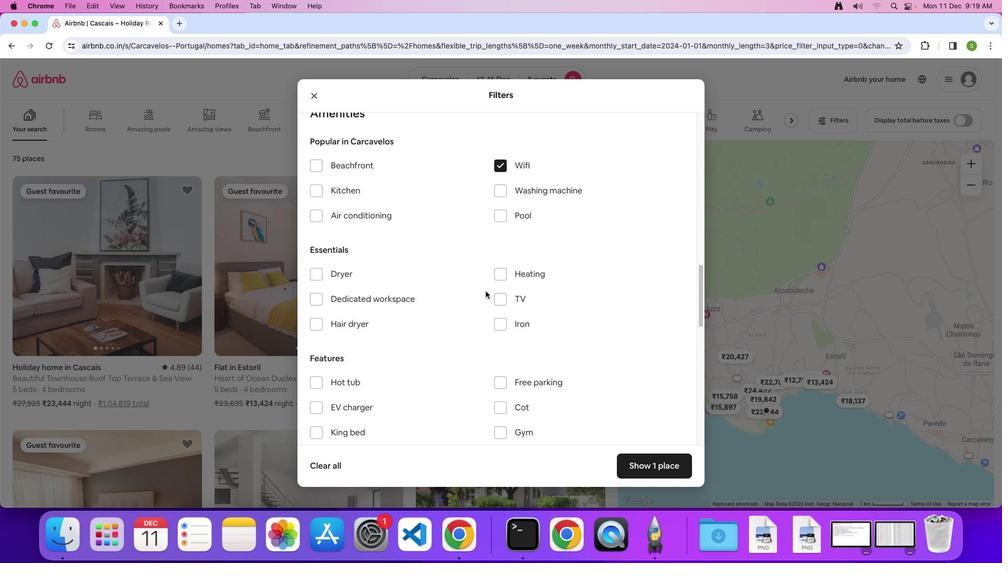 
Action: Mouse scrolled (431, 277) with delta (0, 0)
Screenshot: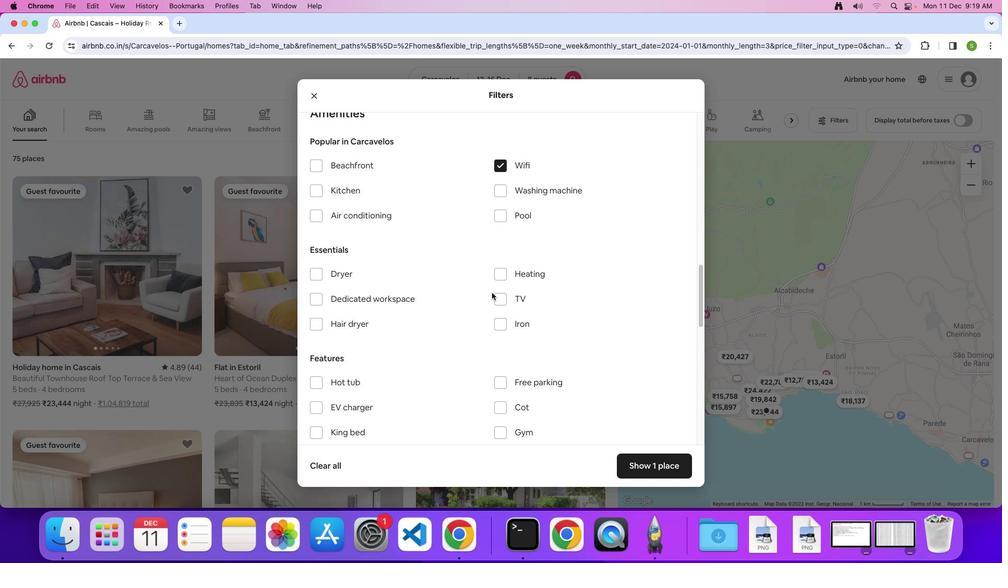 
Action: Mouse moved to (431, 277)
Screenshot: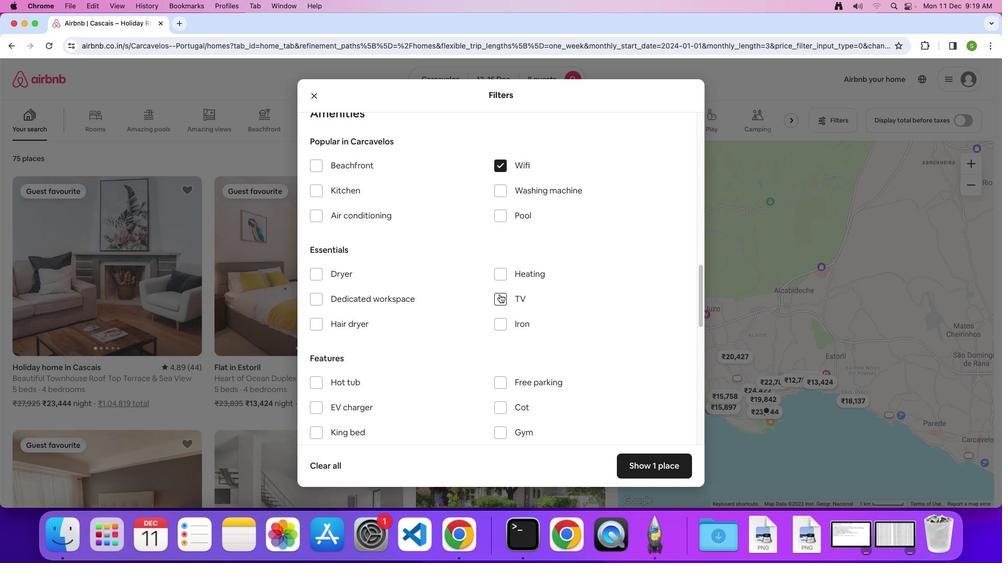
Action: Mouse scrolled (431, 277) with delta (0, 0)
Screenshot: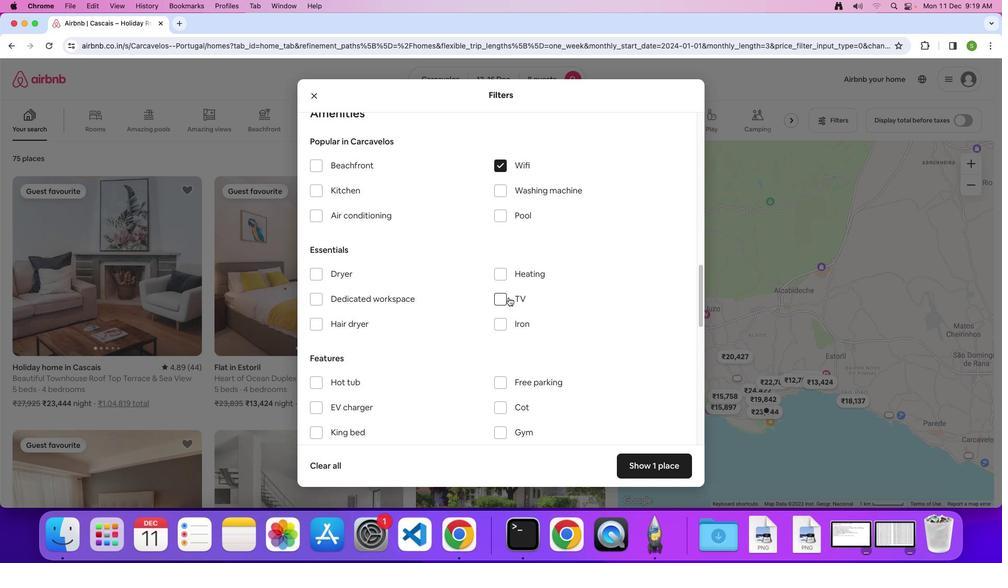 
Action: Mouse moved to (502, 300)
Screenshot: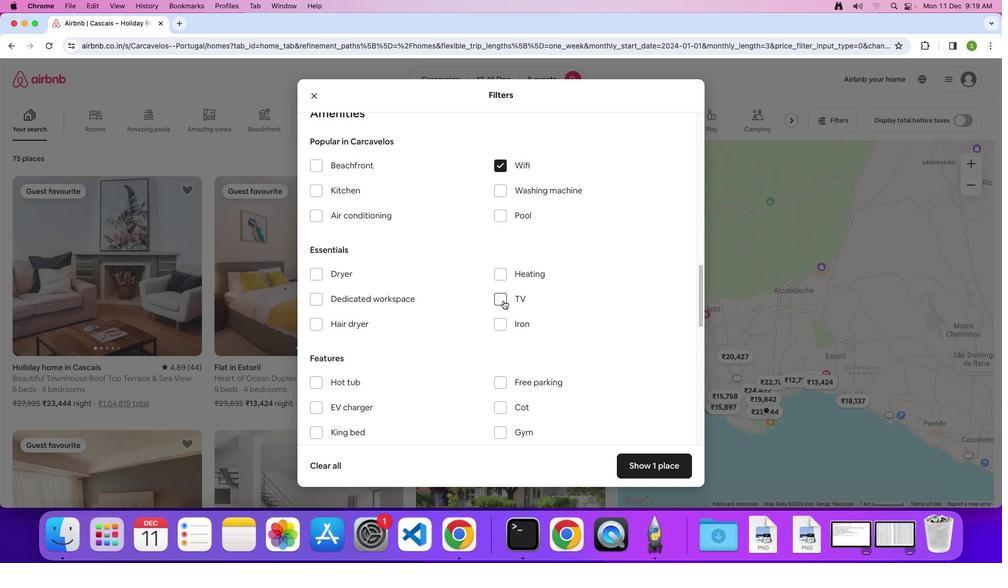 
Action: Mouse pressed left at (502, 300)
Screenshot: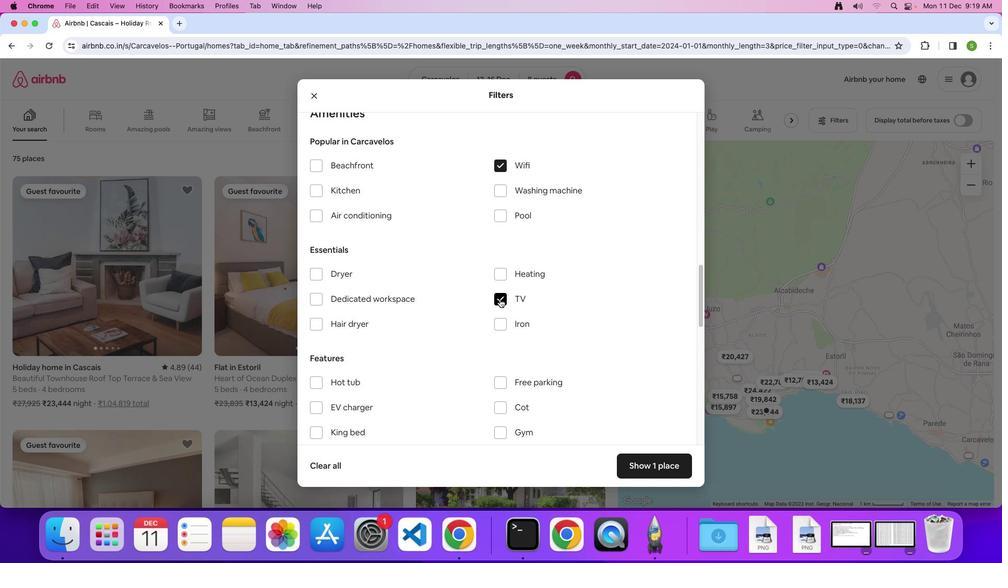 
Action: Mouse moved to (428, 277)
Screenshot: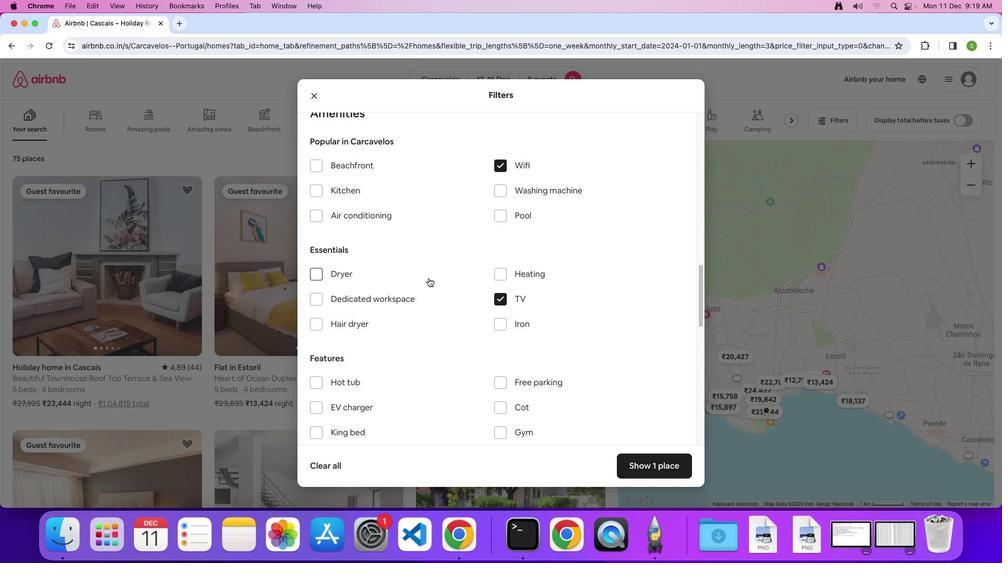 
Action: Mouse scrolled (428, 277) with delta (0, 0)
Screenshot: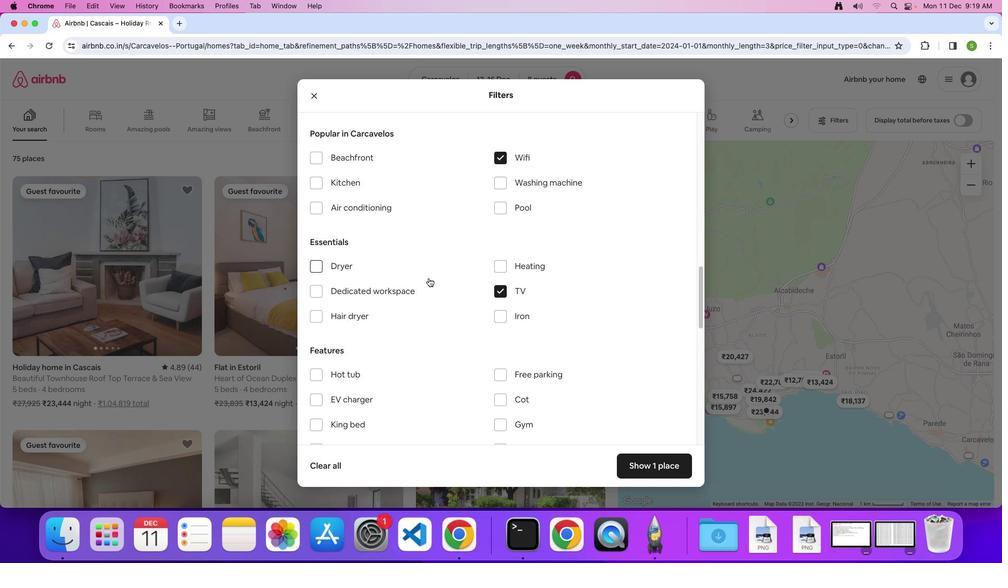 
Action: Mouse scrolled (428, 277) with delta (0, 0)
Screenshot: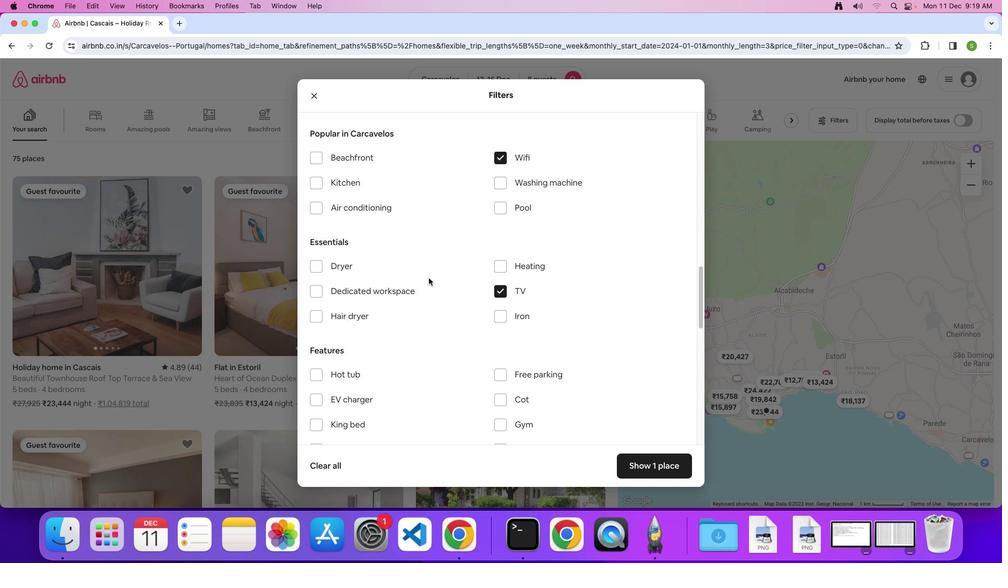 
Action: Mouse scrolled (428, 277) with delta (0, 0)
Screenshot: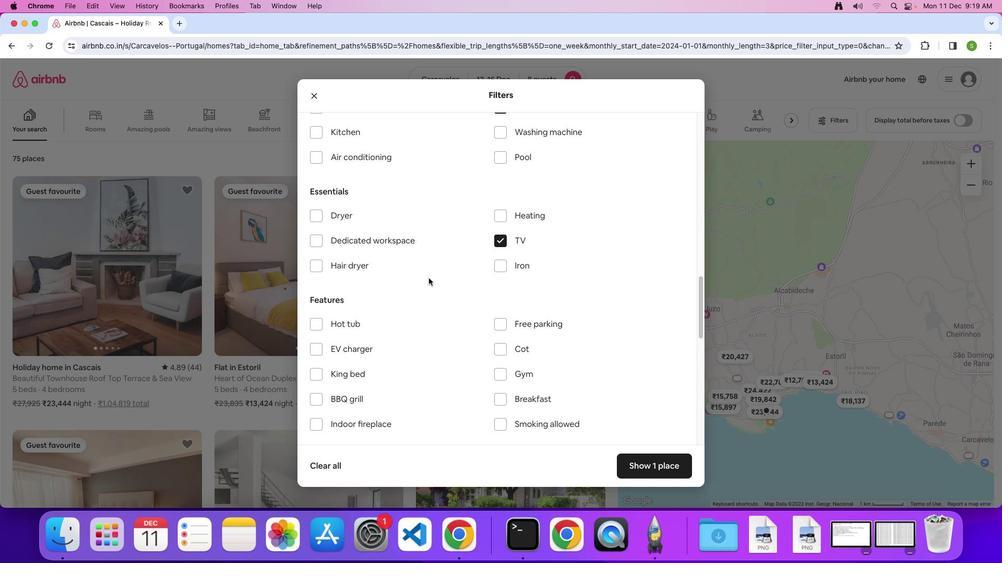
Action: Mouse scrolled (428, 277) with delta (0, 0)
Screenshot: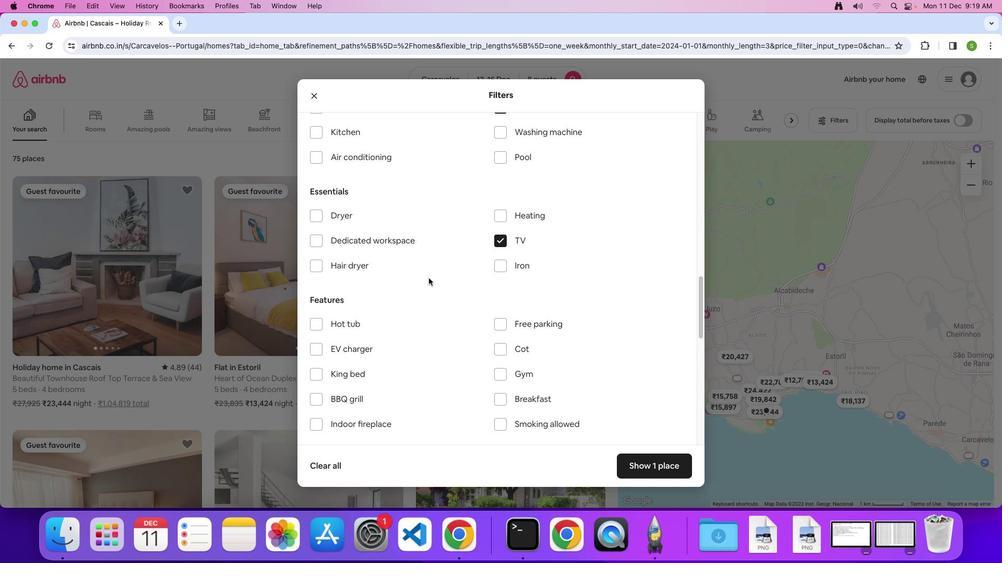 
Action: Mouse scrolled (428, 277) with delta (0, 0)
Screenshot: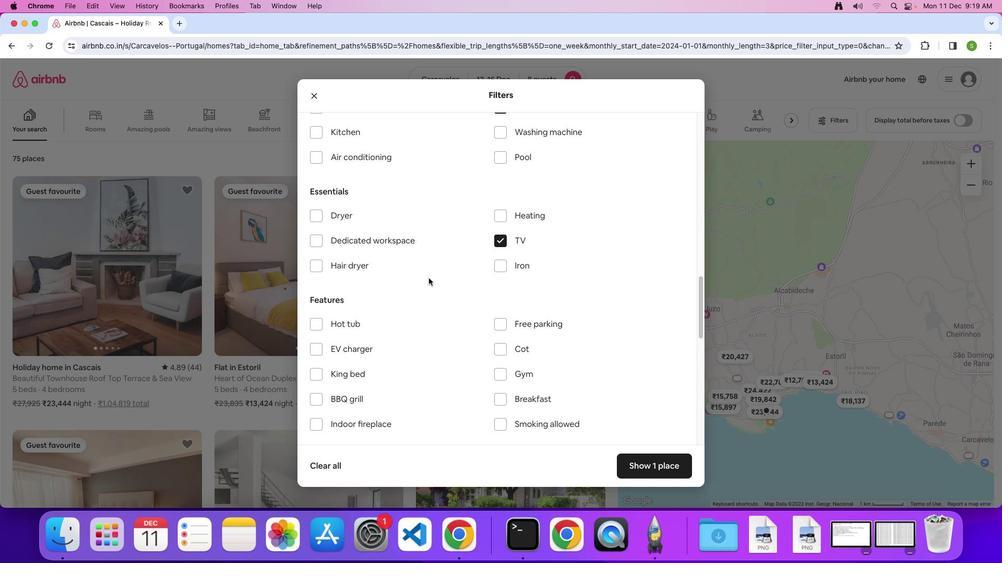 
Action: Mouse scrolled (428, 277) with delta (0, 0)
Screenshot: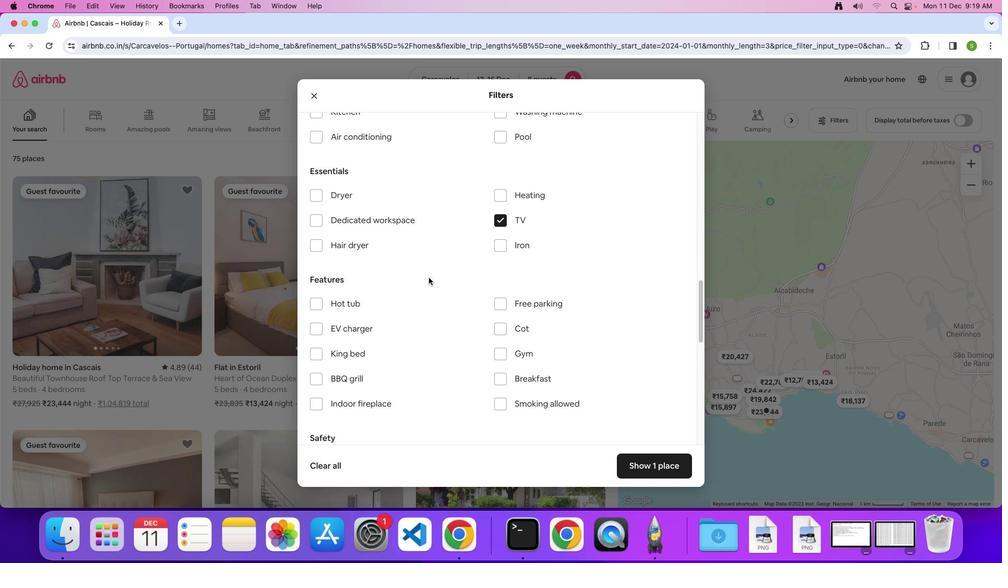 
Action: Mouse scrolled (428, 277) with delta (0, 0)
Screenshot: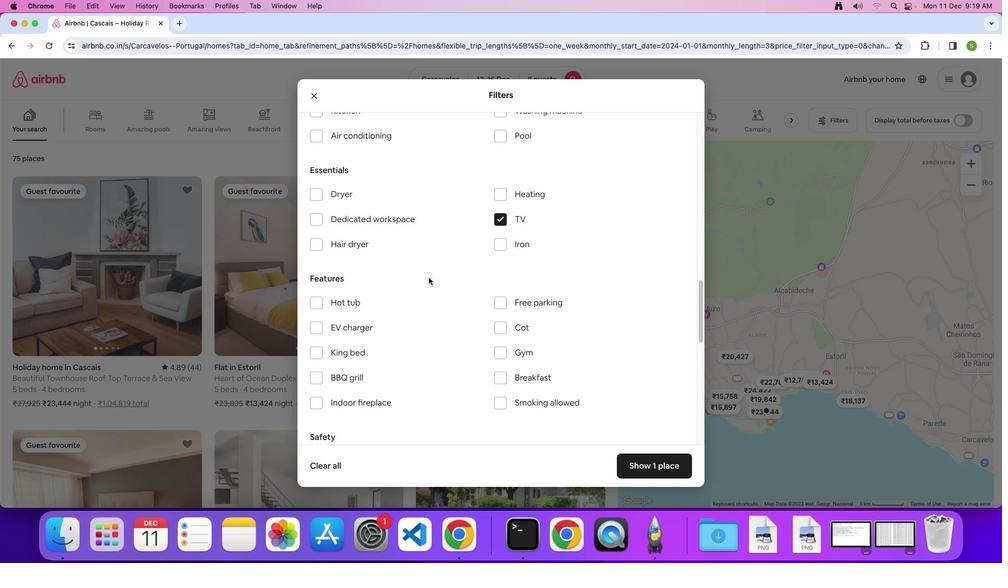 
Action: Mouse moved to (428, 277)
Screenshot: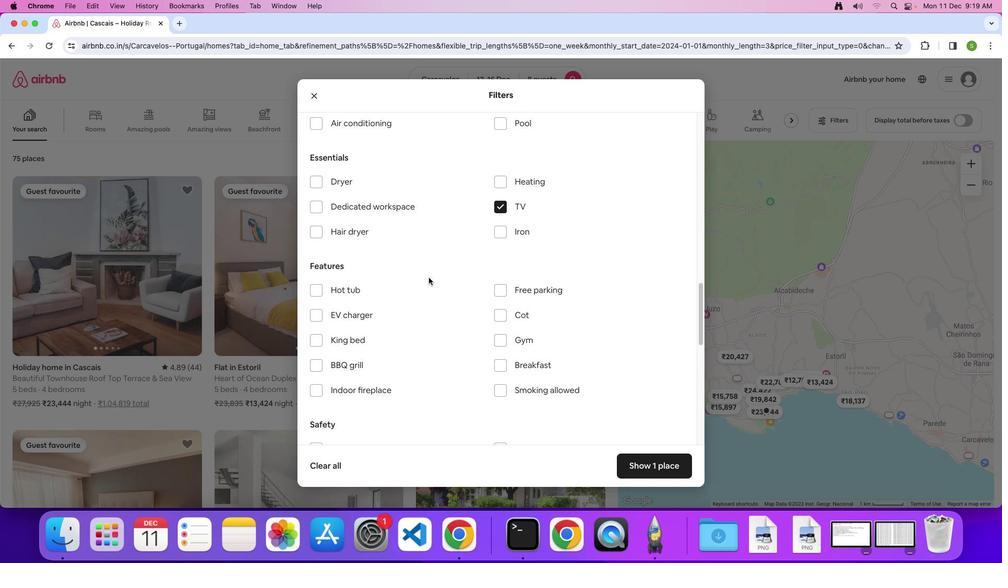 
Action: Mouse scrolled (428, 277) with delta (0, 0)
Screenshot: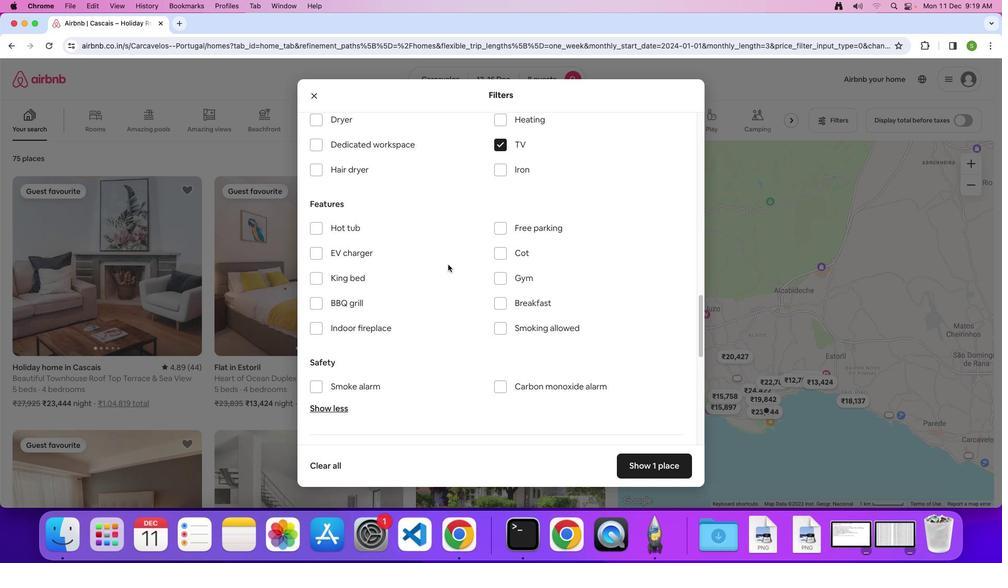 
Action: Mouse scrolled (428, 277) with delta (0, 0)
Screenshot: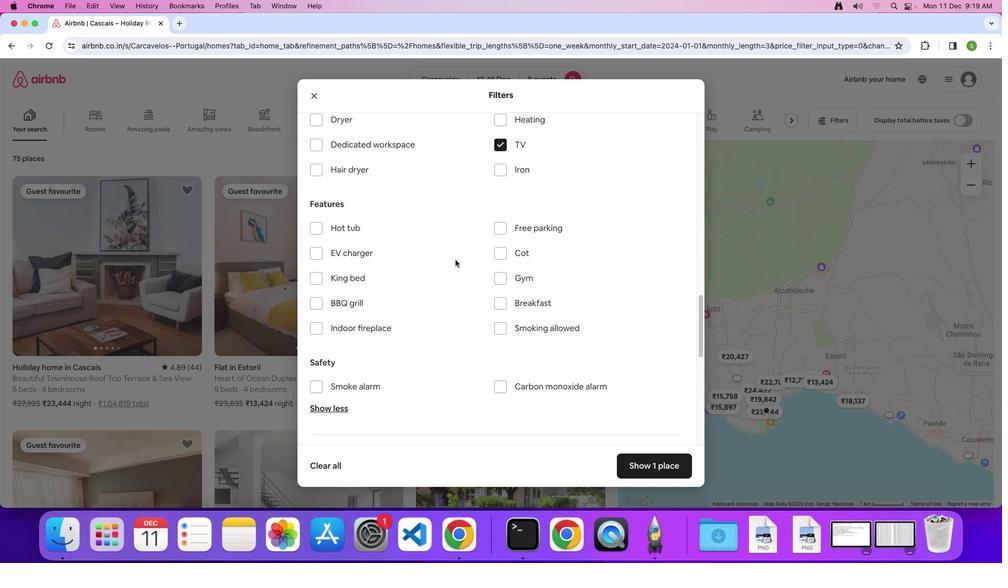 
Action: Mouse scrolled (428, 277) with delta (0, -1)
Screenshot: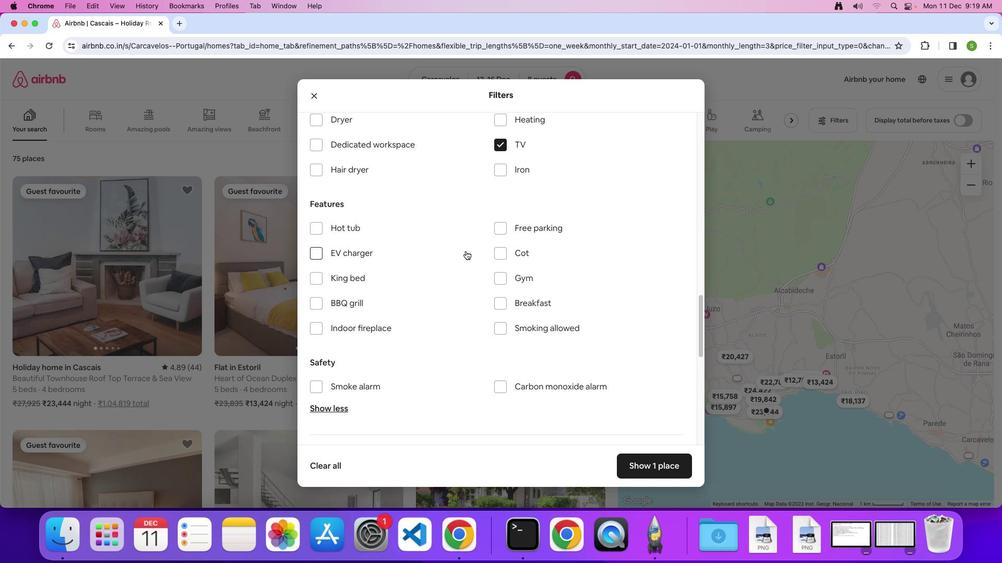 
Action: Mouse moved to (497, 225)
Screenshot: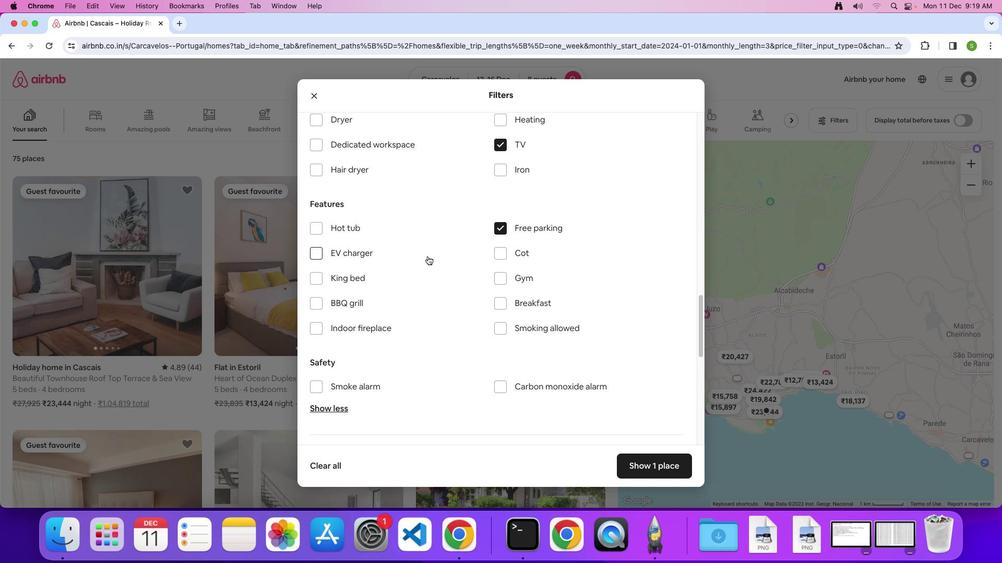 
Action: Mouse pressed left at (497, 225)
Screenshot: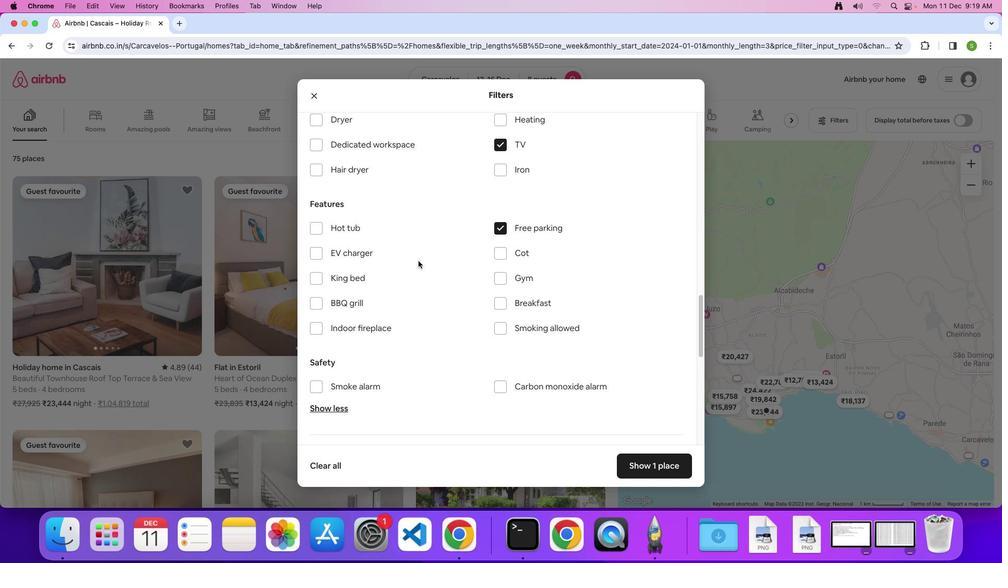 
Action: Mouse moved to (418, 260)
Screenshot: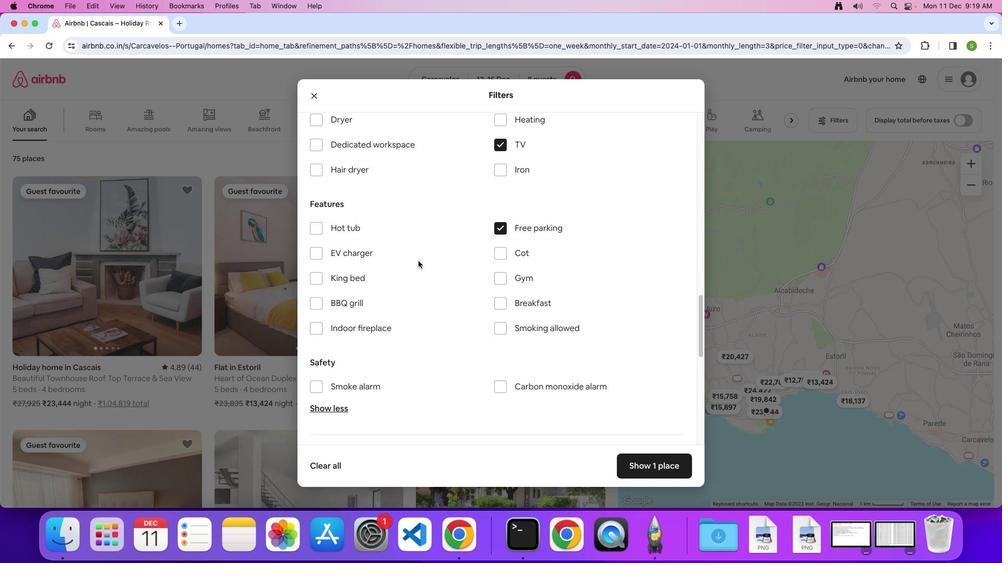
Action: Mouse scrolled (418, 260) with delta (0, 0)
Screenshot: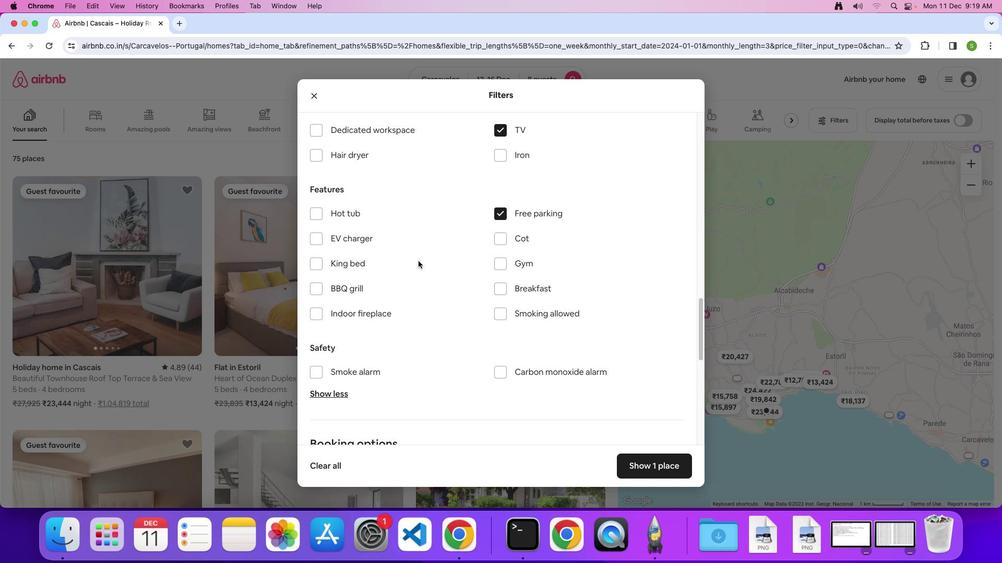 
Action: Mouse scrolled (418, 260) with delta (0, 0)
Screenshot: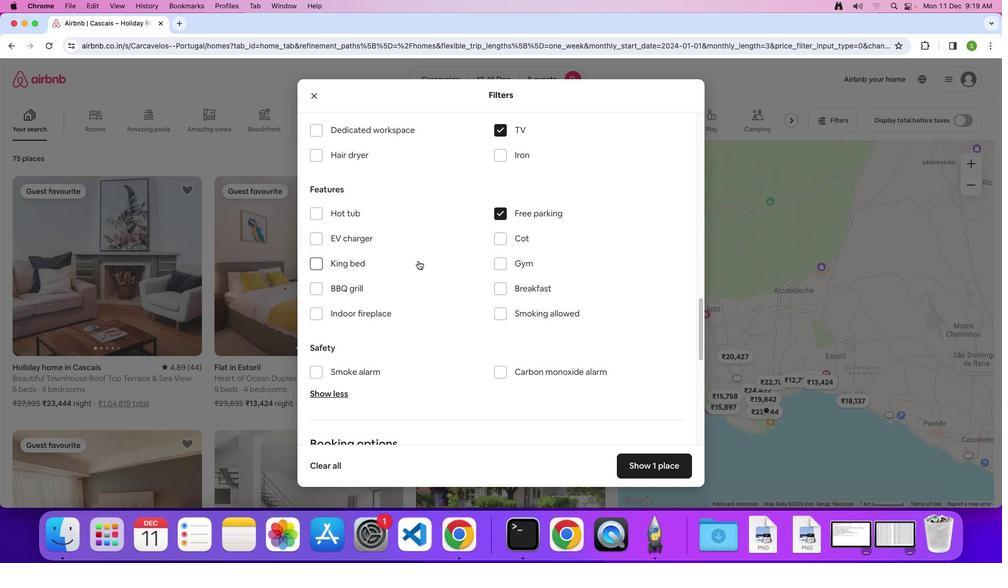 
Action: Mouse scrolled (418, 260) with delta (0, 0)
Screenshot: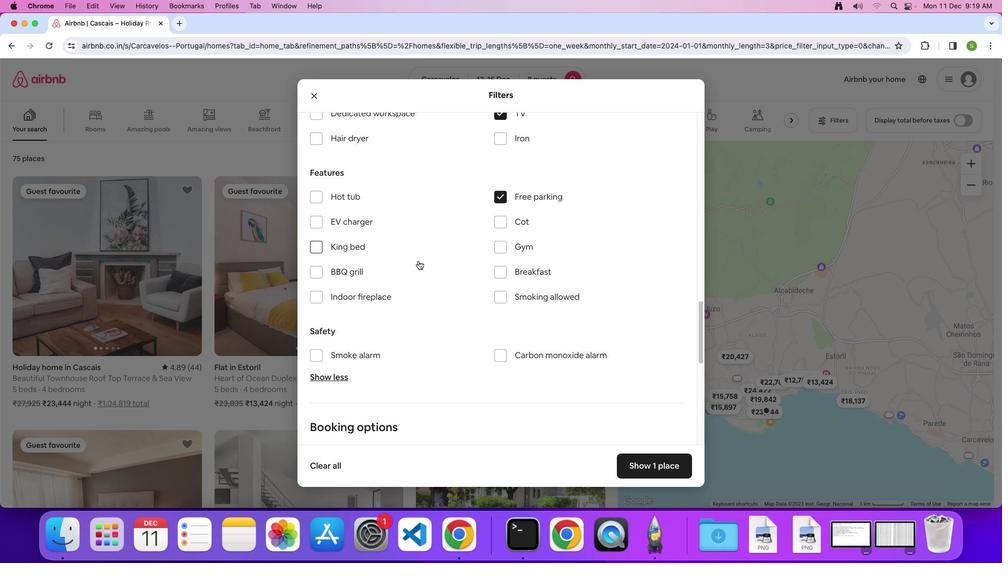
Action: Mouse scrolled (418, 260) with delta (0, 0)
Screenshot: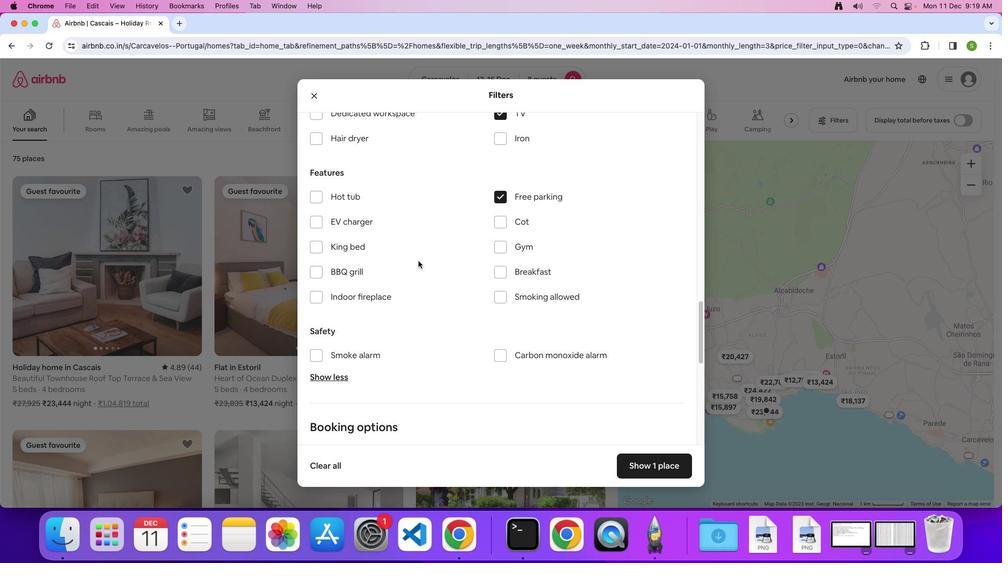 
Action: Mouse scrolled (418, 260) with delta (0, 0)
Screenshot: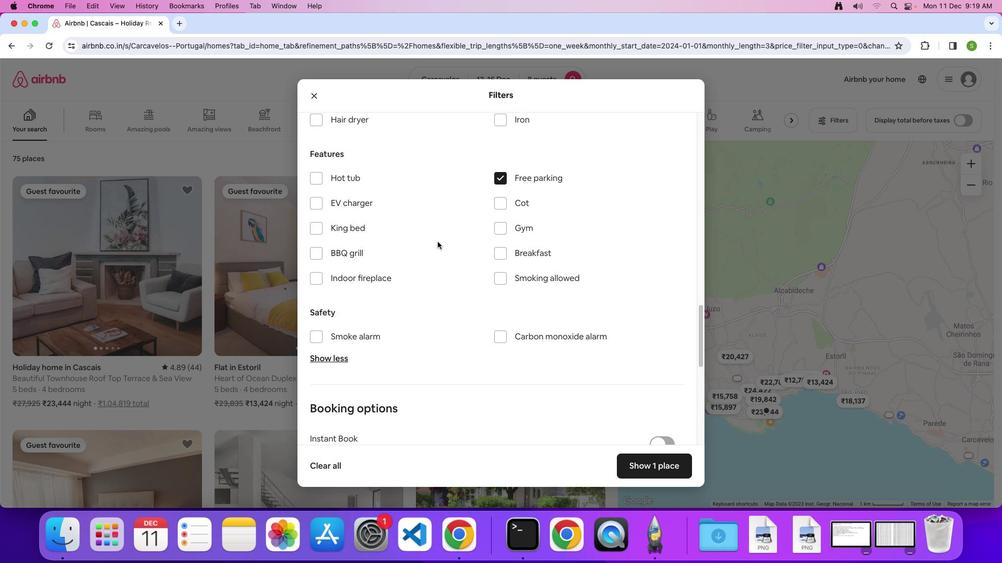 
Action: Mouse scrolled (418, 260) with delta (0, 0)
Screenshot: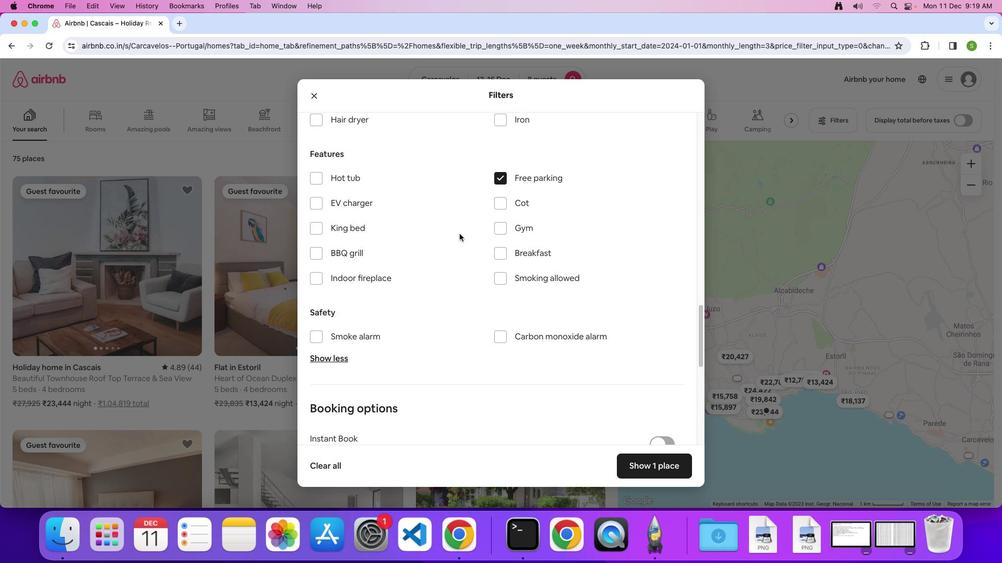 
Action: Mouse moved to (500, 229)
Screenshot: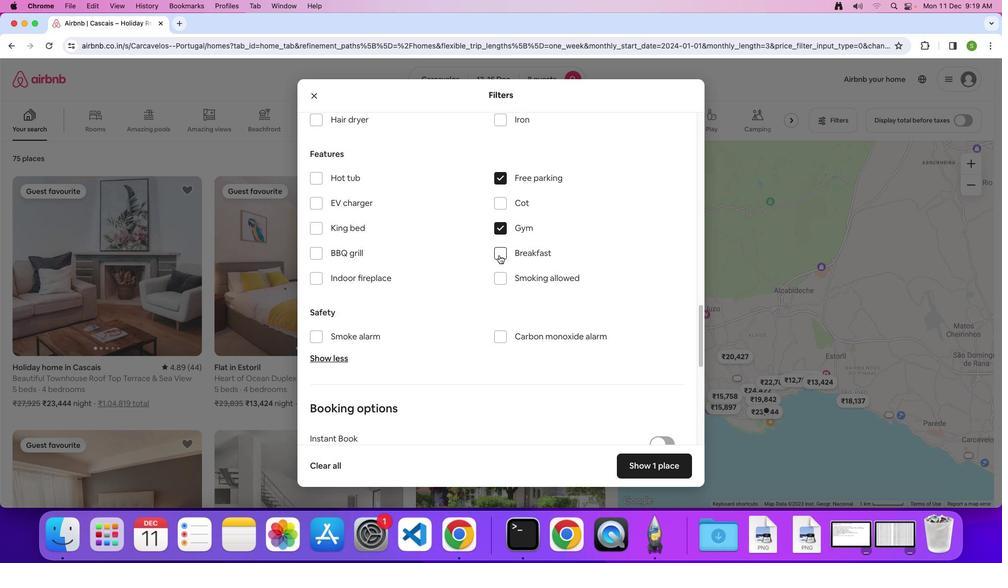 
Action: Mouse pressed left at (500, 229)
Screenshot: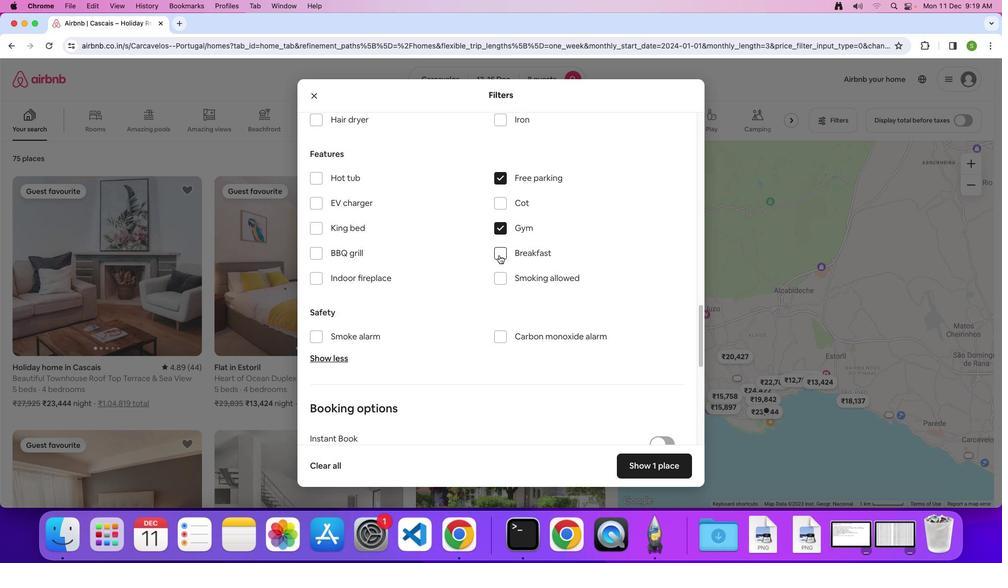 
Action: Mouse moved to (498, 255)
Screenshot: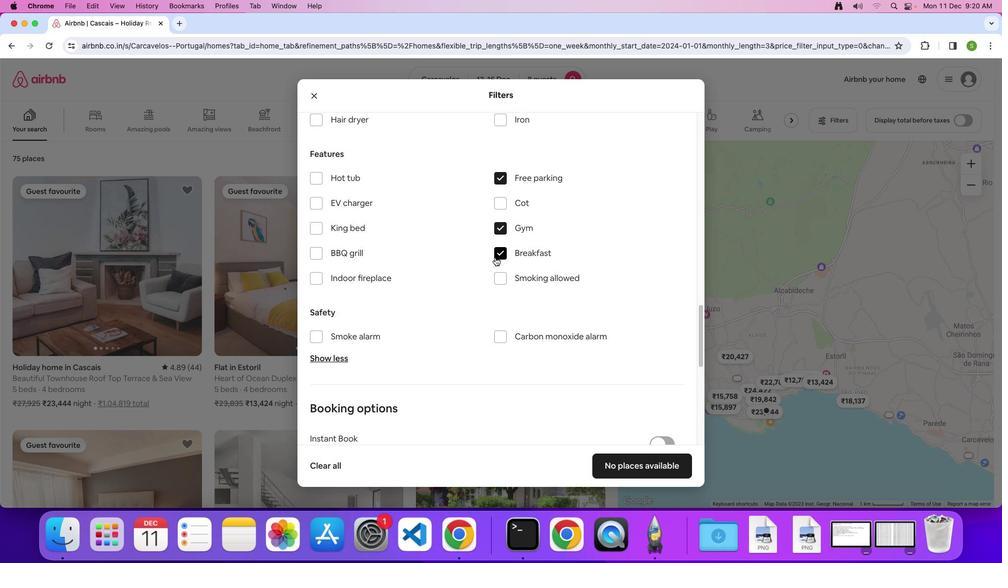 
Action: Mouse pressed left at (498, 255)
Screenshot: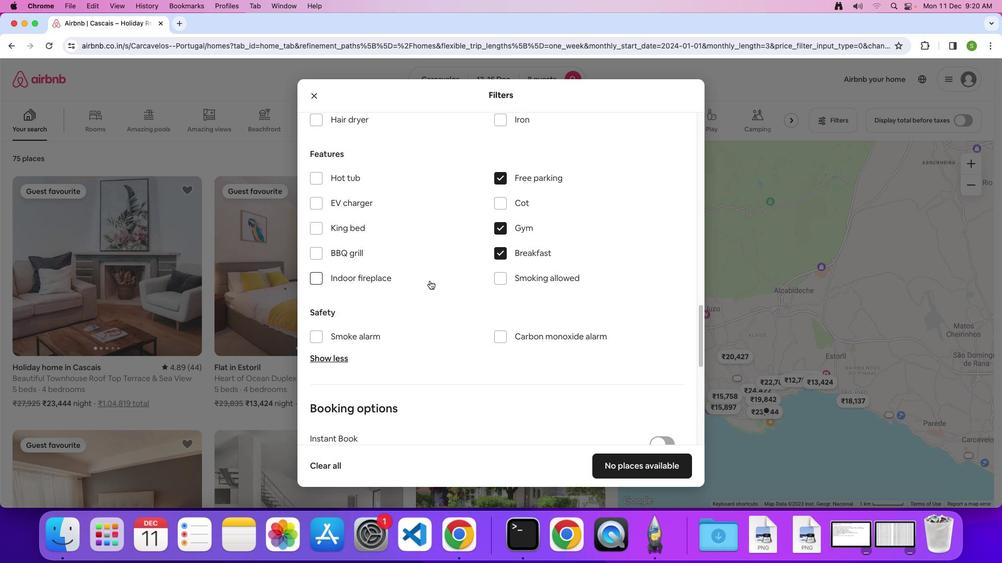 
Action: Mouse moved to (429, 280)
Screenshot: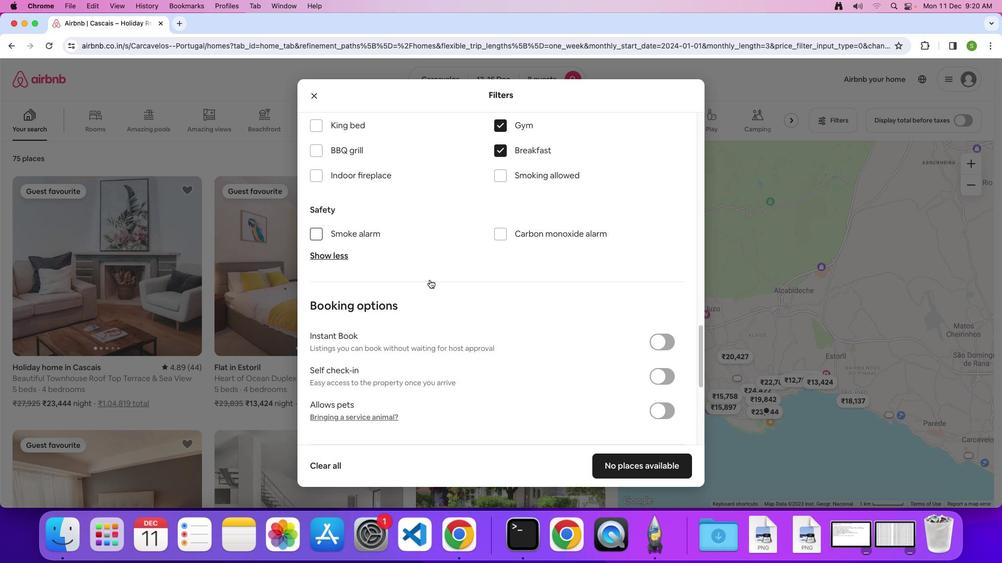 
Action: Mouse scrolled (429, 280) with delta (0, 0)
Screenshot: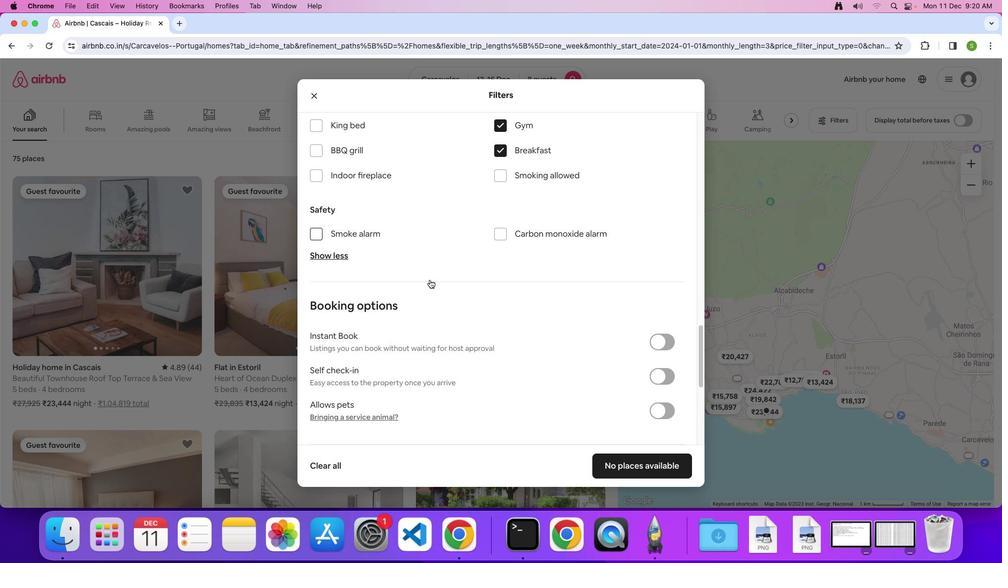 
Action: Mouse scrolled (429, 280) with delta (0, 0)
Screenshot: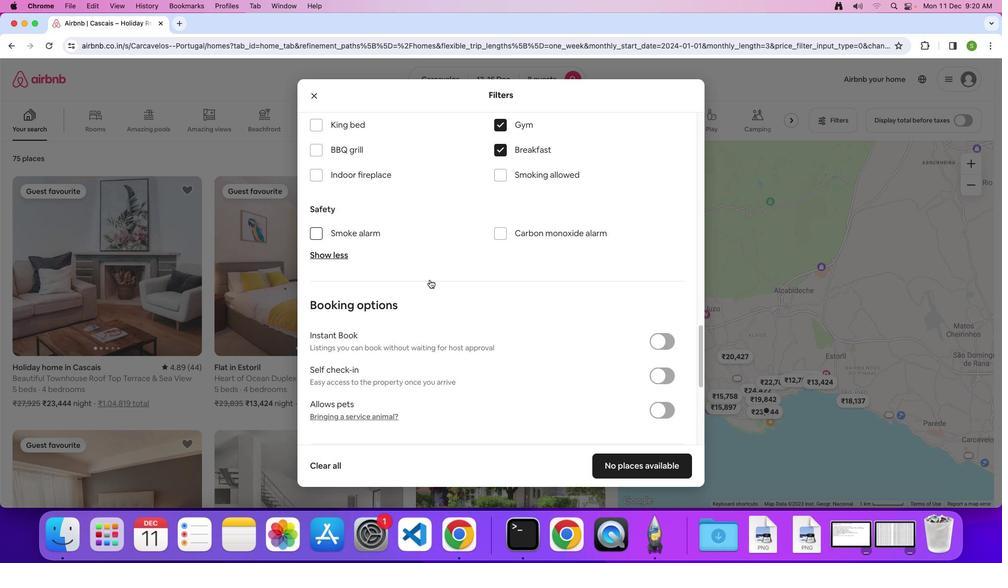 
Action: Mouse scrolled (429, 280) with delta (0, -1)
Screenshot: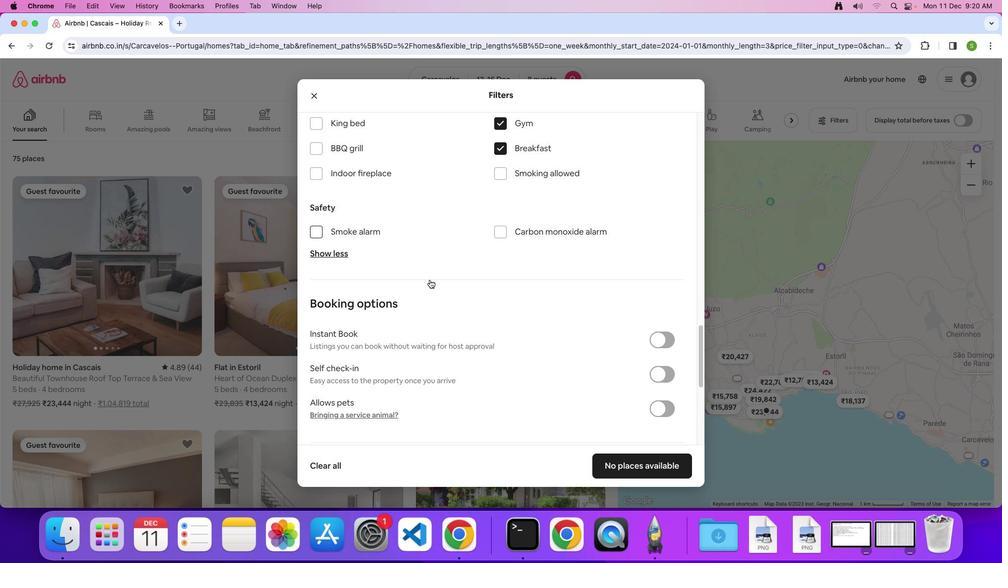 
Action: Mouse moved to (429, 279)
Screenshot: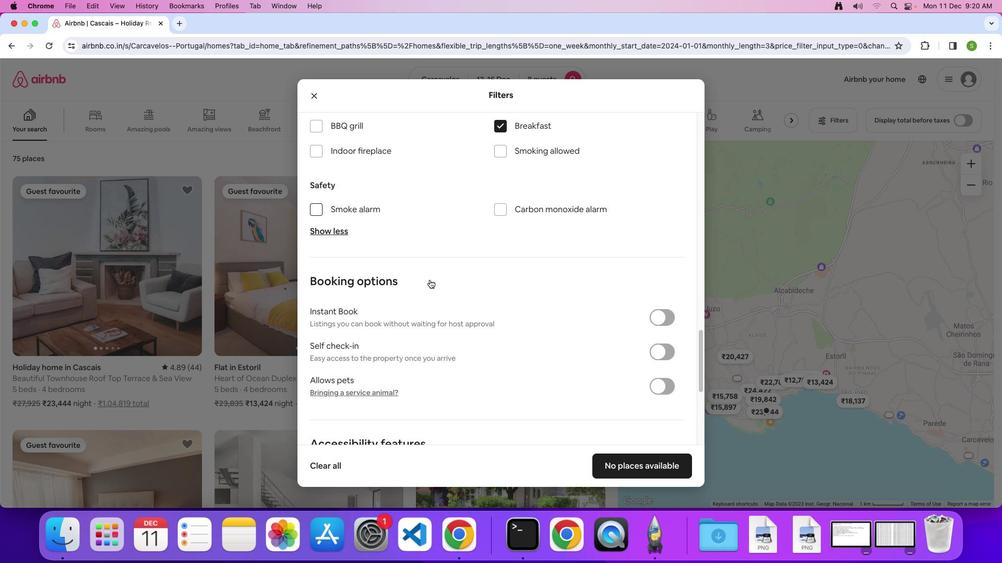 
Action: Mouse scrolled (429, 279) with delta (0, 0)
Screenshot: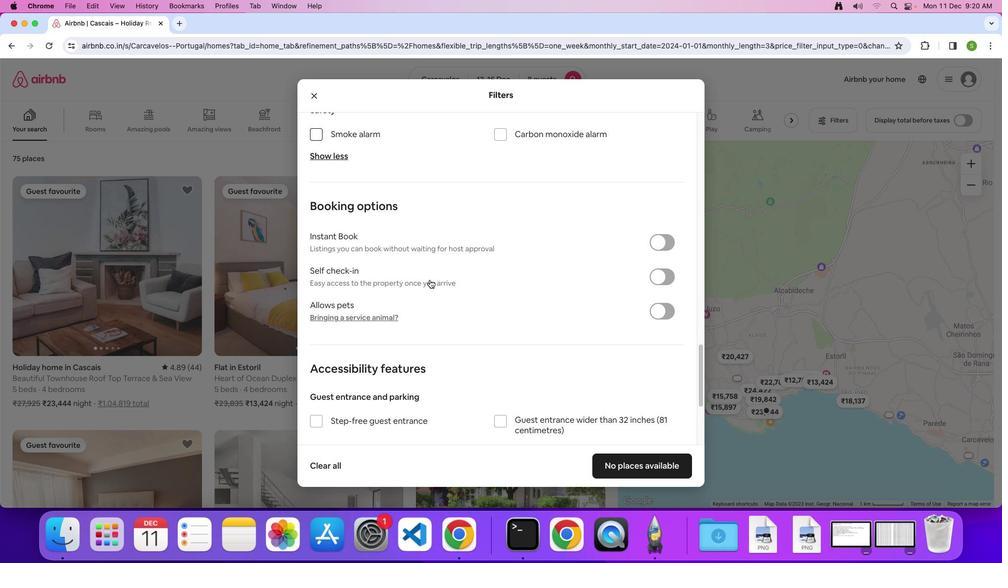 
Action: Mouse scrolled (429, 279) with delta (0, 0)
Screenshot: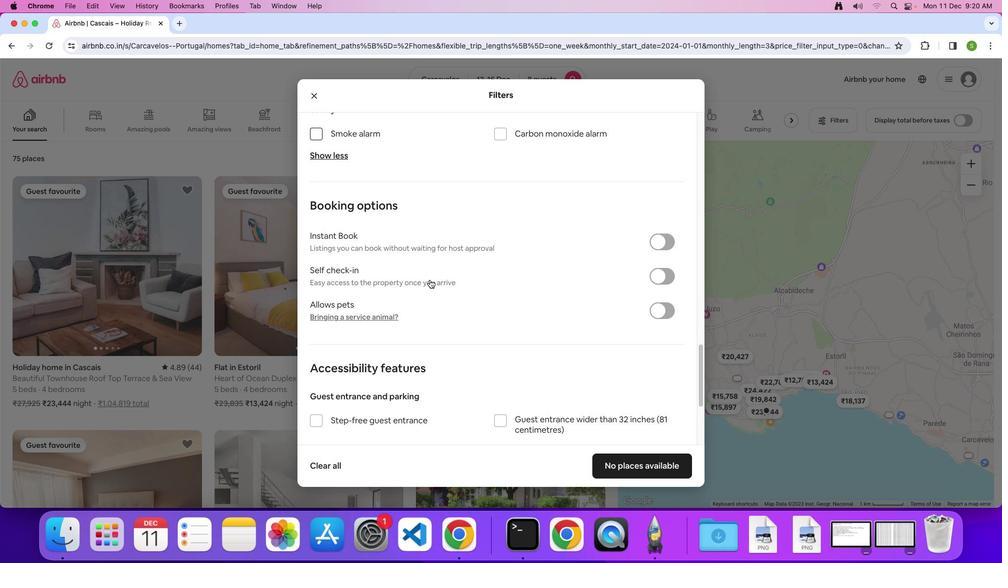 
Action: Mouse scrolled (429, 279) with delta (0, -1)
Screenshot: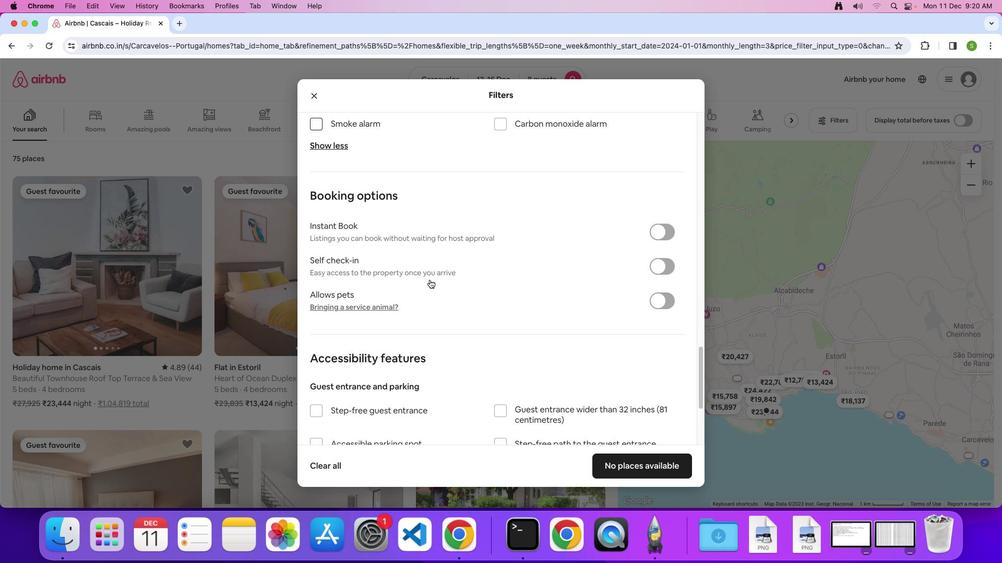 
Action: Mouse scrolled (429, 279) with delta (0, 0)
Screenshot: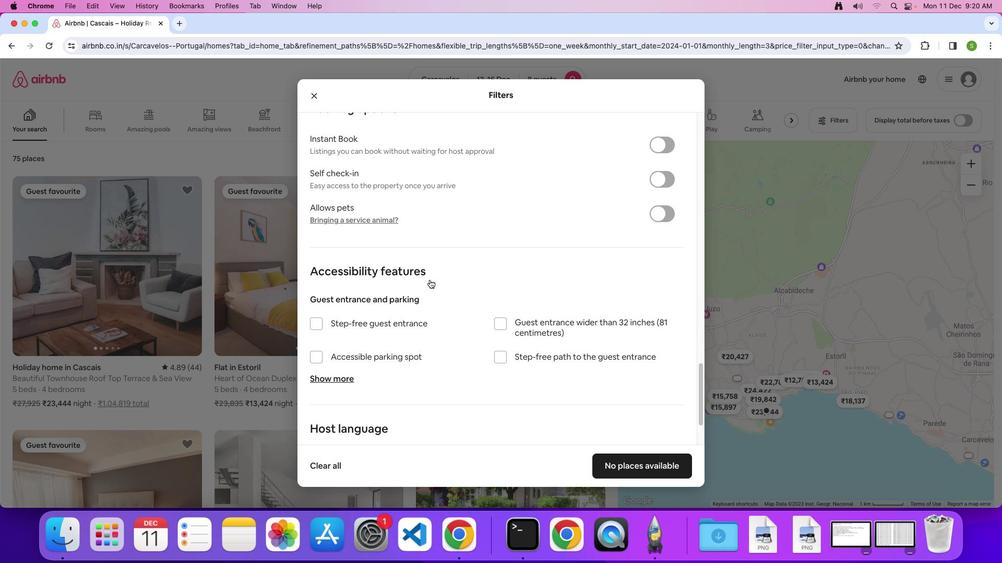 
Action: Mouse scrolled (429, 279) with delta (0, 0)
Screenshot: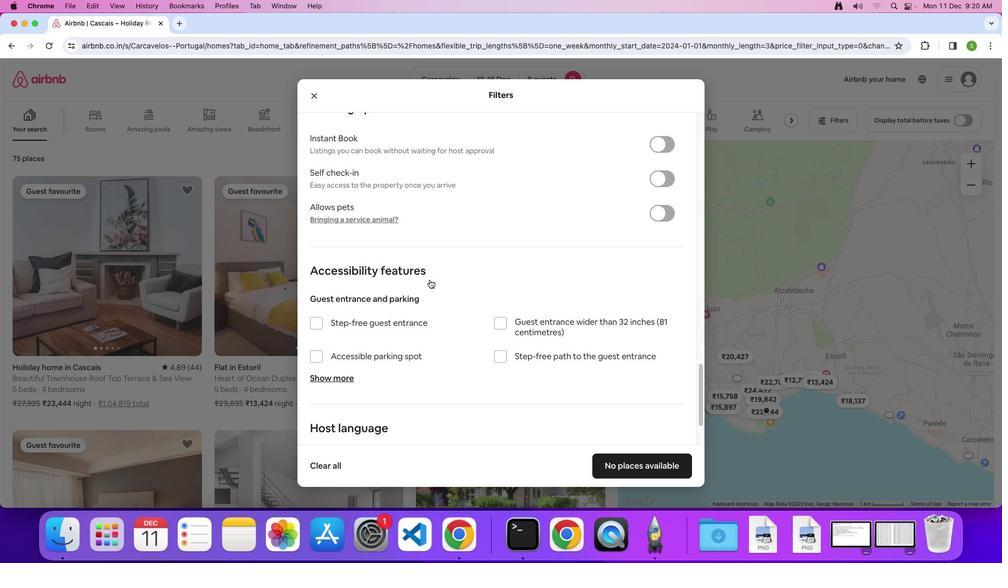 
Action: Mouse scrolled (429, 279) with delta (0, -1)
Screenshot: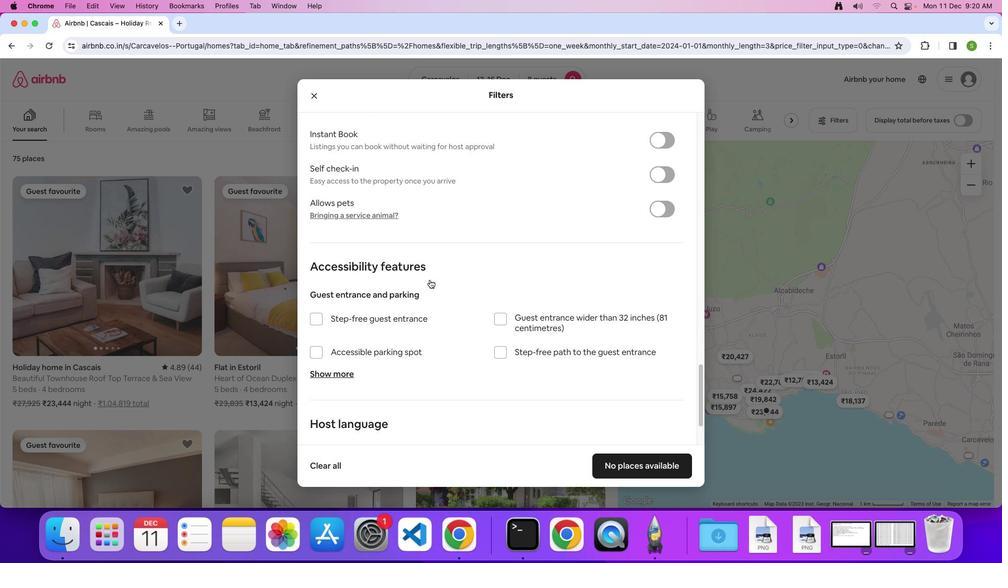 
Action: Mouse scrolled (429, 279) with delta (0, 0)
Screenshot: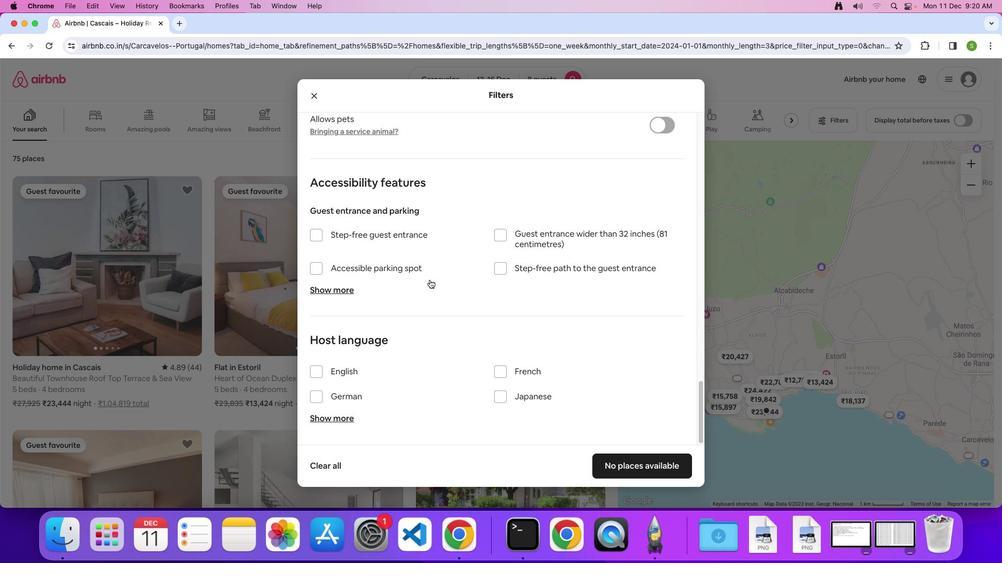 
Action: Mouse scrolled (429, 279) with delta (0, 0)
Screenshot: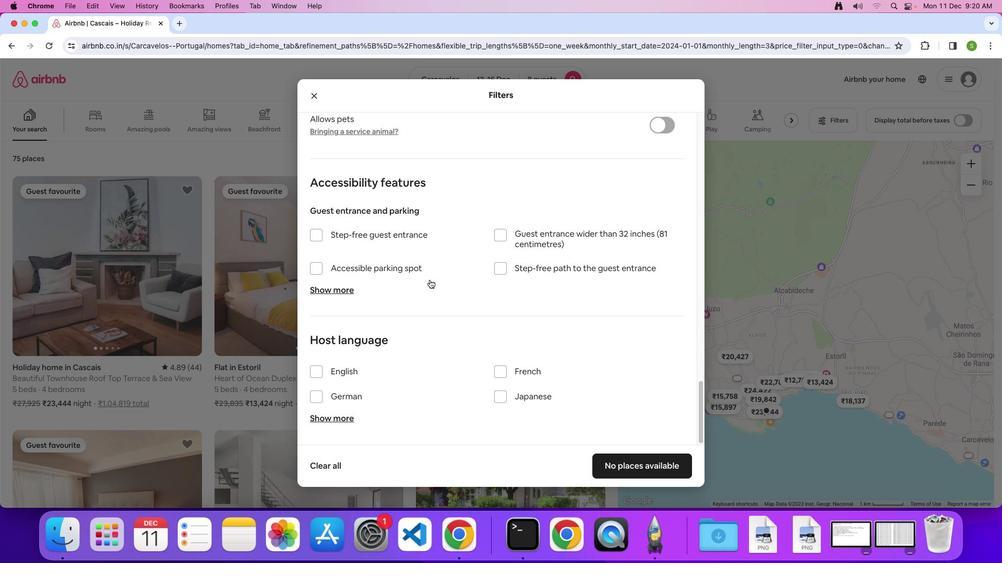 
Action: Mouse scrolled (429, 279) with delta (0, -1)
Screenshot: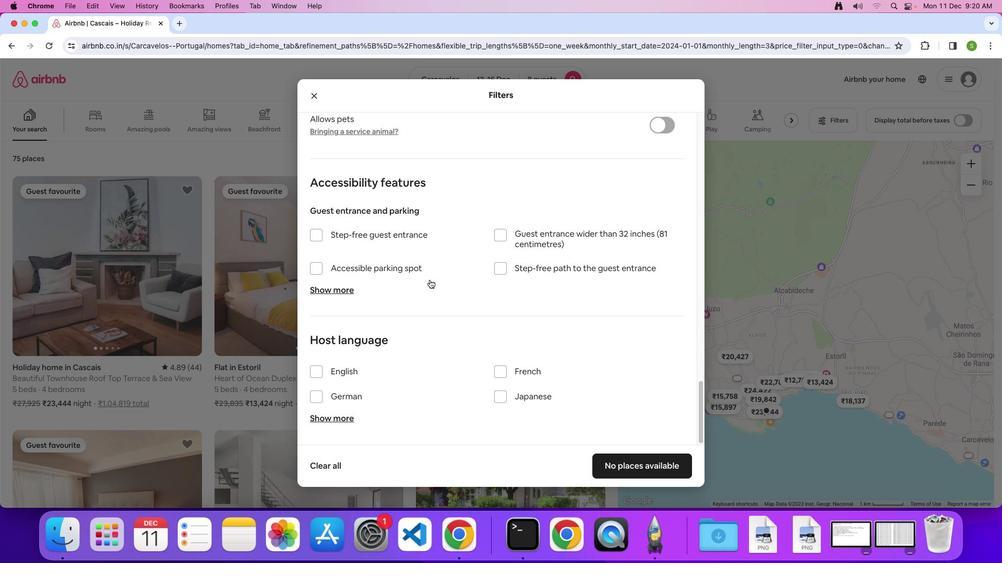 
Action: Mouse scrolled (429, 279) with delta (0, 0)
Screenshot: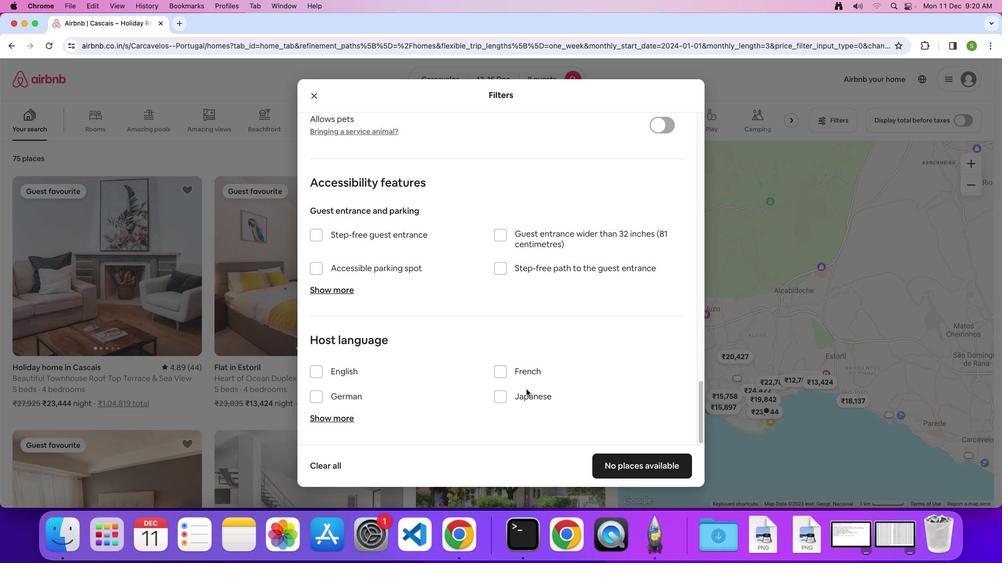 
Action: Mouse scrolled (429, 279) with delta (0, 0)
Screenshot: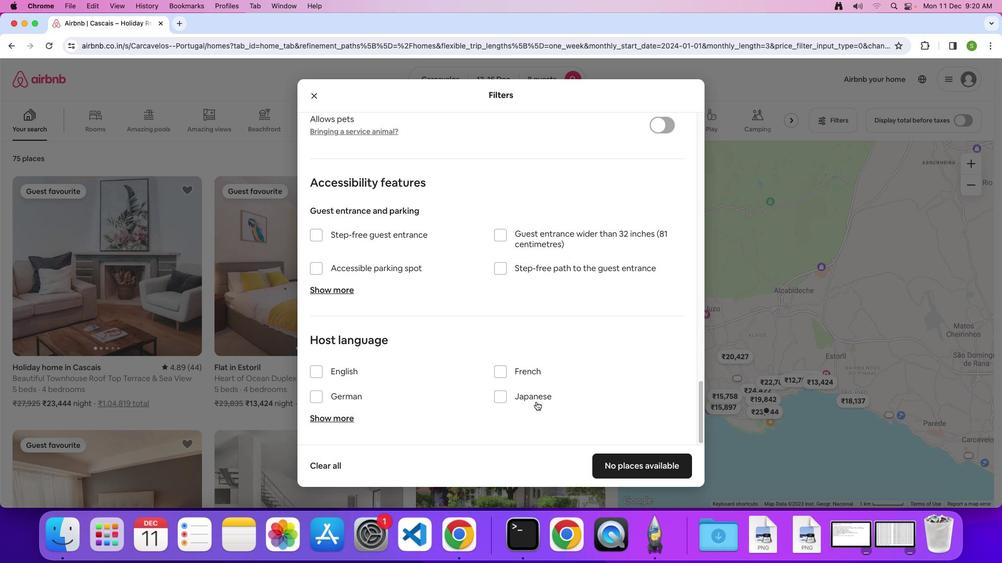 
Action: Mouse scrolled (429, 279) with delta (0, -1)
Screenshot: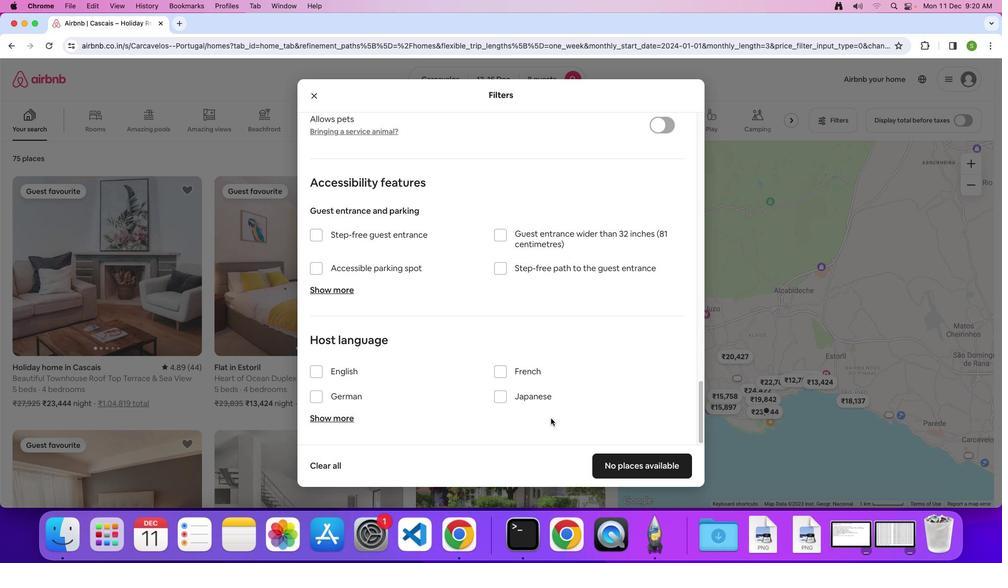 
Action: Mouse moved to (625, 465)
Screenshot: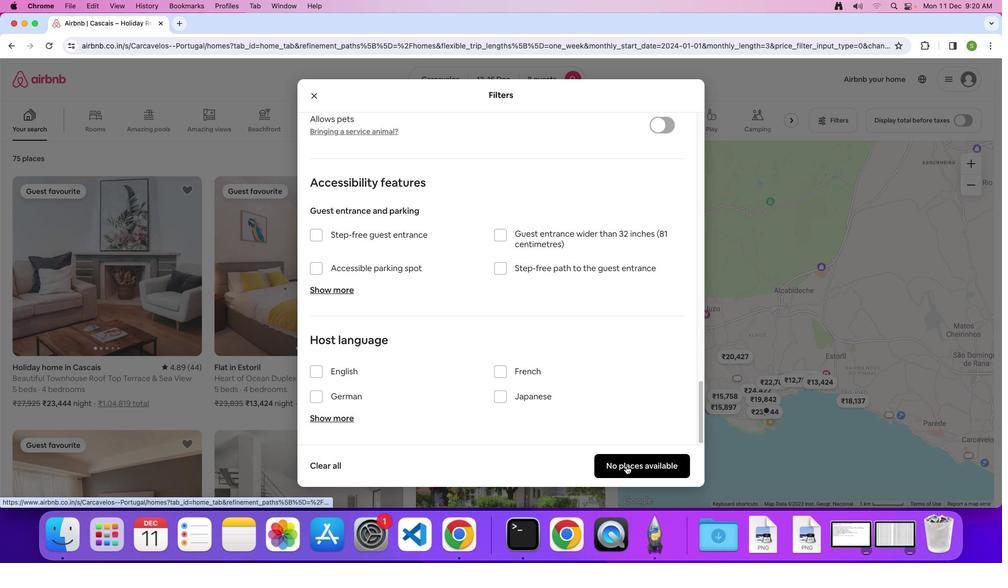 
Action: Mouse pressed left at (625, 465)
Screenshot: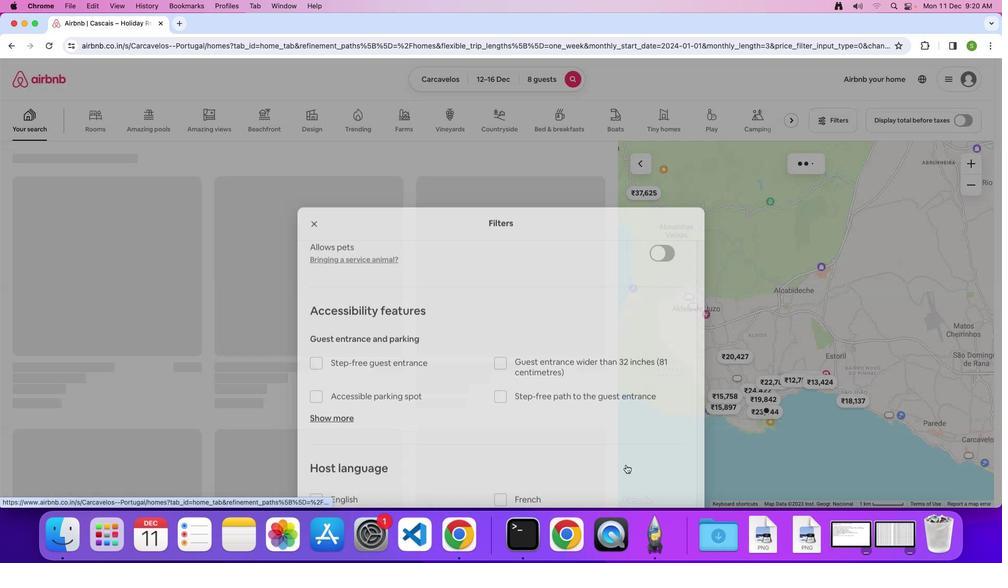 
Action: Mouse moved to (525, 287)
Screenshot: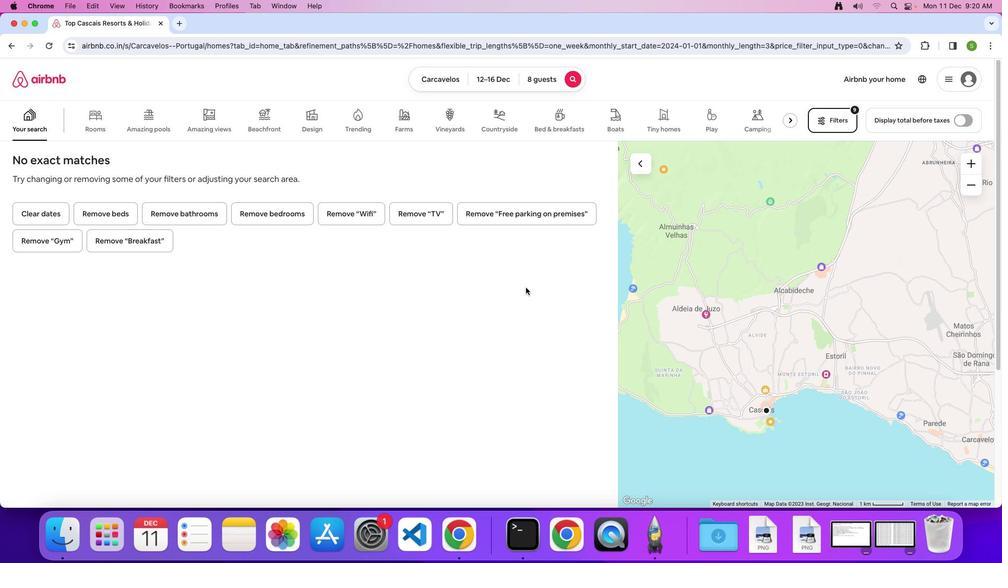 
